 Task: Look for space in Bantvāl, India from 3rd August, 2023 to 20th August, 2023 for 4 adults, 2 children in price range Rs.15000 to Rs.20000.  With . Property type can be flatguest house, hotel. Booking option can be shelf check-in. Required host language is English.
Action: Mouse moved to (577, 116)
Screenshot: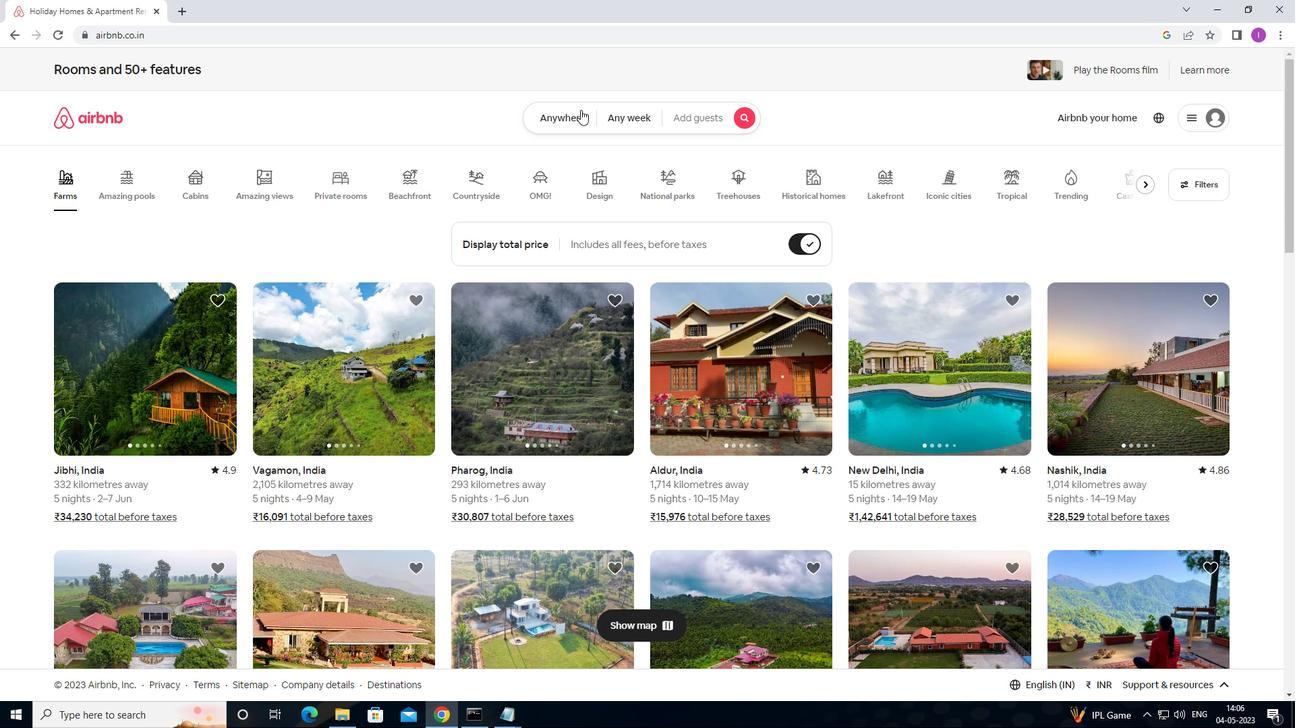 
Action: Mouse pressed left at (577, 116)
Screenshot: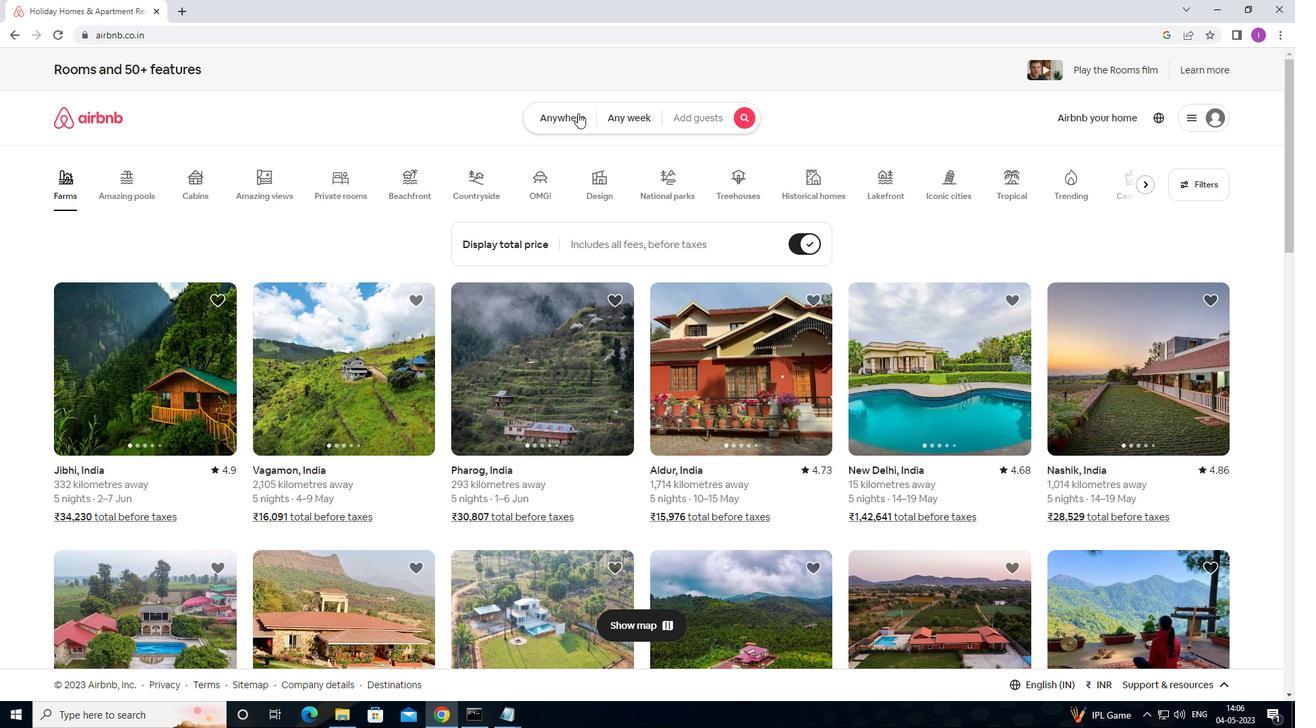 
Action: Mouse moved to (436, 168)
Screenshot: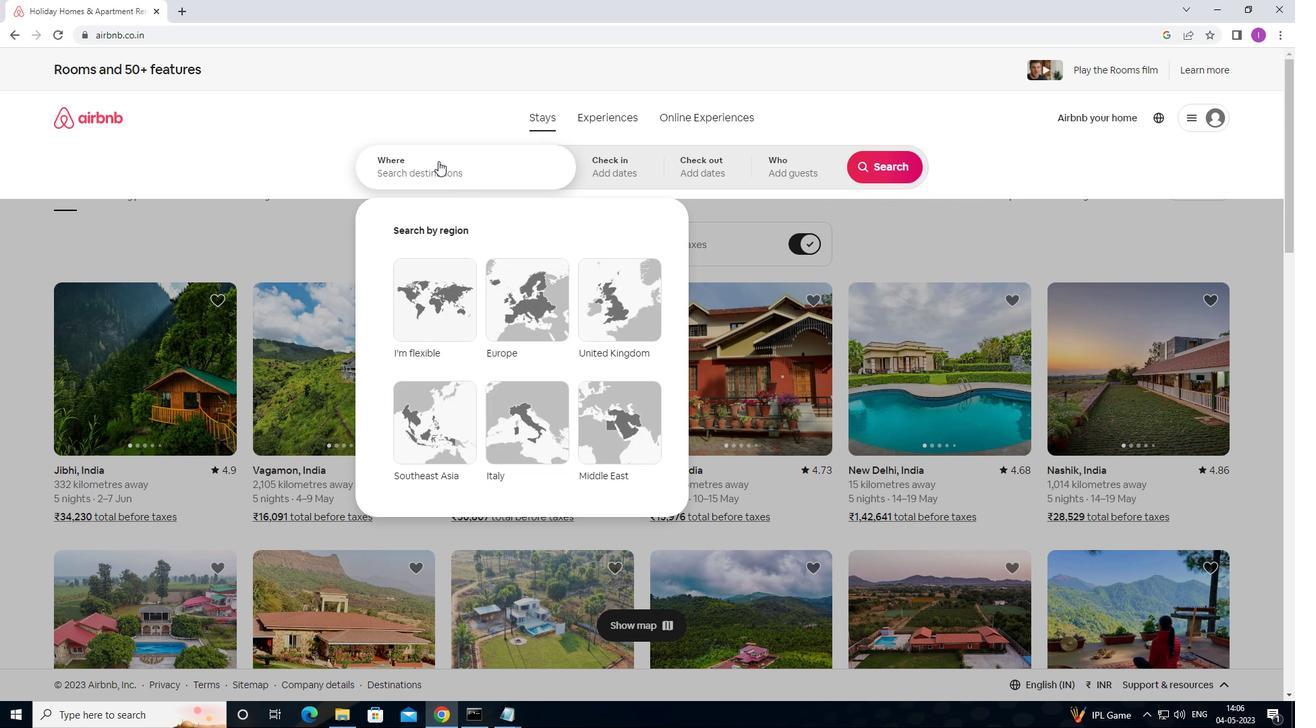 
Action: Mouse pressed left at (436, 168)
Screenshot: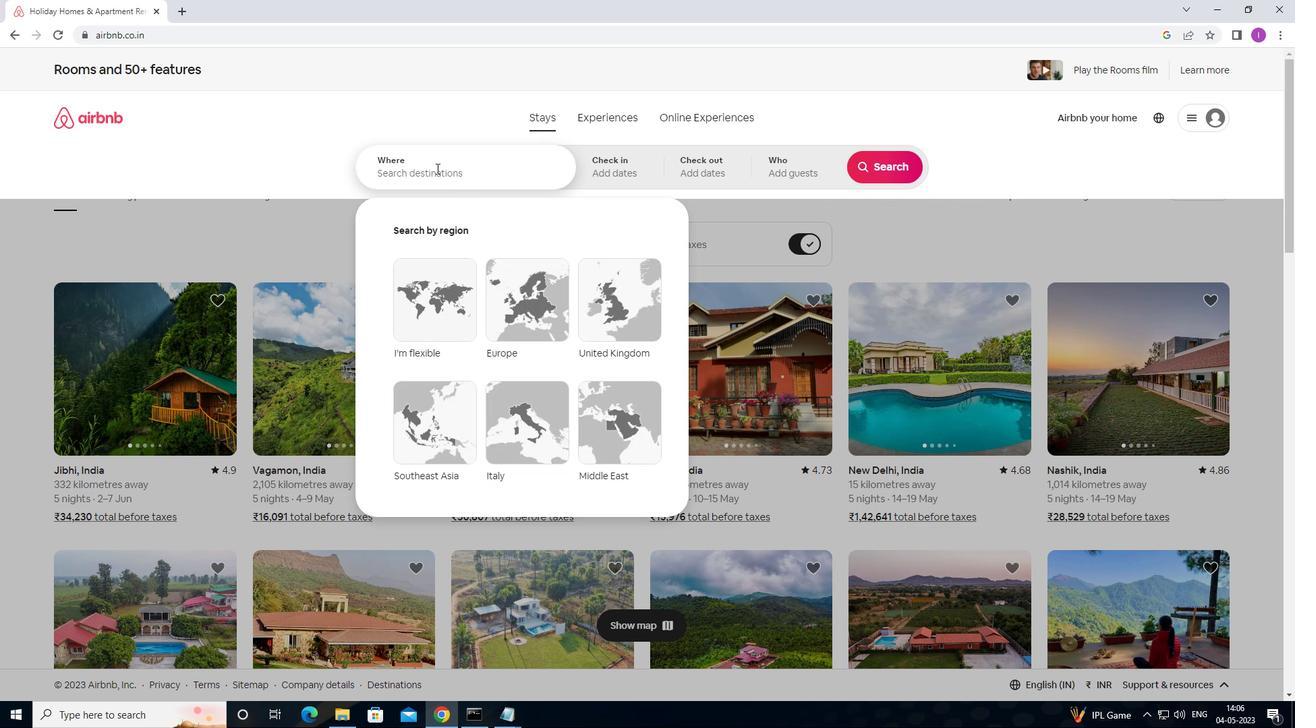 
Action: Mouse moved to (608, 170)
Screenshot: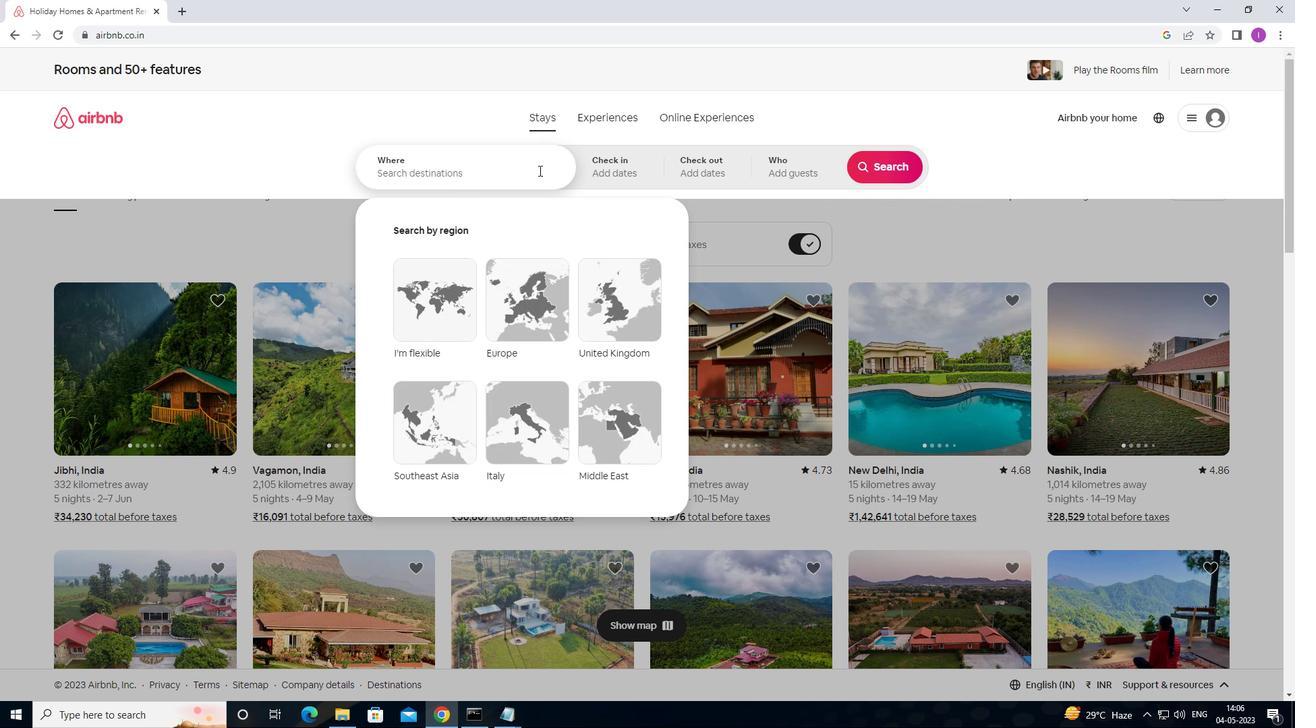 
Action: Key pressed <Key.shift>
Screenshot: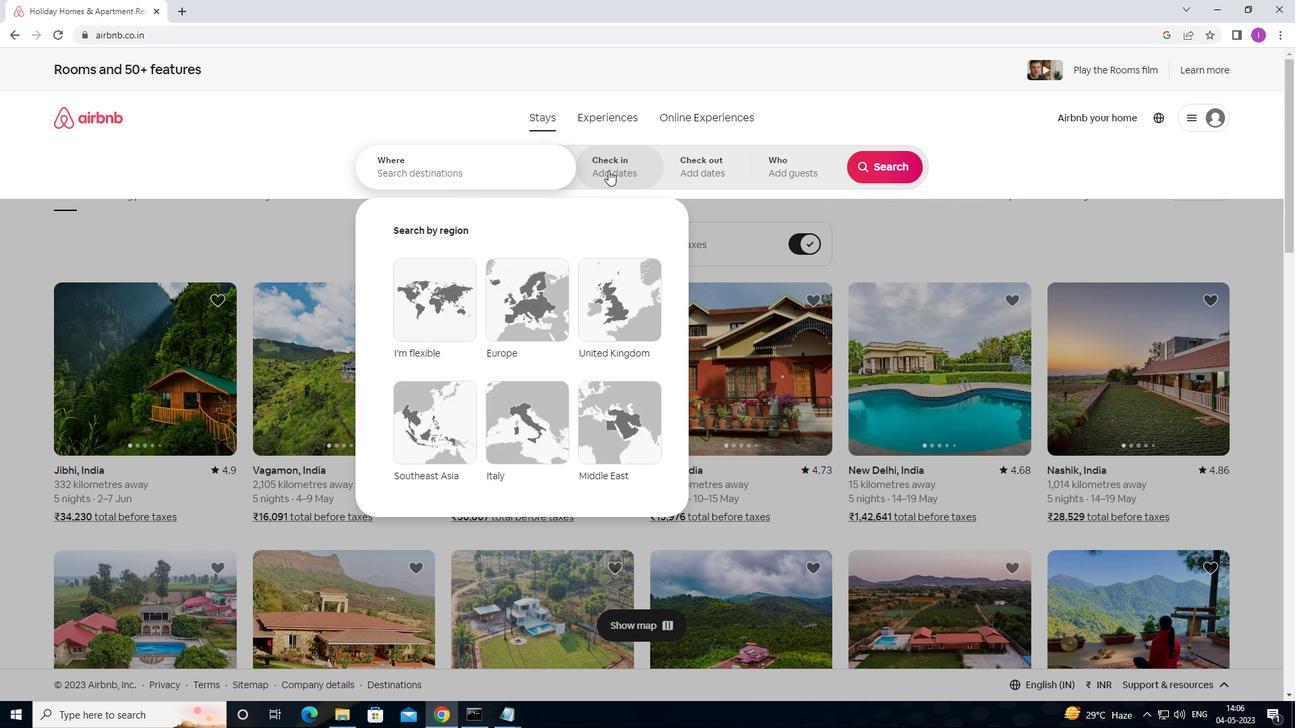 
Action: Mouse moved to (657, 159)
Screenshot: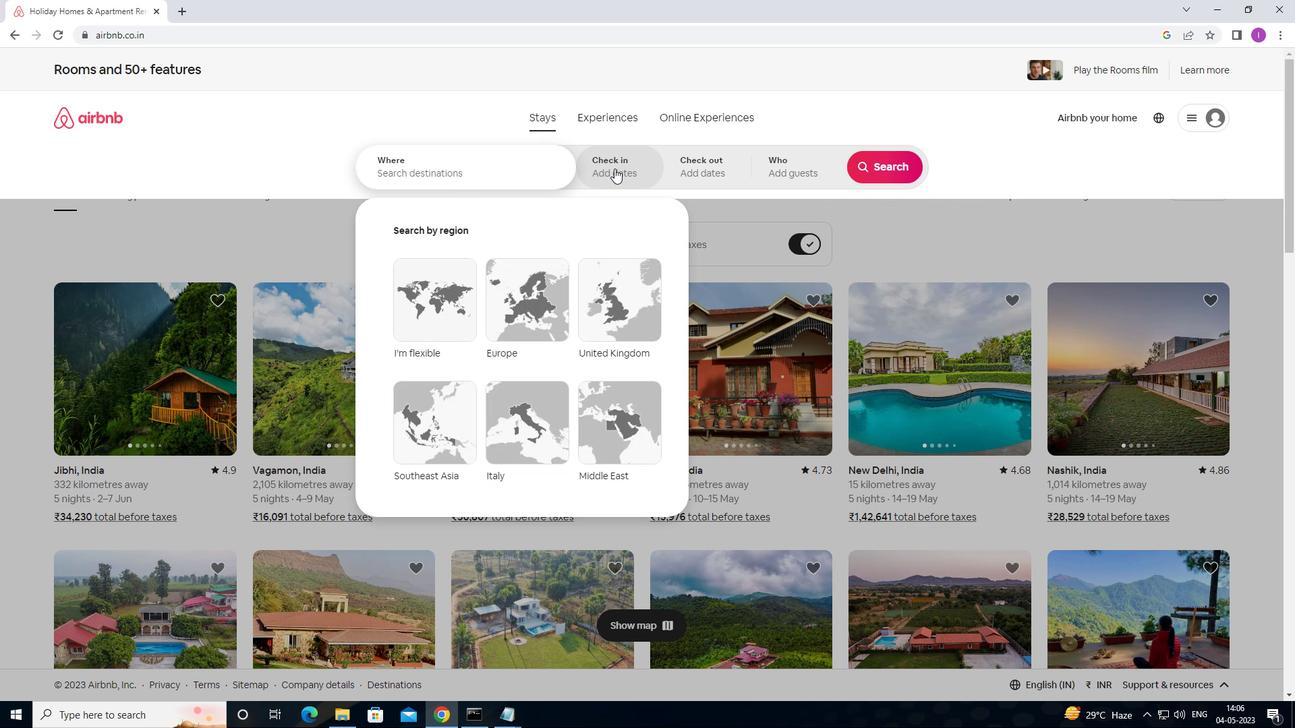 
Action: Key pressed BANT
Screenshot: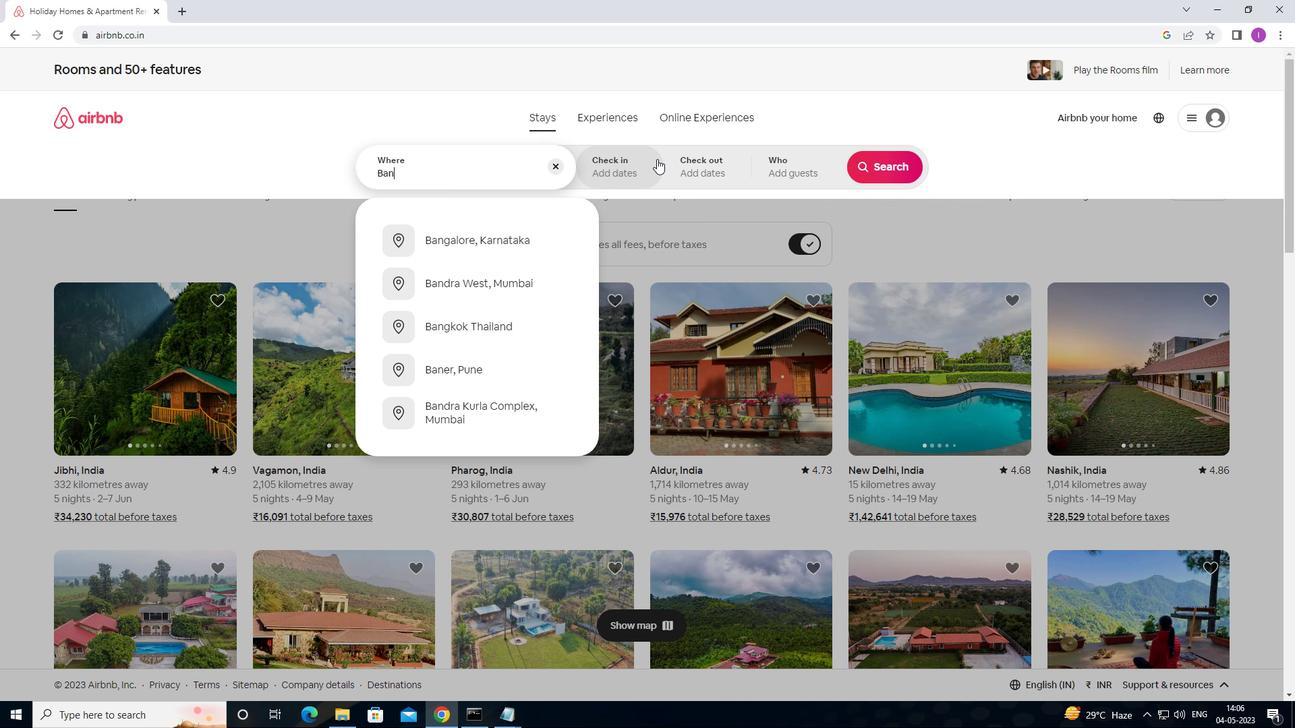 
Action: Mouse moved to (860, 217)
Screenshot: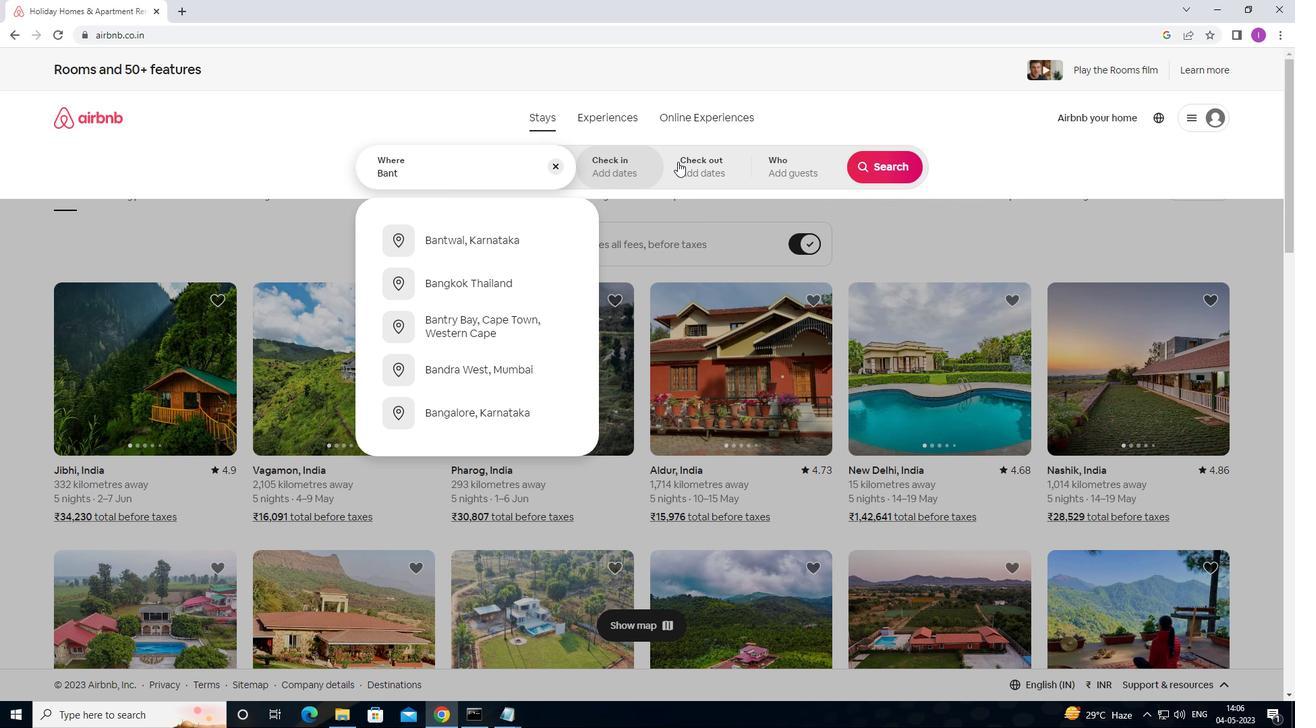 
Action: Key pressed VAL,<Key.shift>INDIA
Screenshot: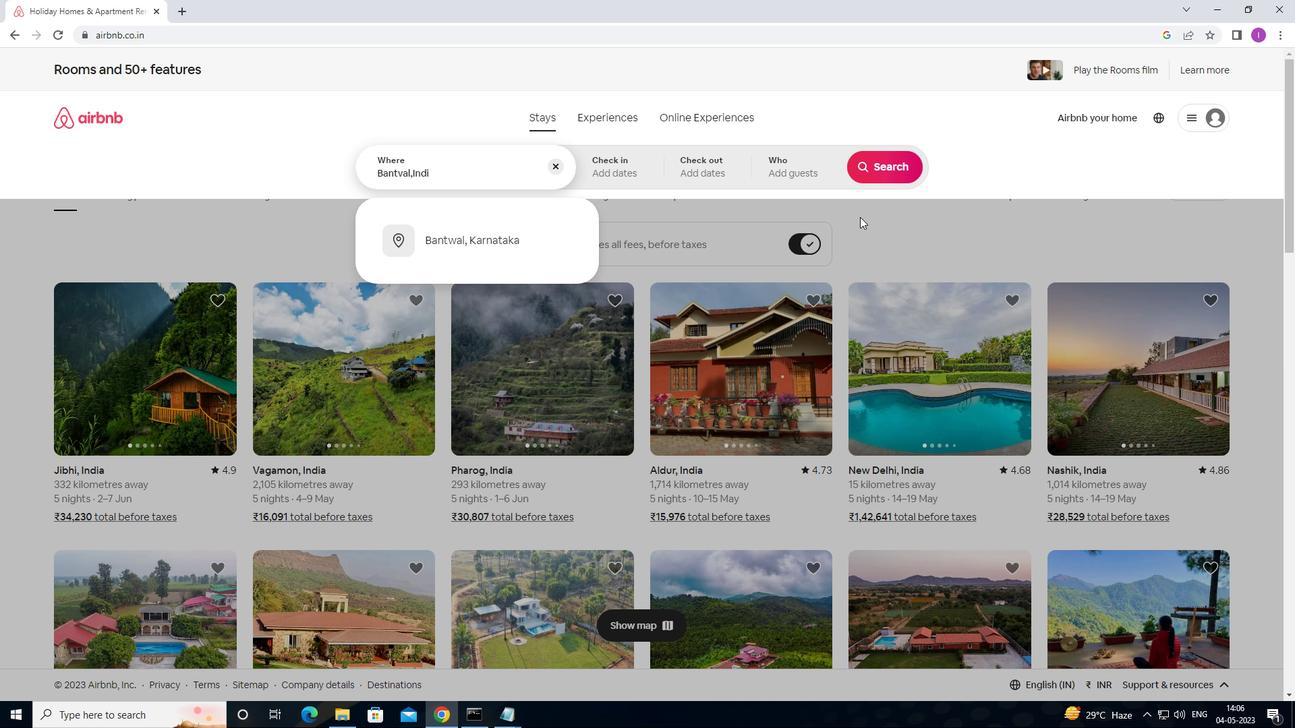 
Action: Mouse moved to (637, 167)
Screenshot: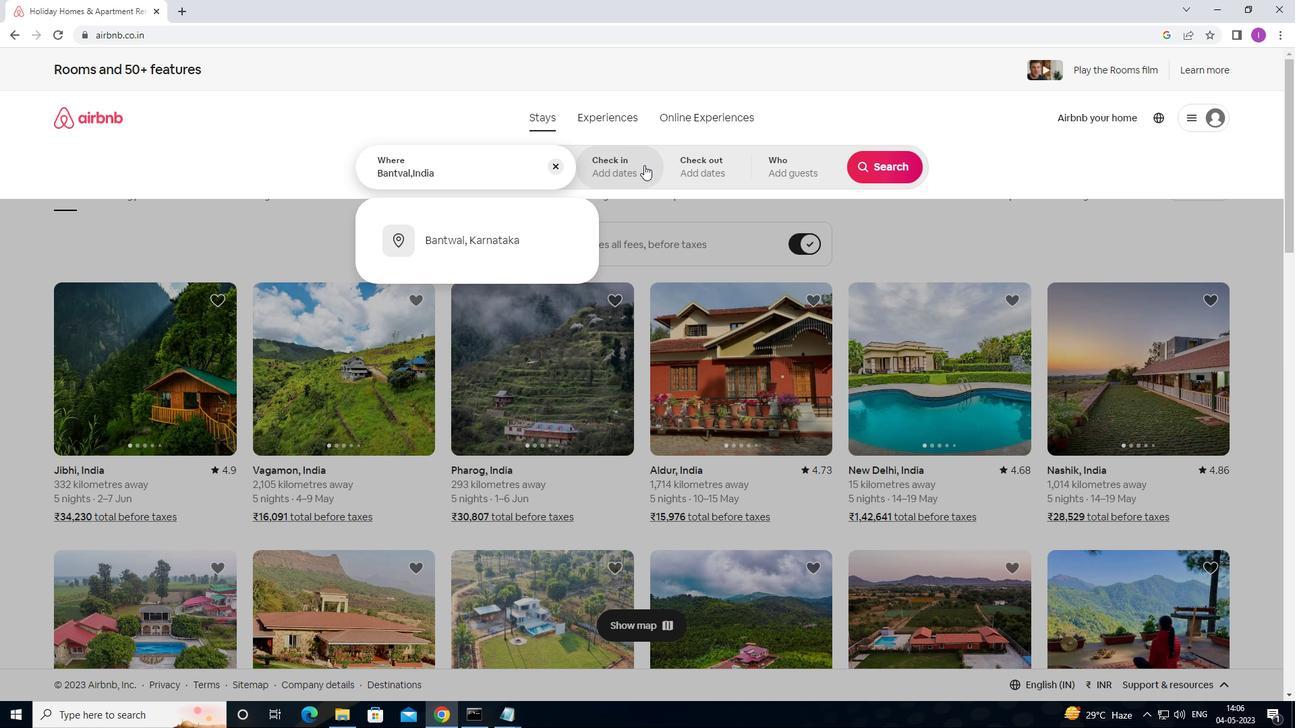 
Action: Mouse pressed left at (637, 167)
Screenshot: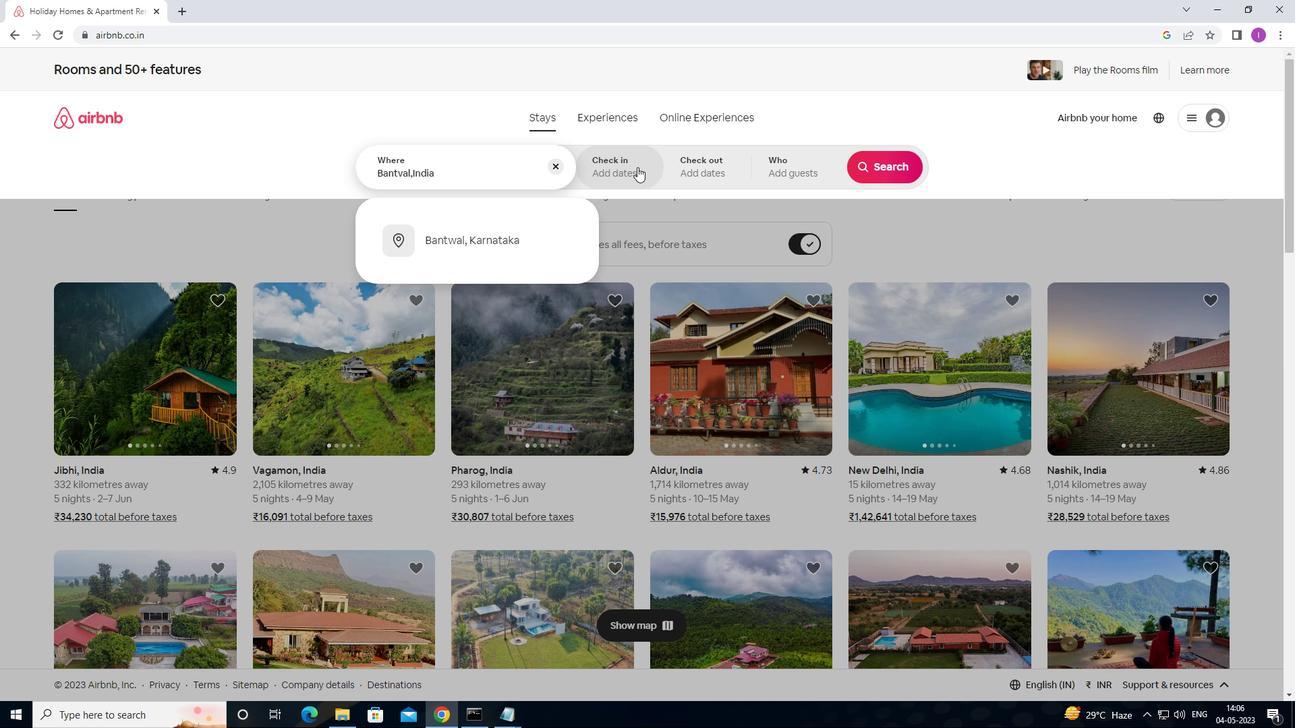 
Action: Mouse moved to (873, 275)
Screenshot: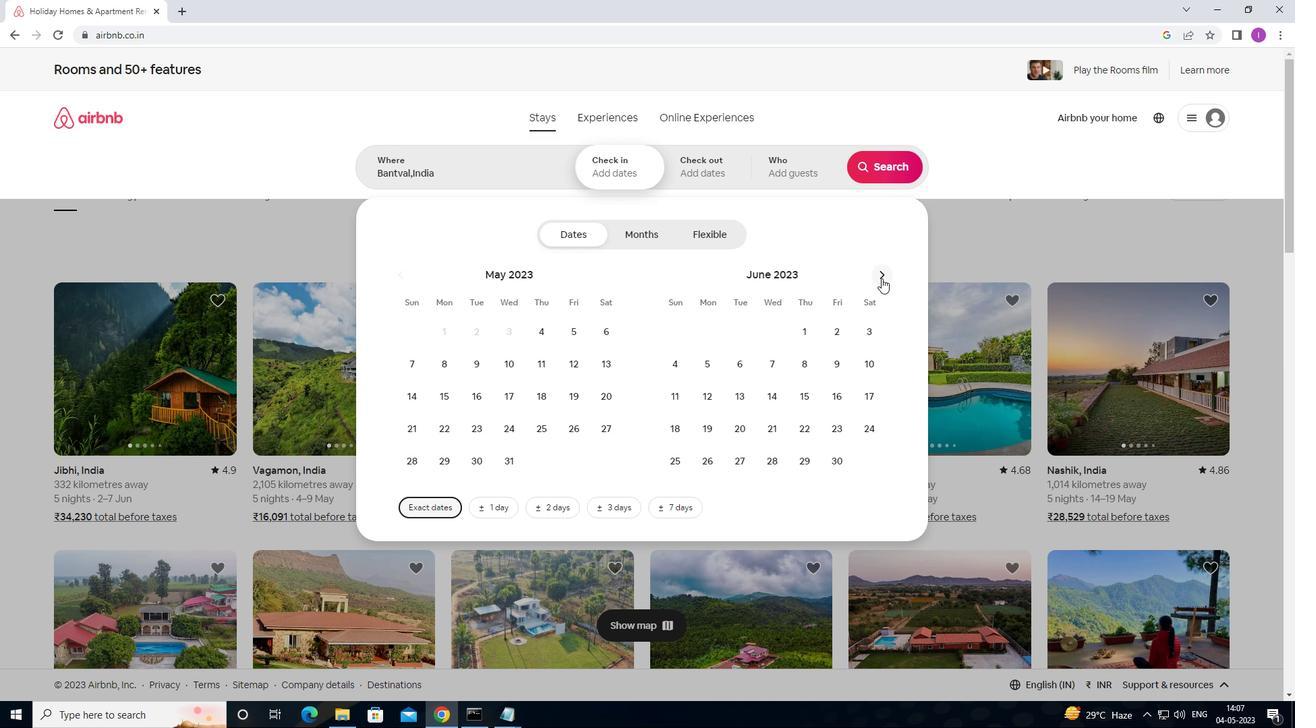 
Action: Mouse pressed left at (873, 275)
Screenshot: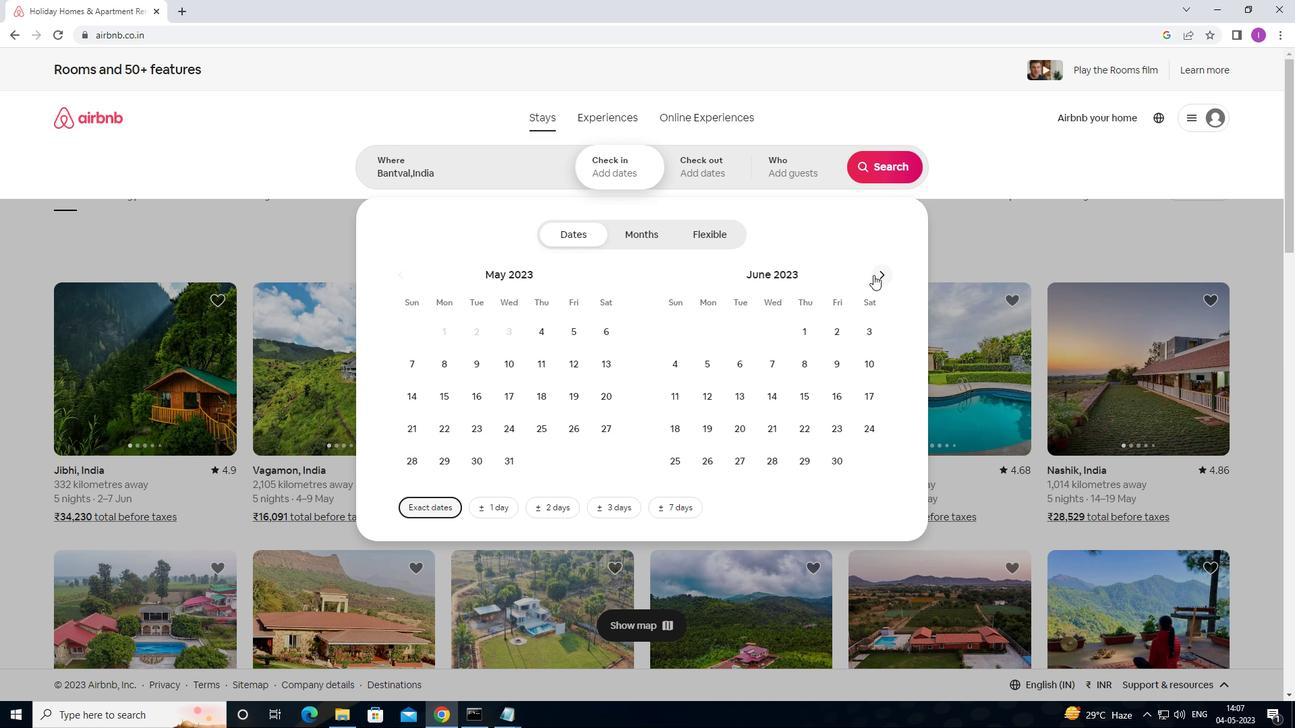 
Action: Mouse pressed left at (873, 275)
Screenshot: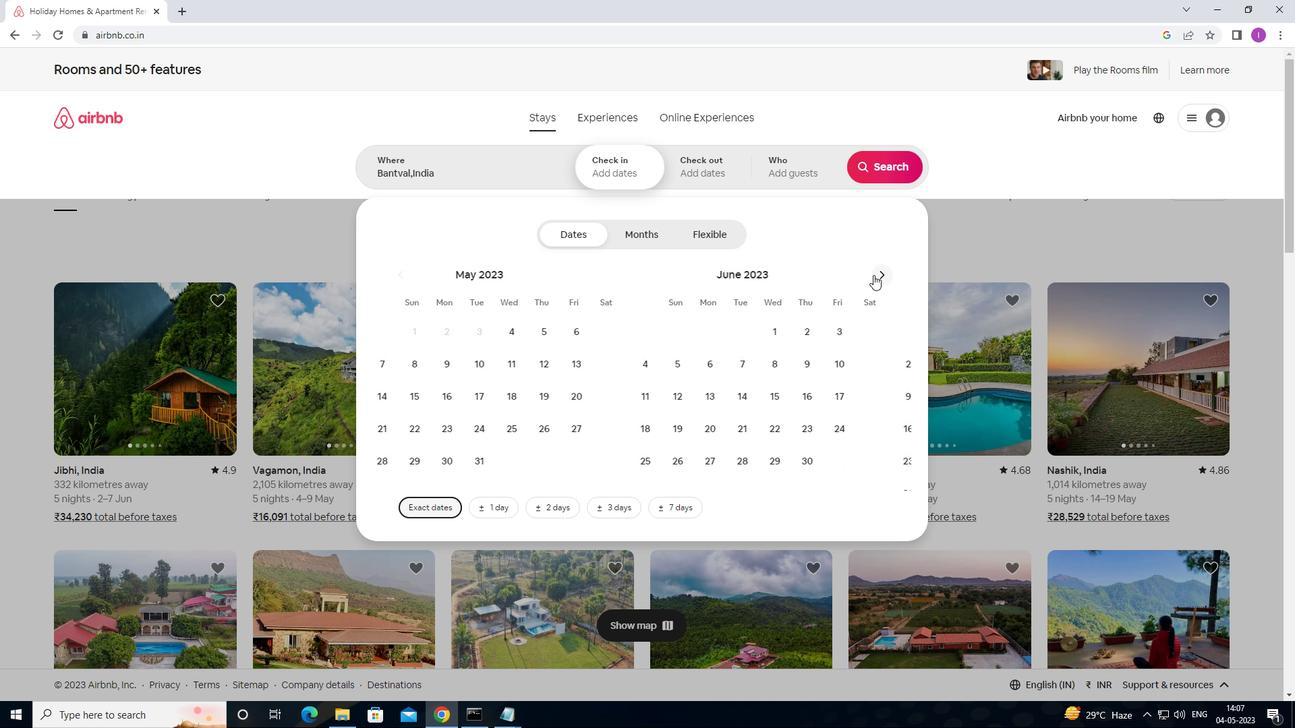
Action: Mouse moved to (815, 338)
Screenshot: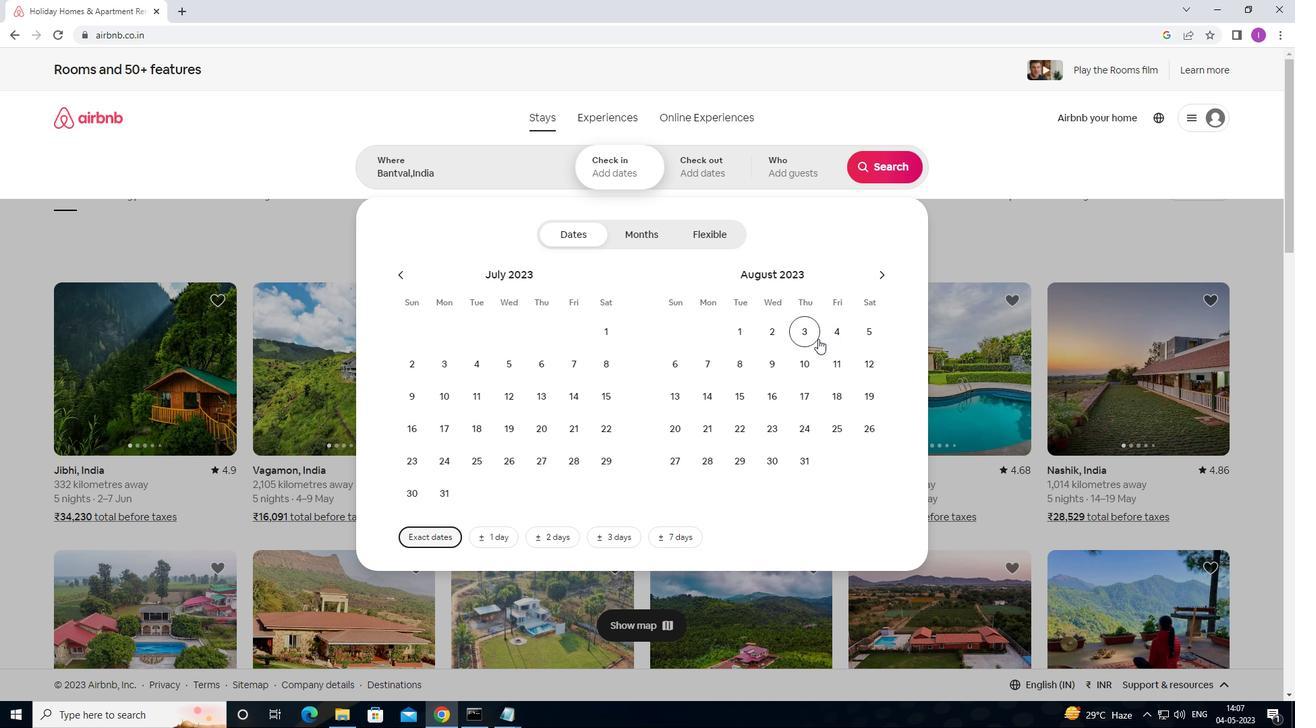
Action: Mouse pressed left at (815, 338)
Screenshot: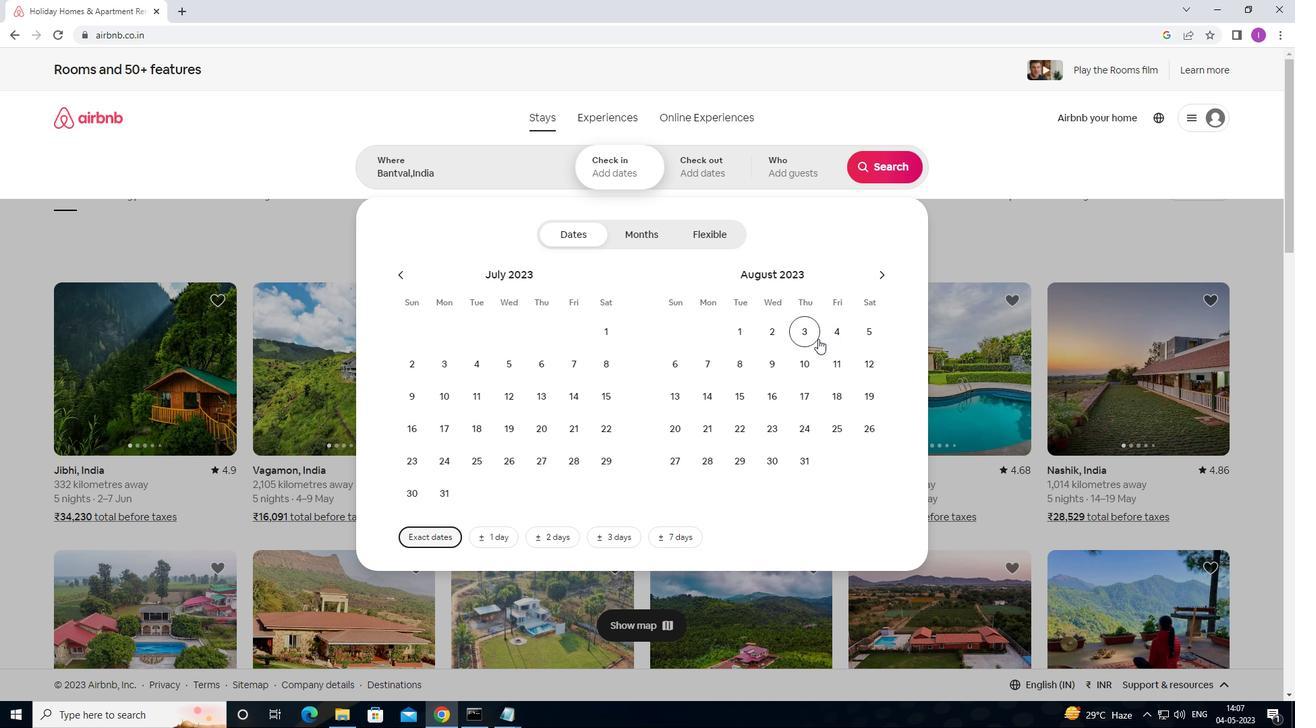 
Action: Mouse moved to (674, 425)
Screenshot: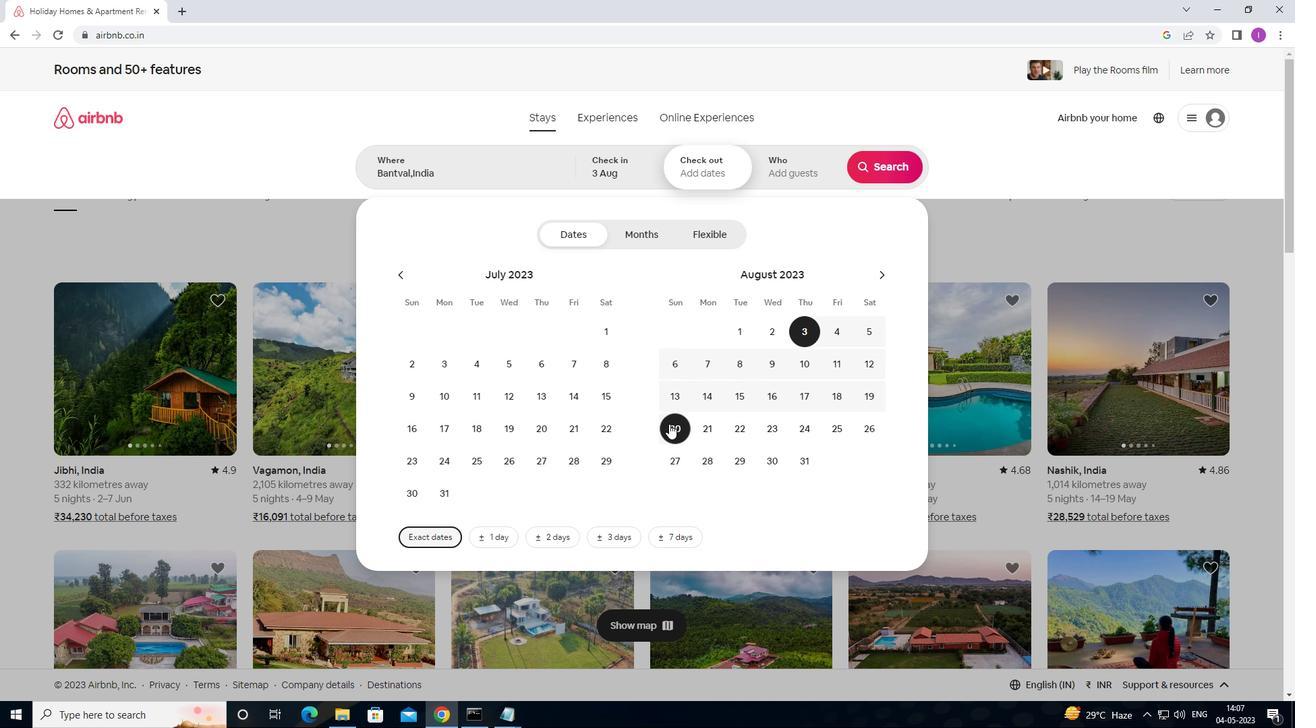 
Action: Mouse pressed left at (674, 425)
Screenshot: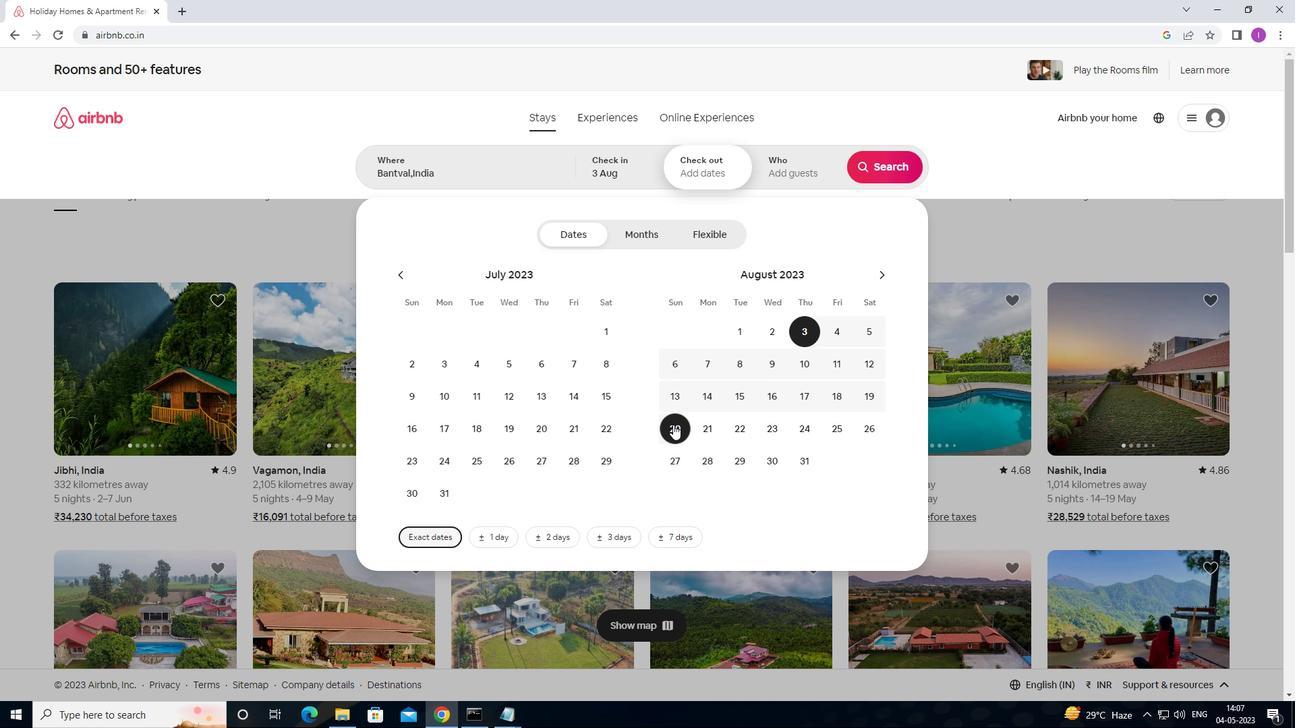 
Action: Mouse moved to (789, 170)
Screenshot: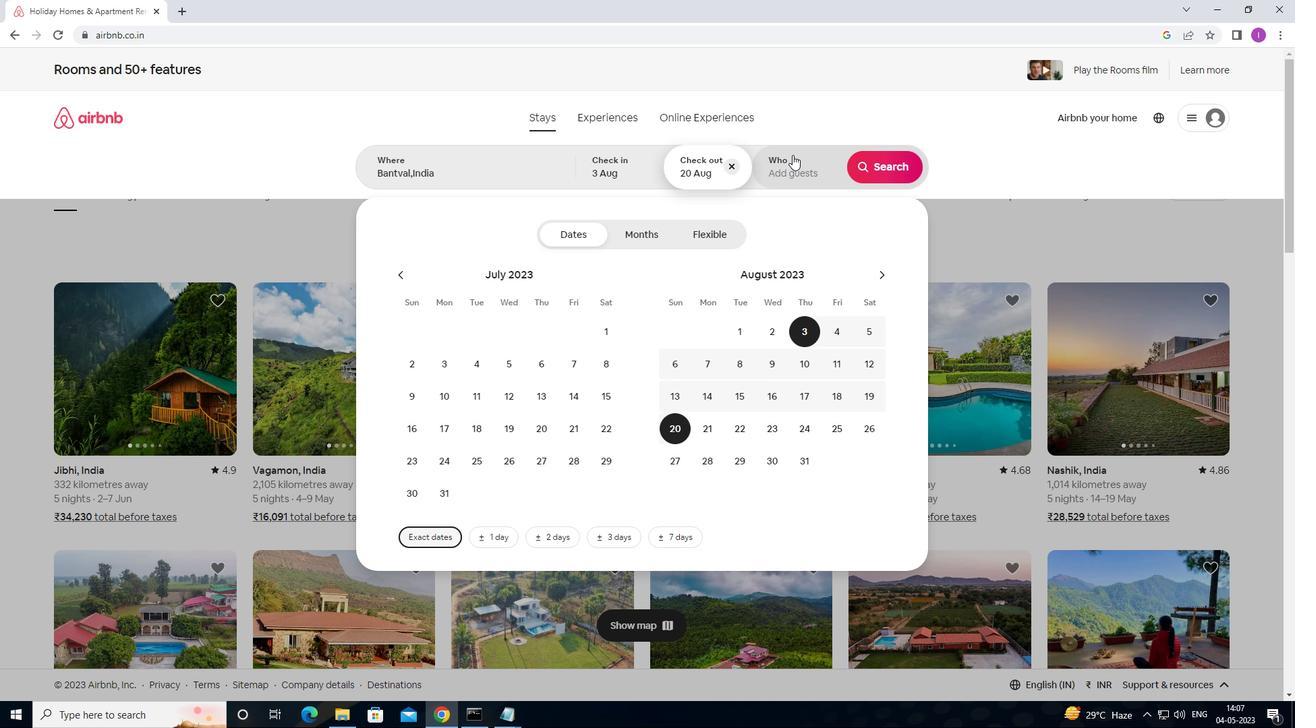 
Action: Mouse pressed left at (789, 170)
Screenshot: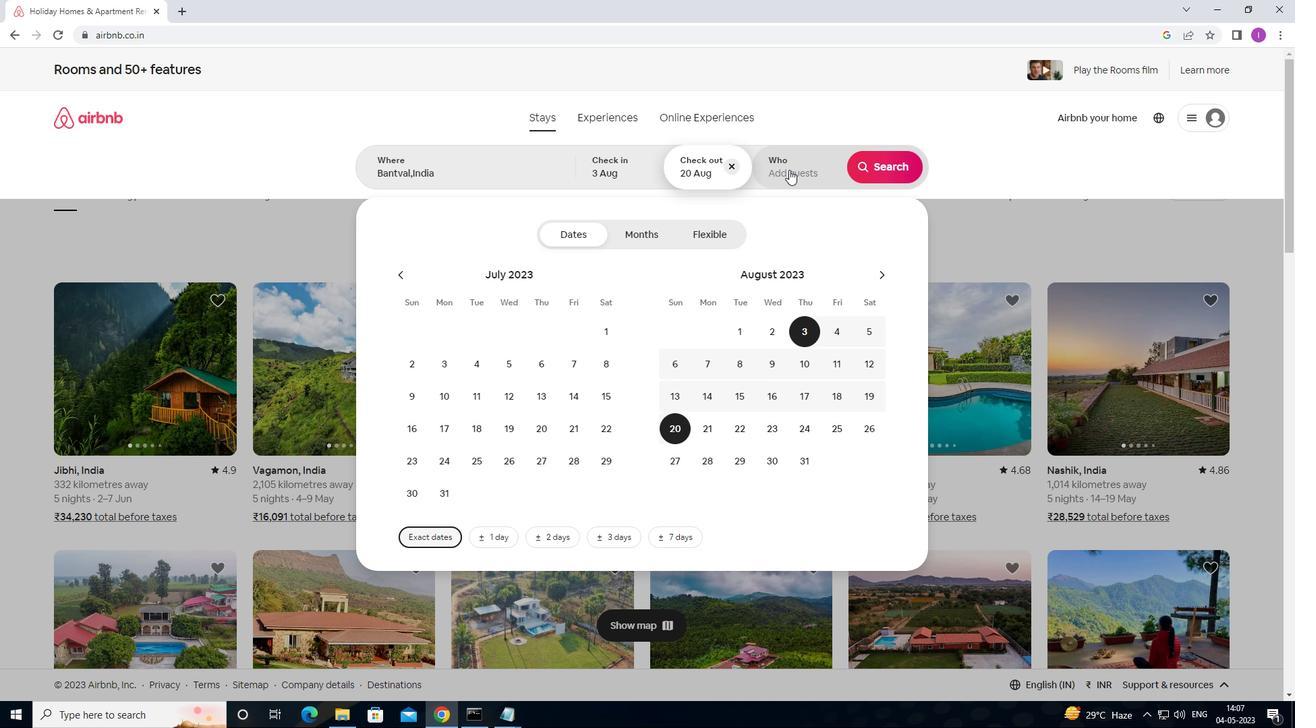 
Action: Mouse moved to (896, 242)
Screenshot: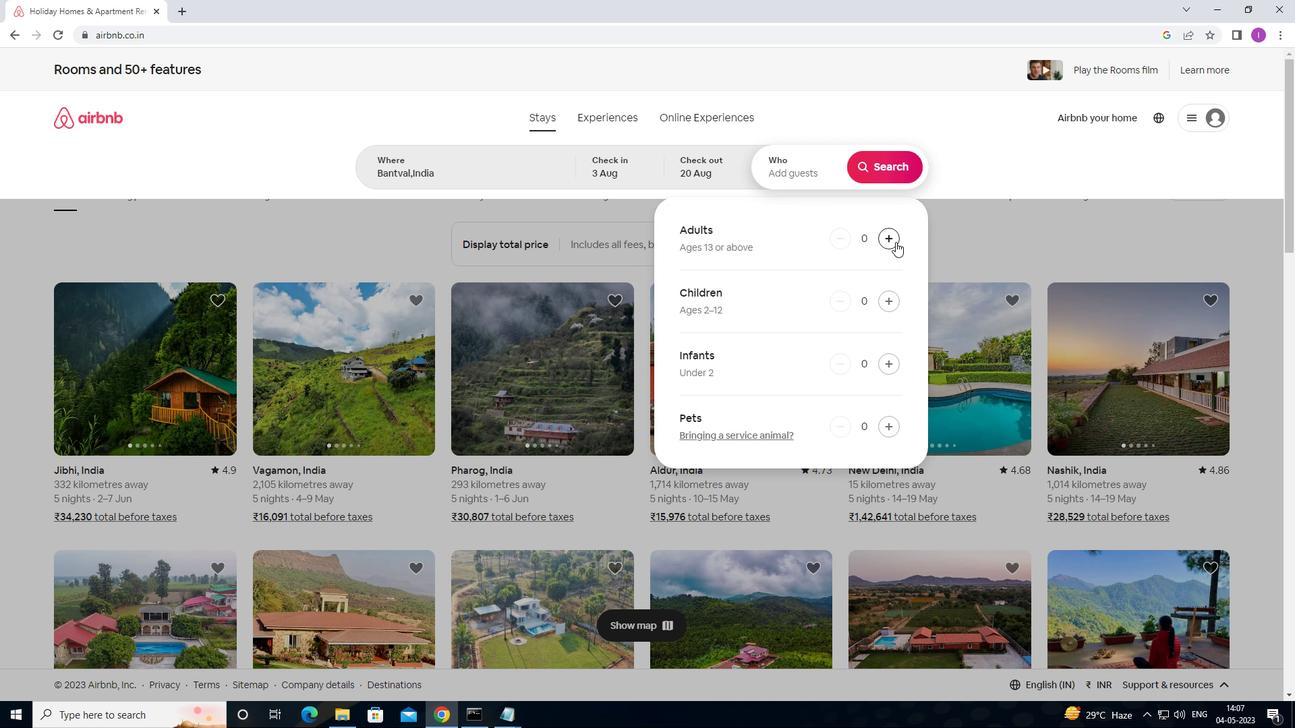 
Action: Mouse pressed left at (896, 242)
Screenshot: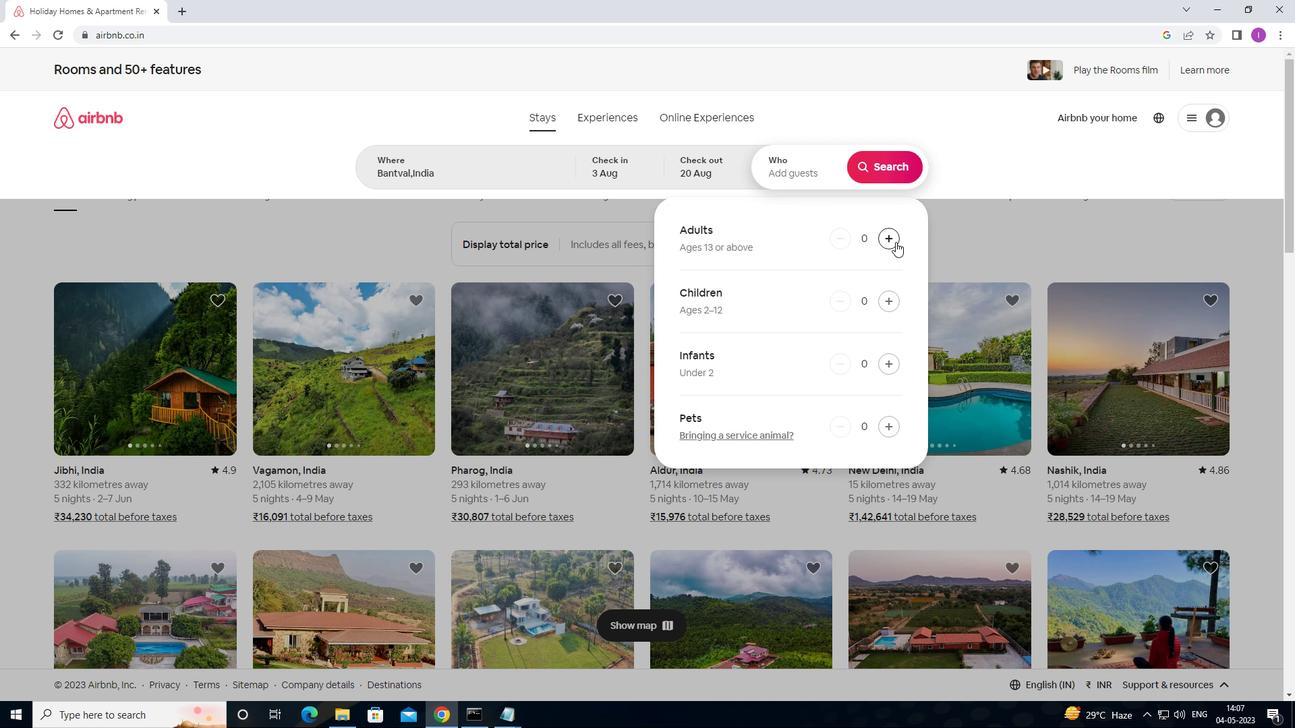 
Action: Mouse pressed left at (896, 242)
Screenshot: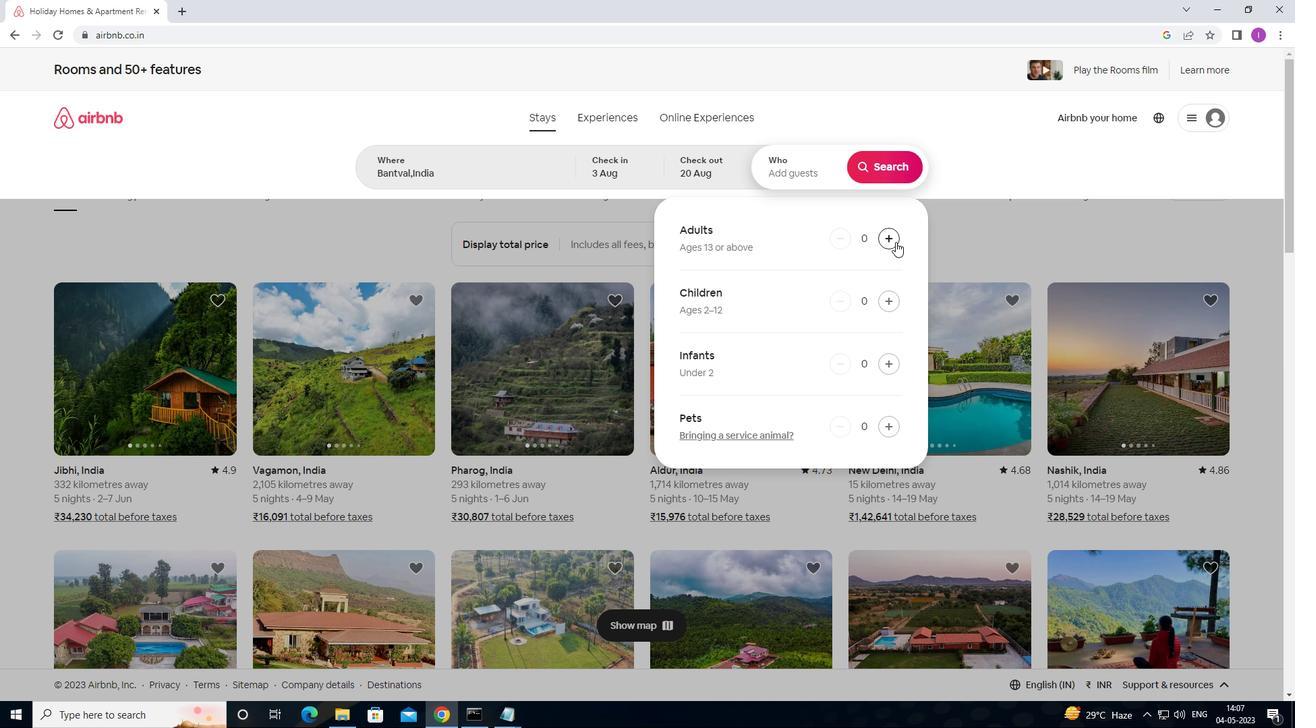 
Action: Mouse pressed left at (896, 242)
Screenshot: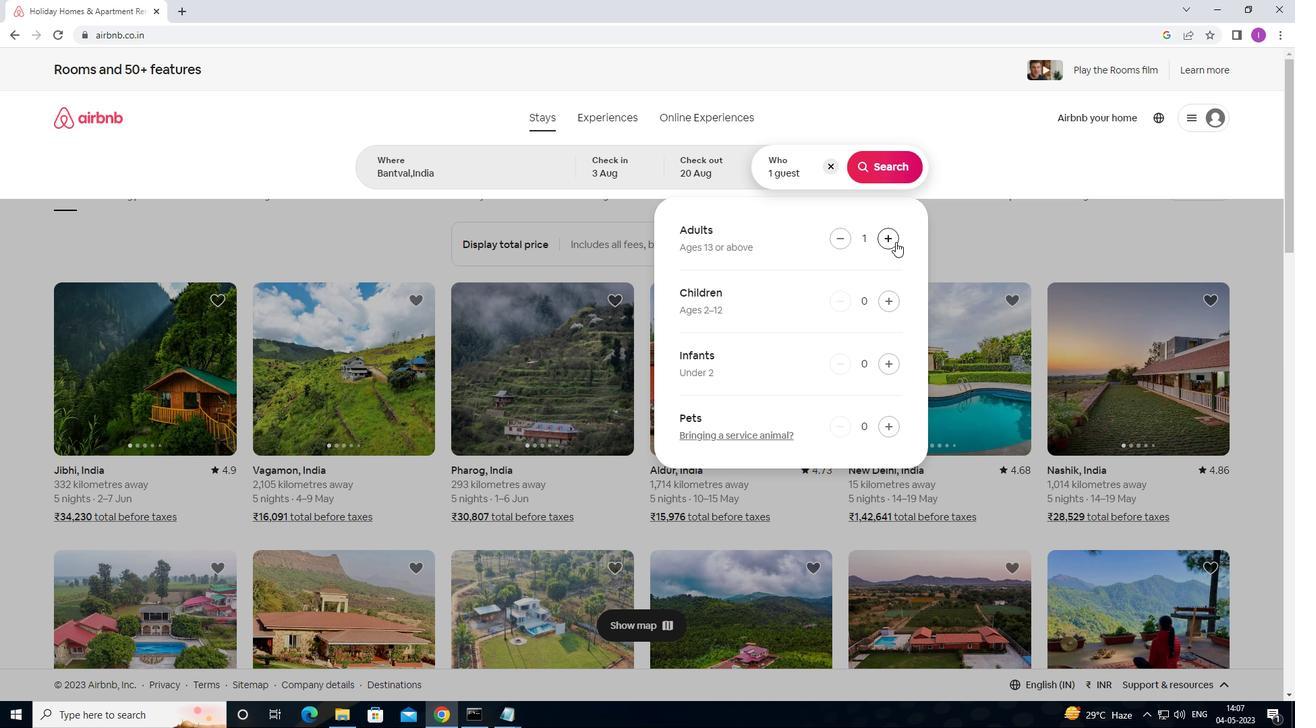 
Action: Mouse pressed left at (896, 242)
Screenshot: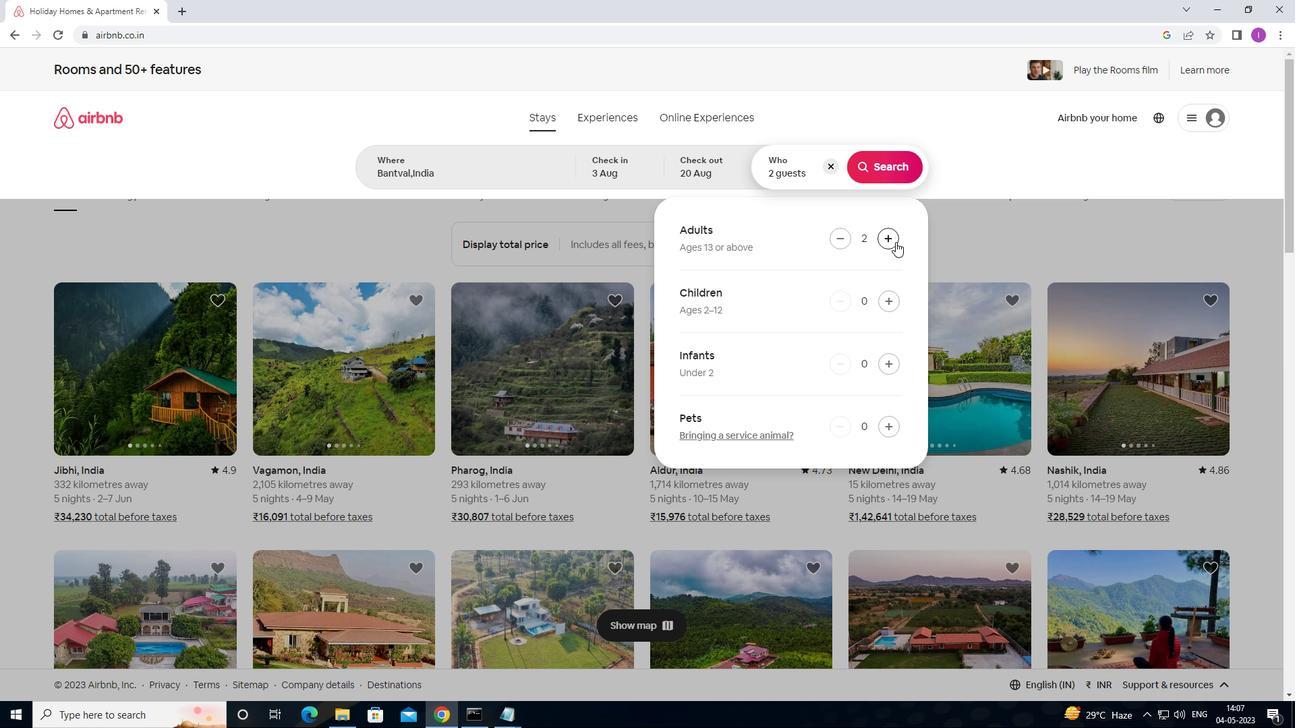 
Action: Mouse pressed left at (896, 242)
Screenshot: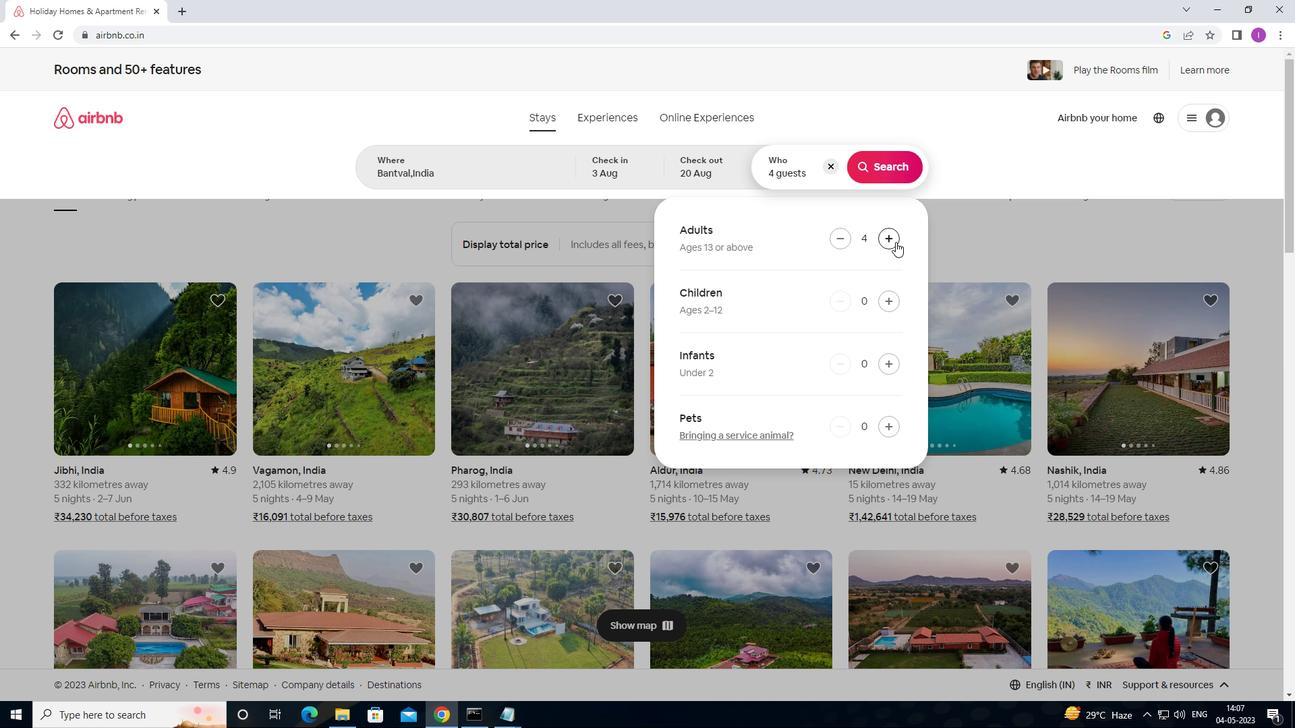 
Action: Mouse moved to (843, 237)
Screenshot: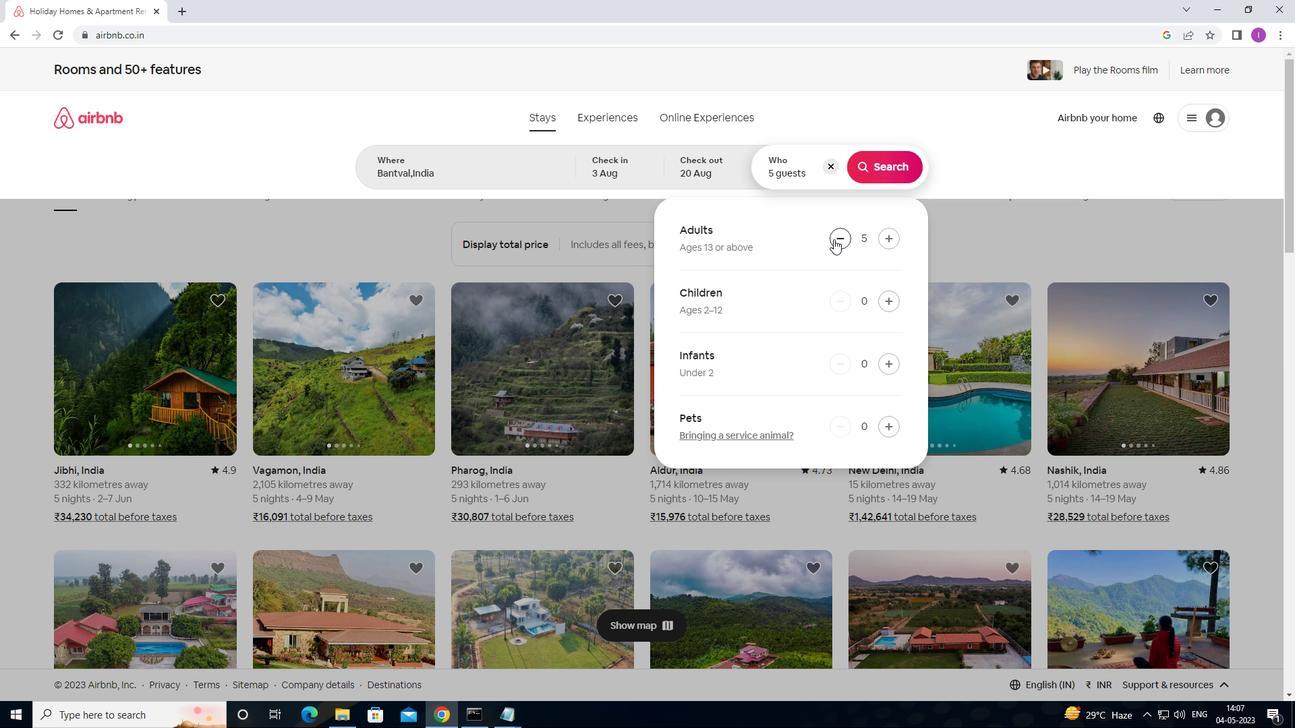 
Action: Mouse pressed left at (843, 237)
Screenshot: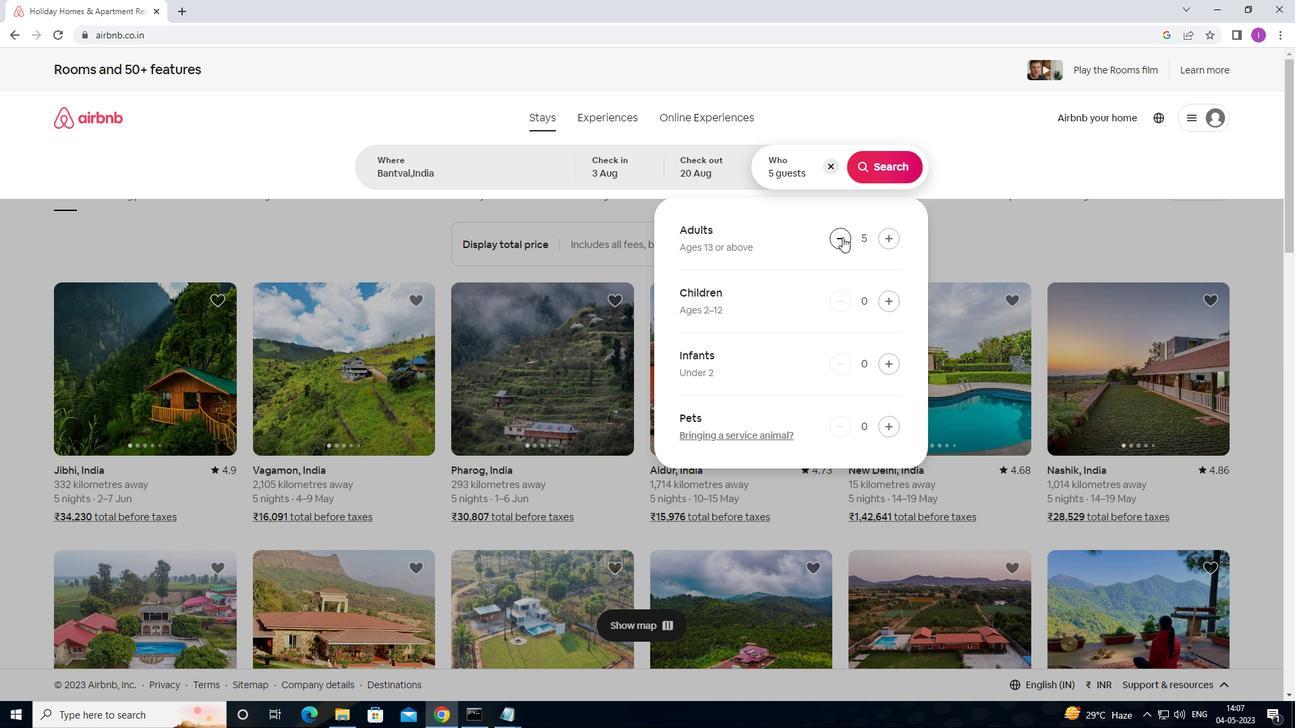 
Action: Mouse moved to (883, 299)
Screenshot: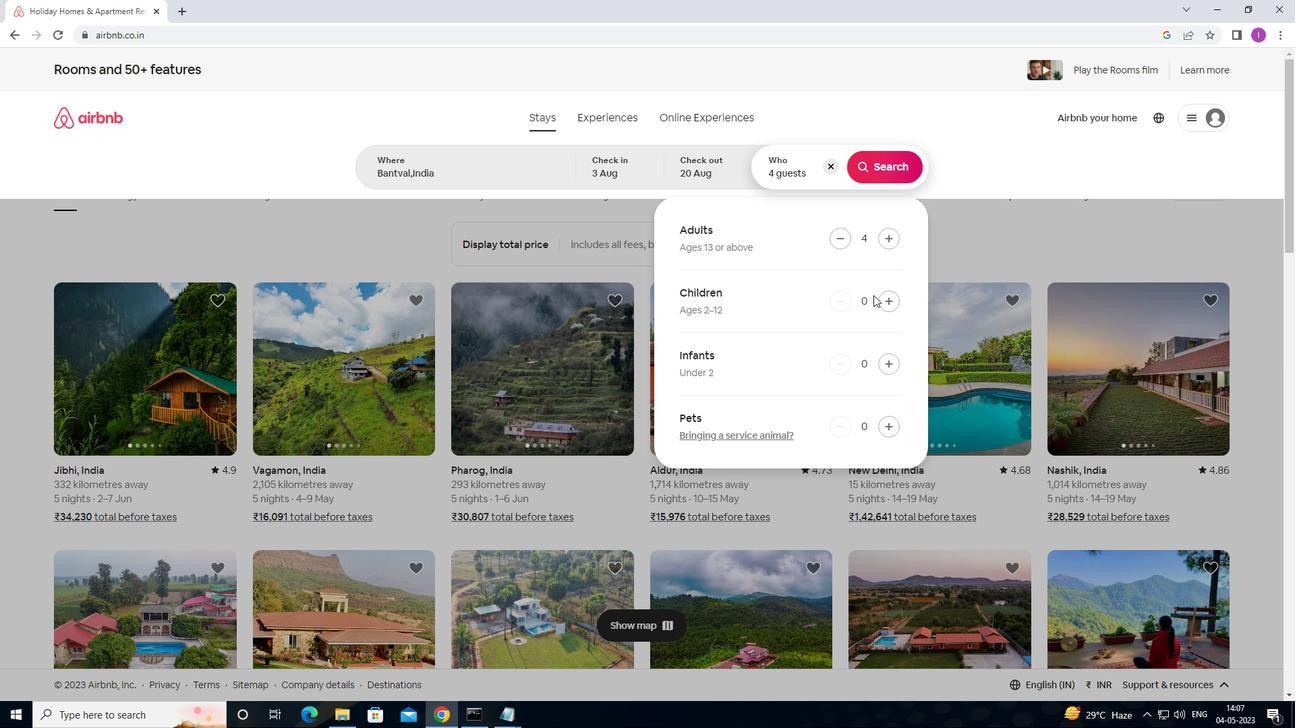
Action: Mouse pressed left at (883, 299)
Screenshot: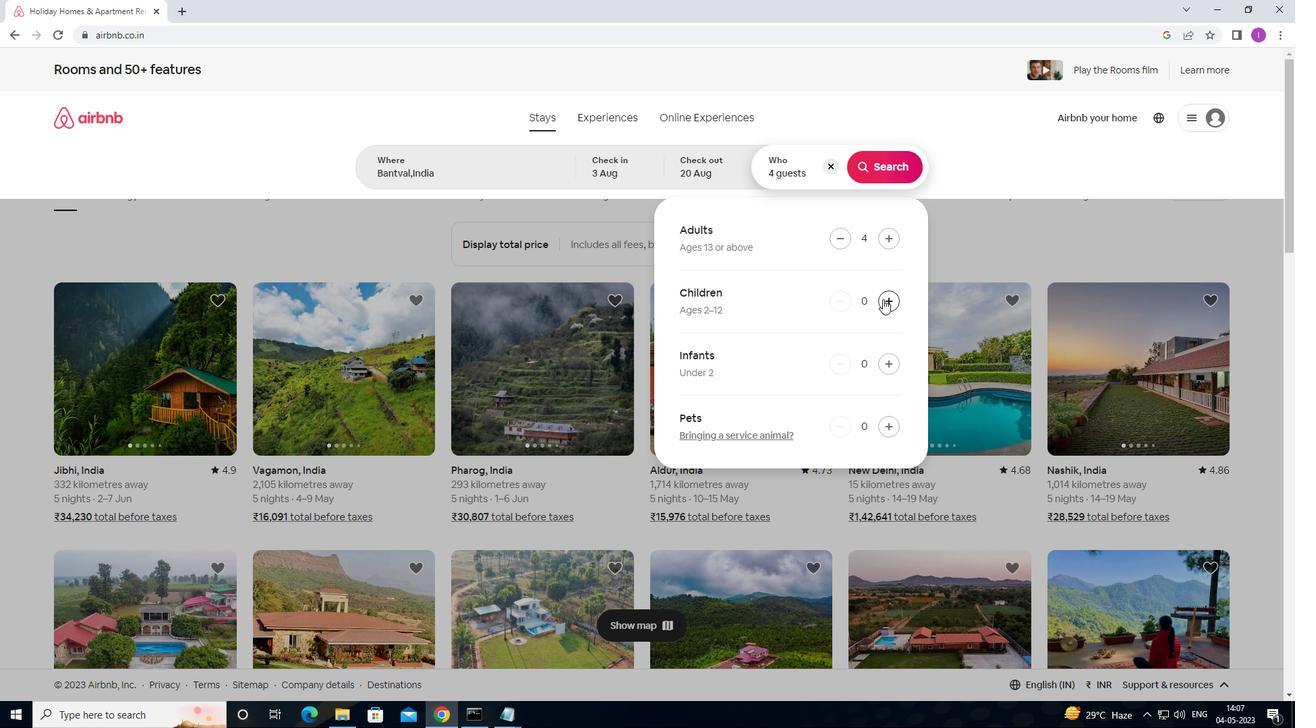 
Action: Mouse pressed left at (883, 299)
Screenshot: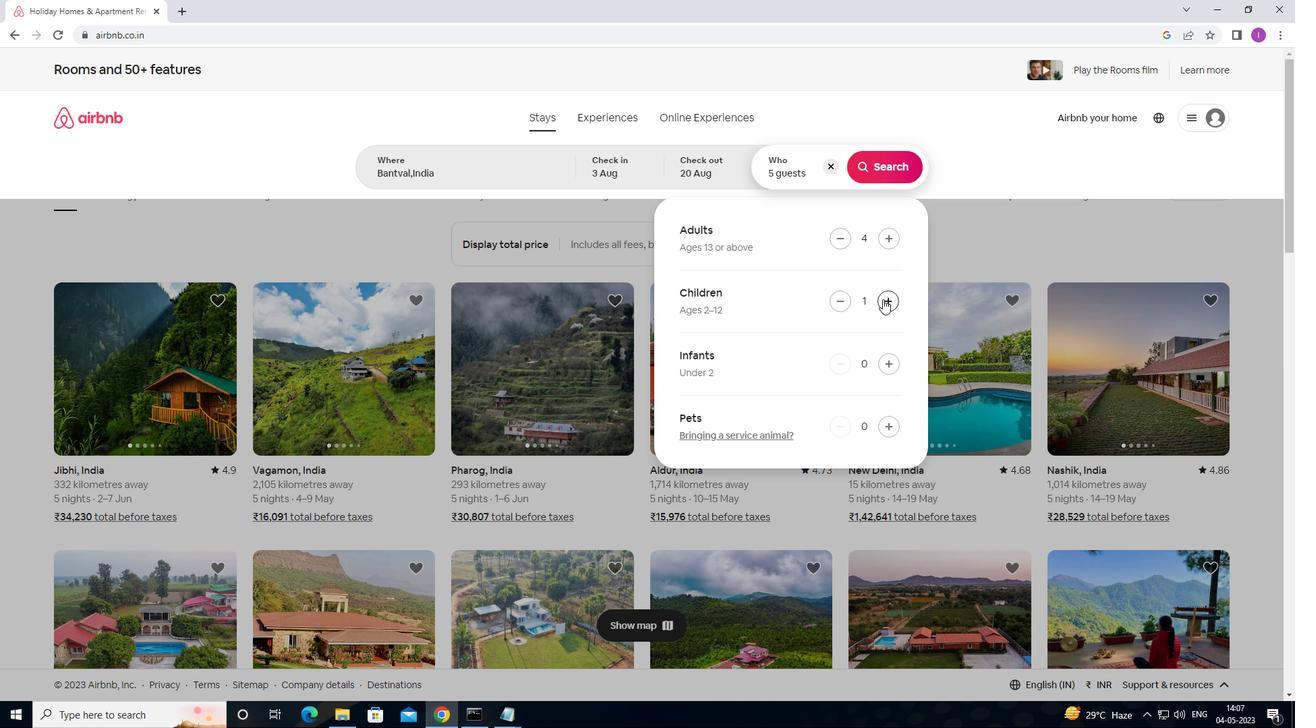 
Action: Mouse moved to (888, 175)
Screenshot: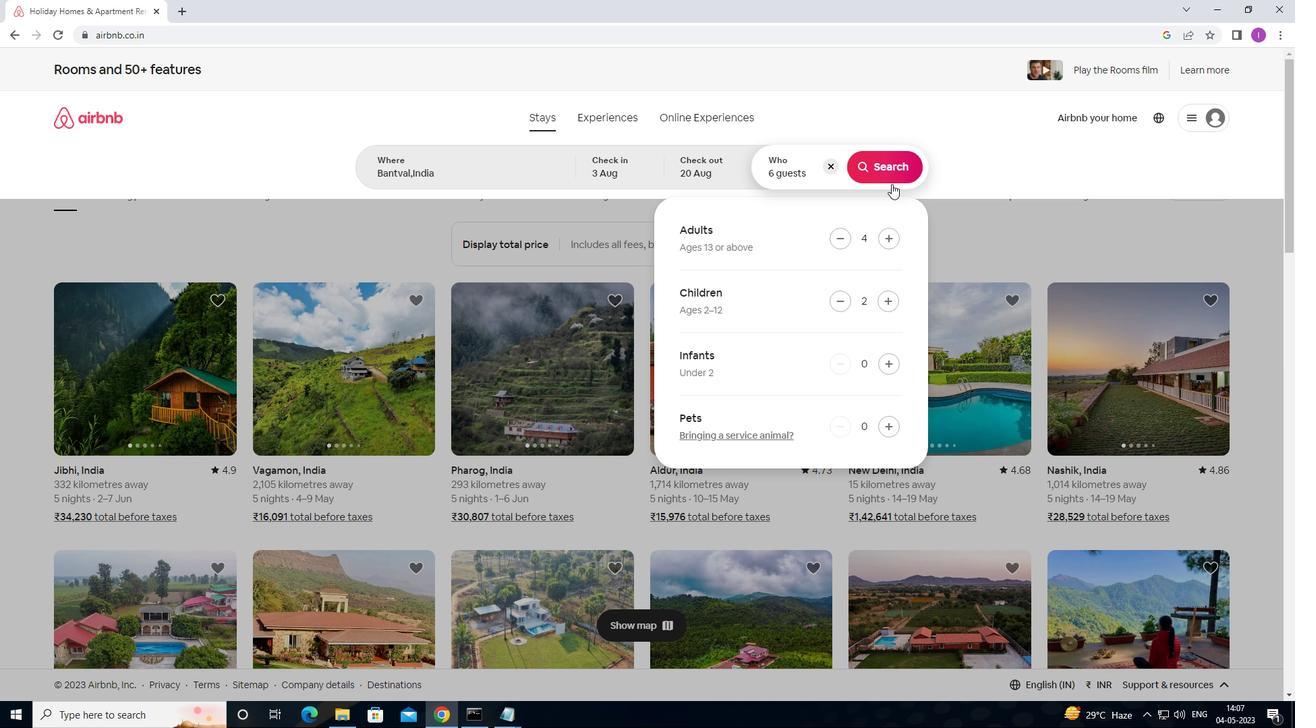 
Action: Mouse pressed left at (888, 175)
Screenshot: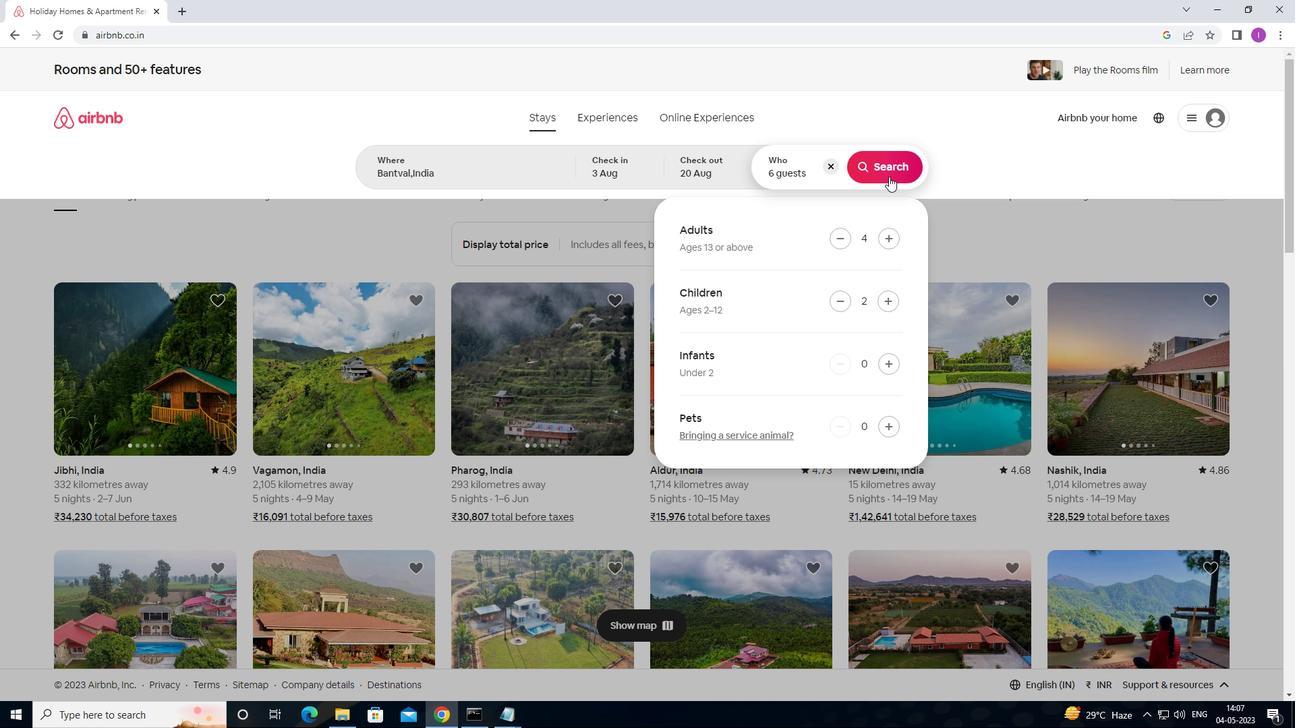 
Action: Mouse moved to (1221, 136)
Screenshot: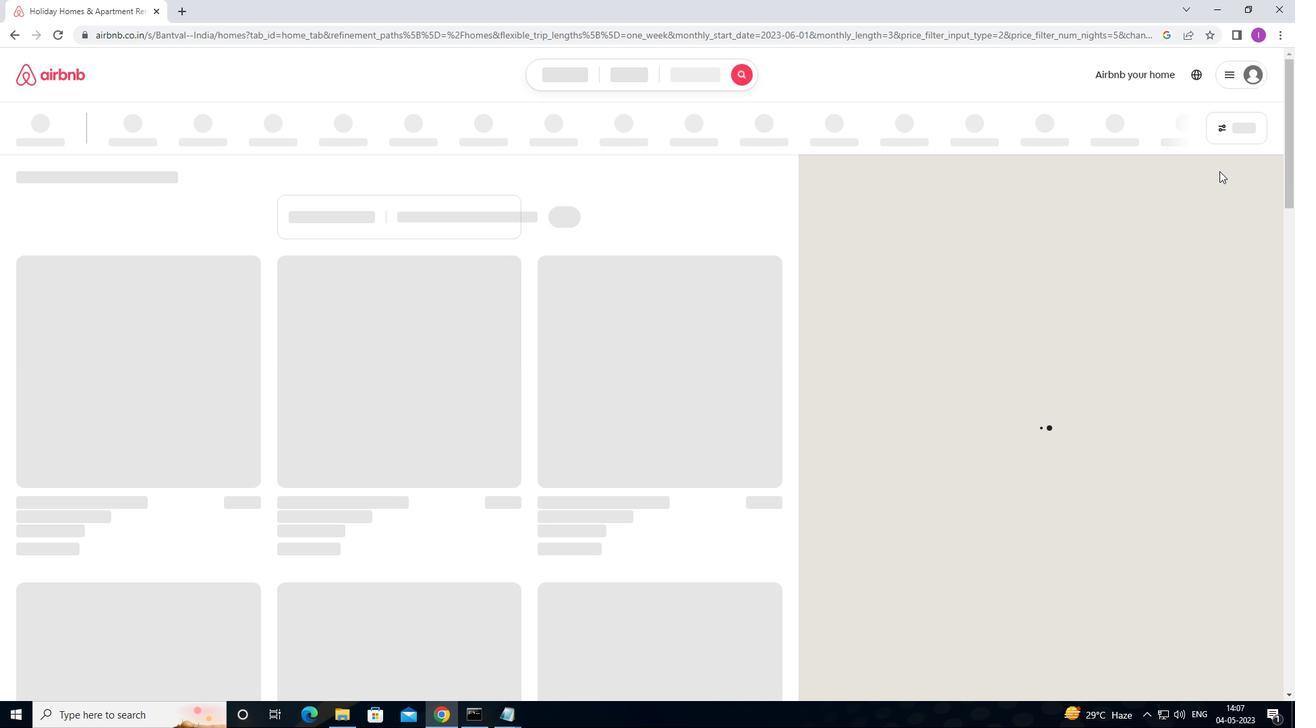
Action: Mouse pressed left at (1221, 136)
Screenshot: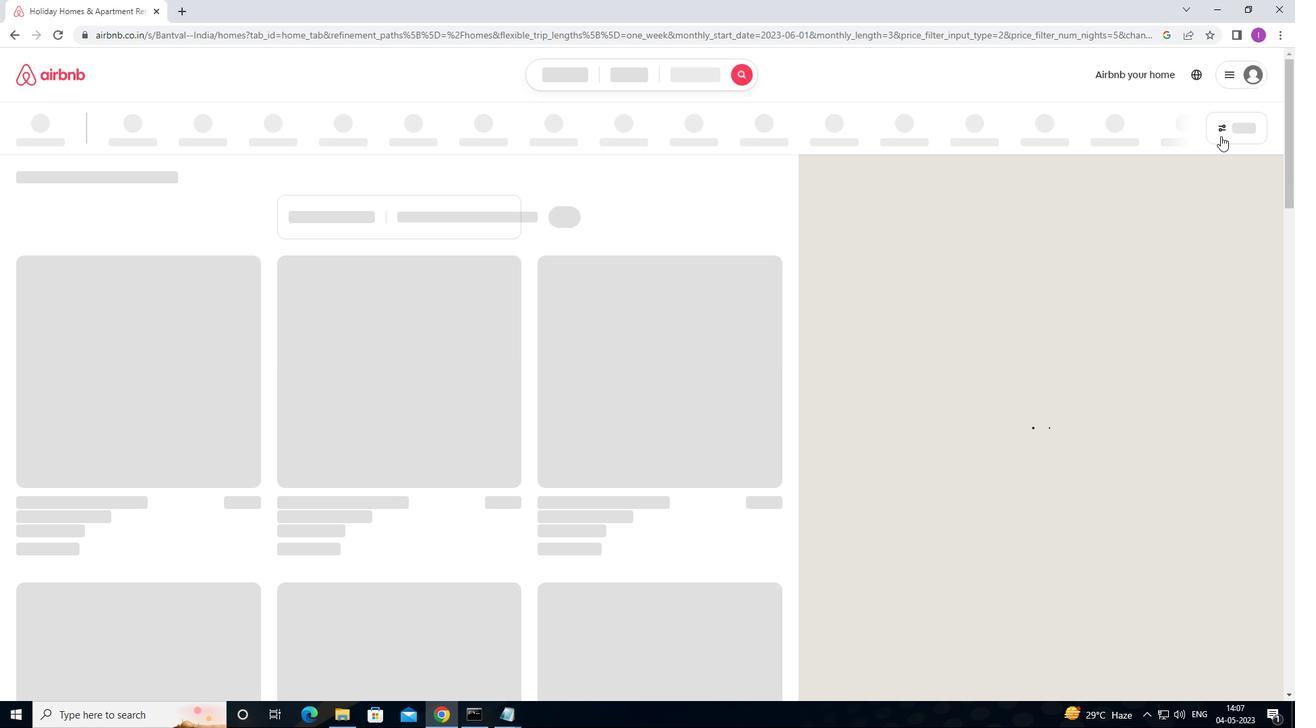 
Action: Mouse moved to (506, 291)
Screenshot: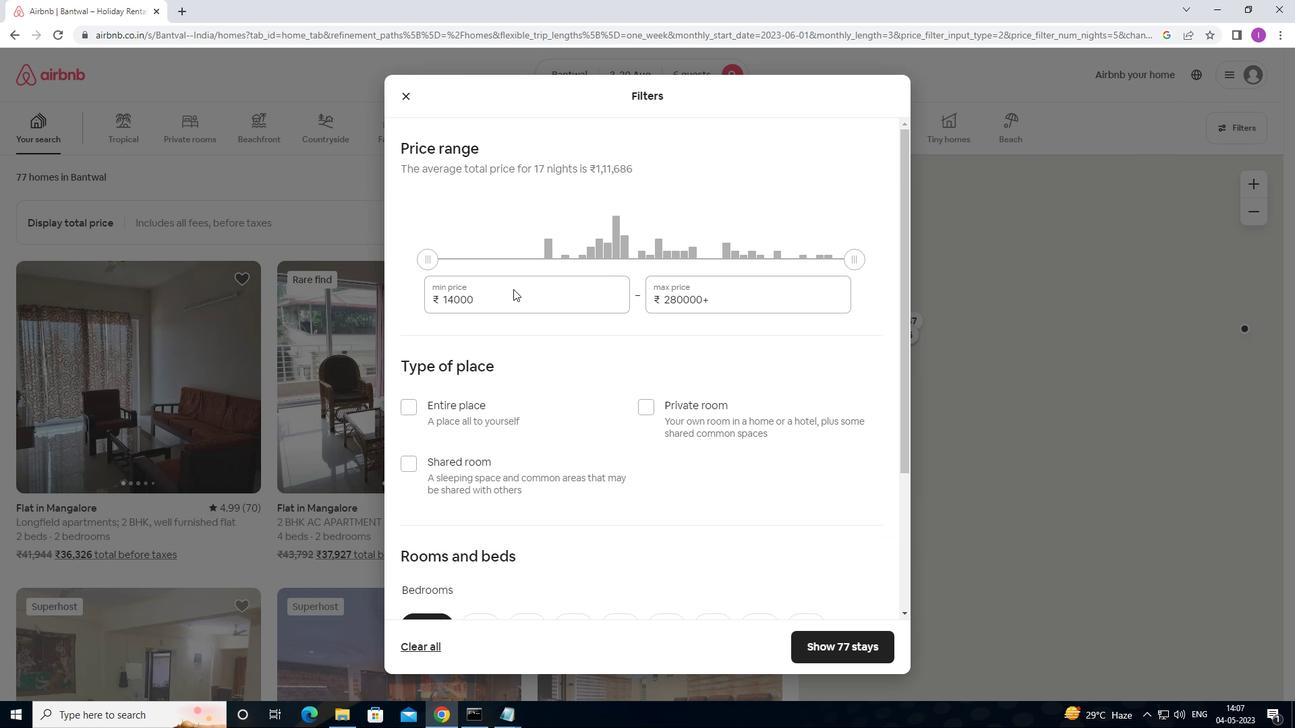 
Action: Mouse pressed left at (506, 291)
Screenshot: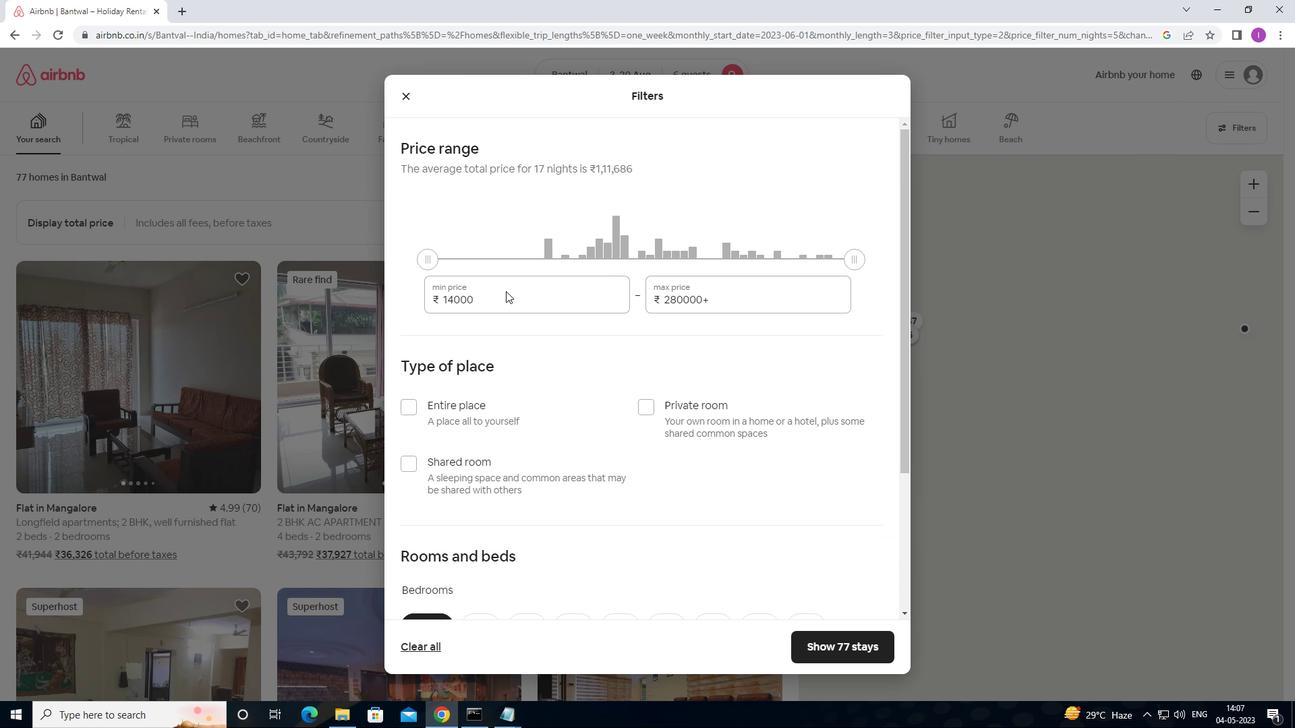 
Action: Mouse moved to (497, 298)
Screenshot: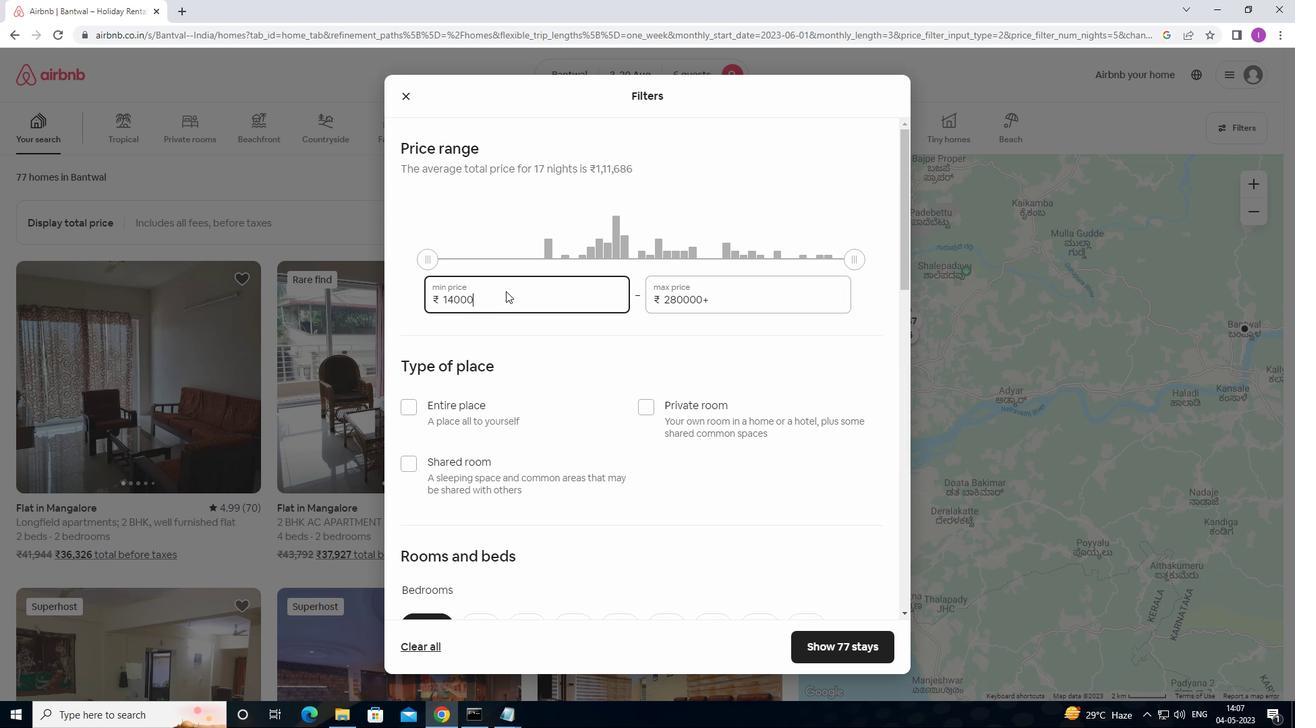 
Action: Mouse pressed left at (497, 298)
Screenshot: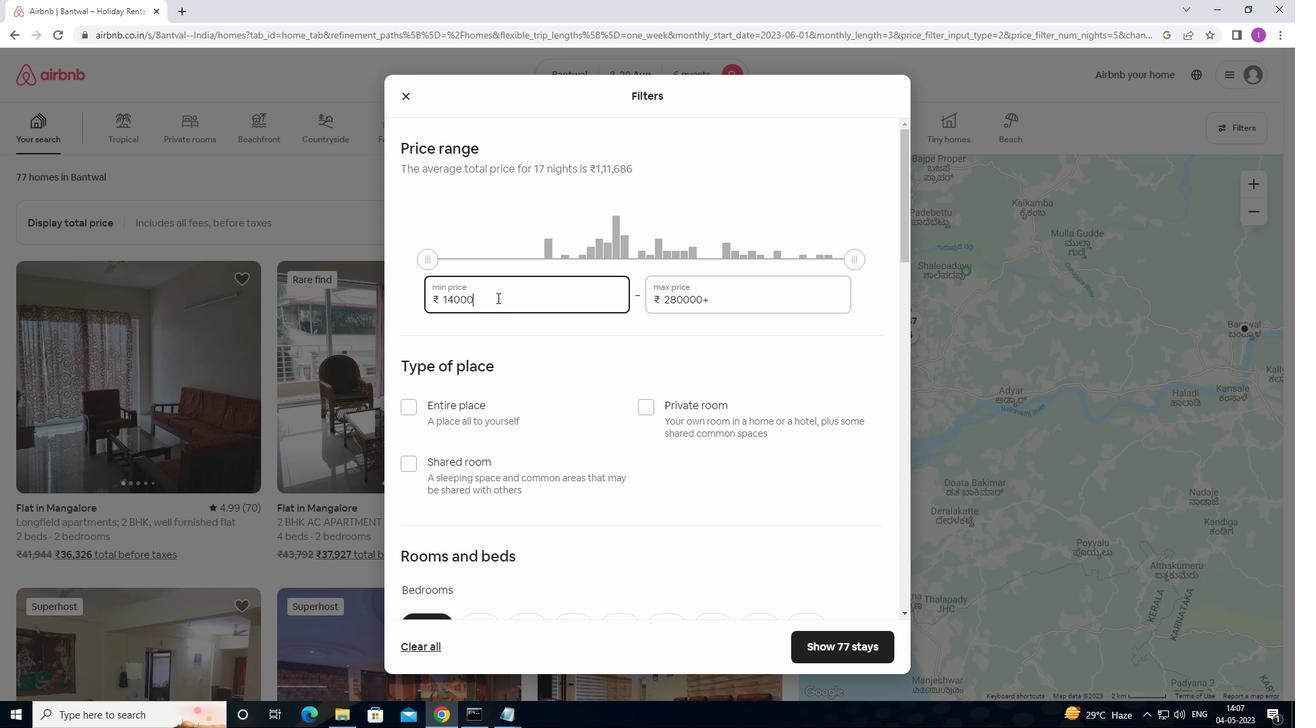 
Action: Mouse moved to (750, 292)
Screenshot: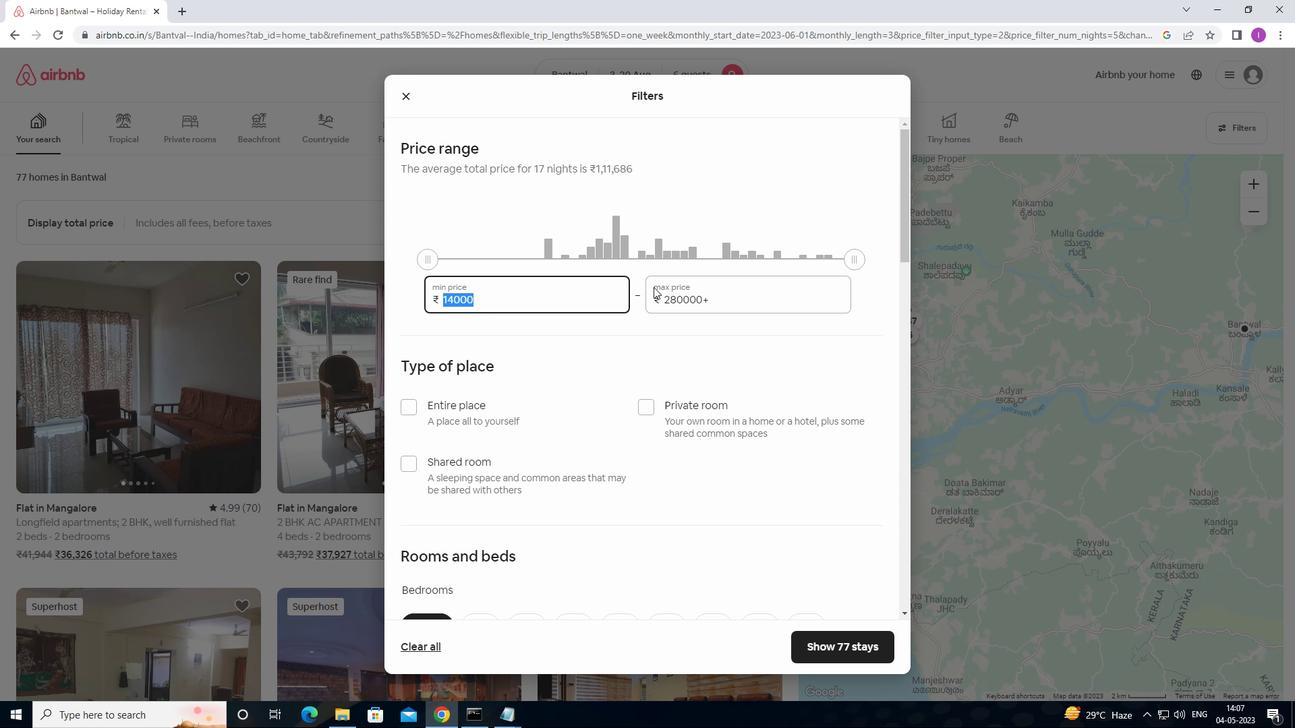 
Action: Key pressed 15000
Screenshot: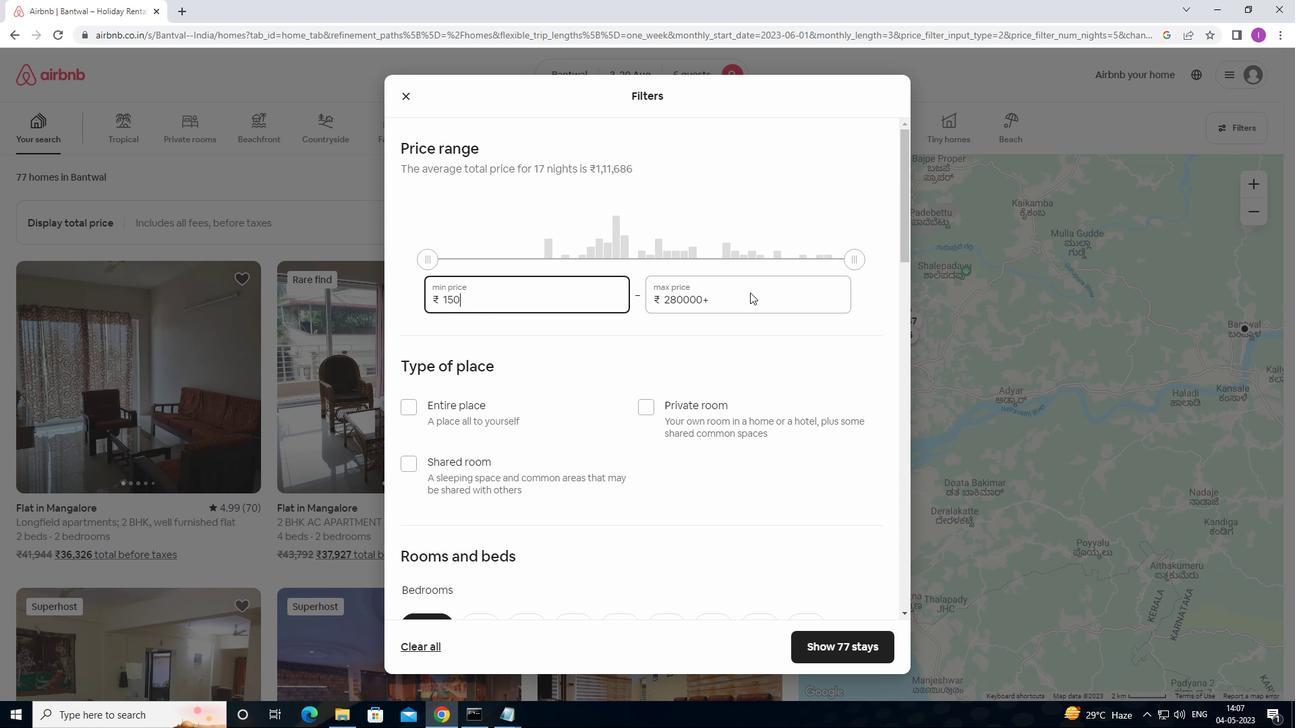 
Action: Mouse moved to (719, 298)
Screenshot: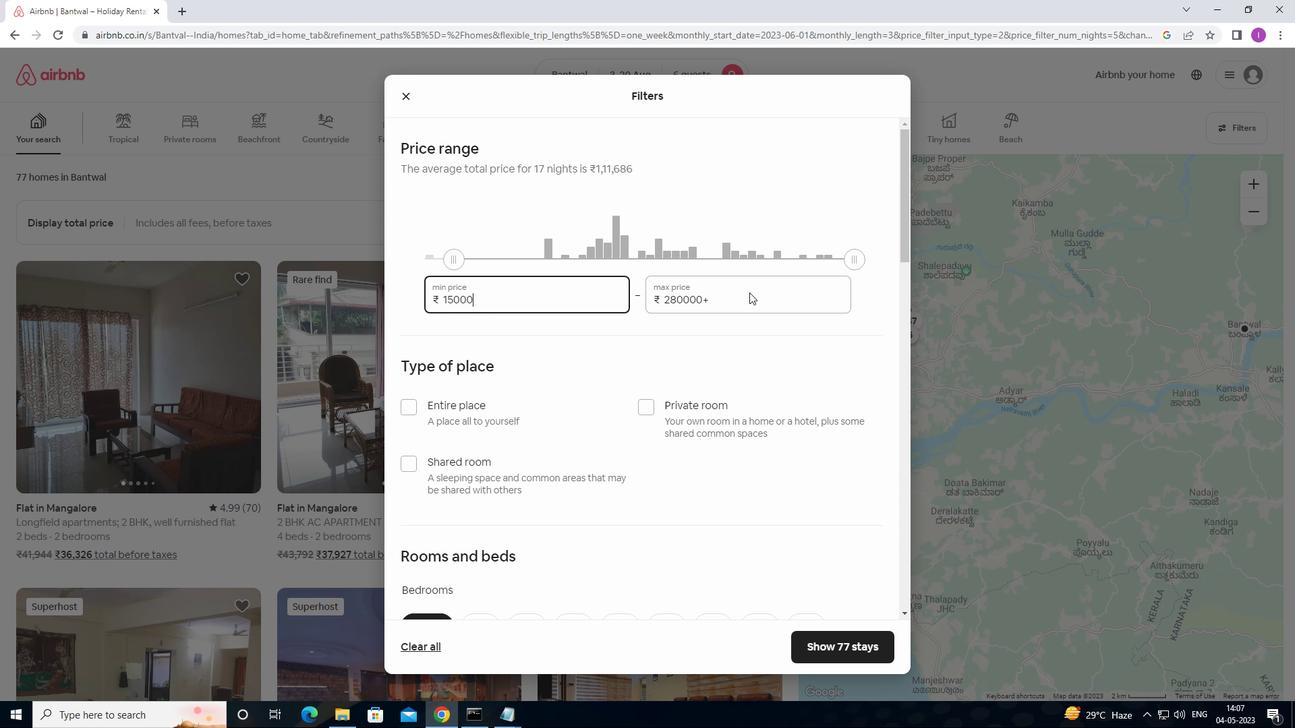 
Action: Mouse pressed left at (719, 298)
Screenshot: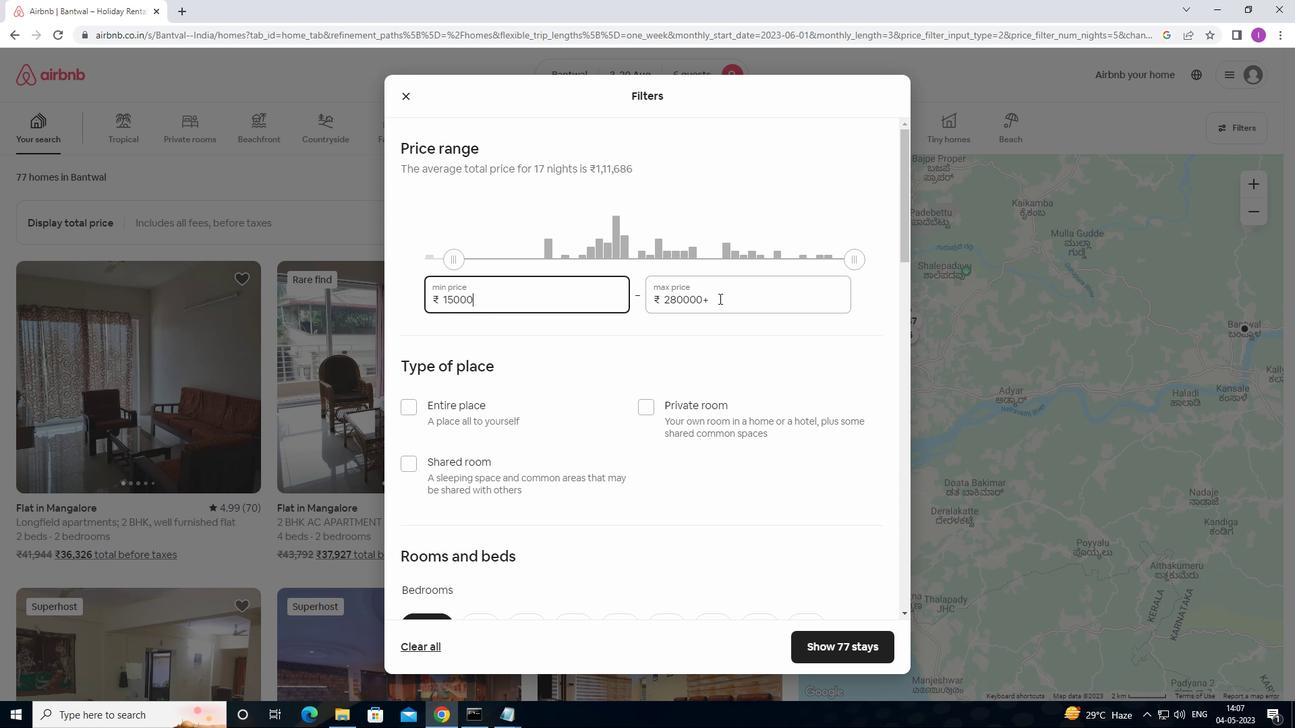 
Action: Mouse moved to (948, 319)
Screenshot: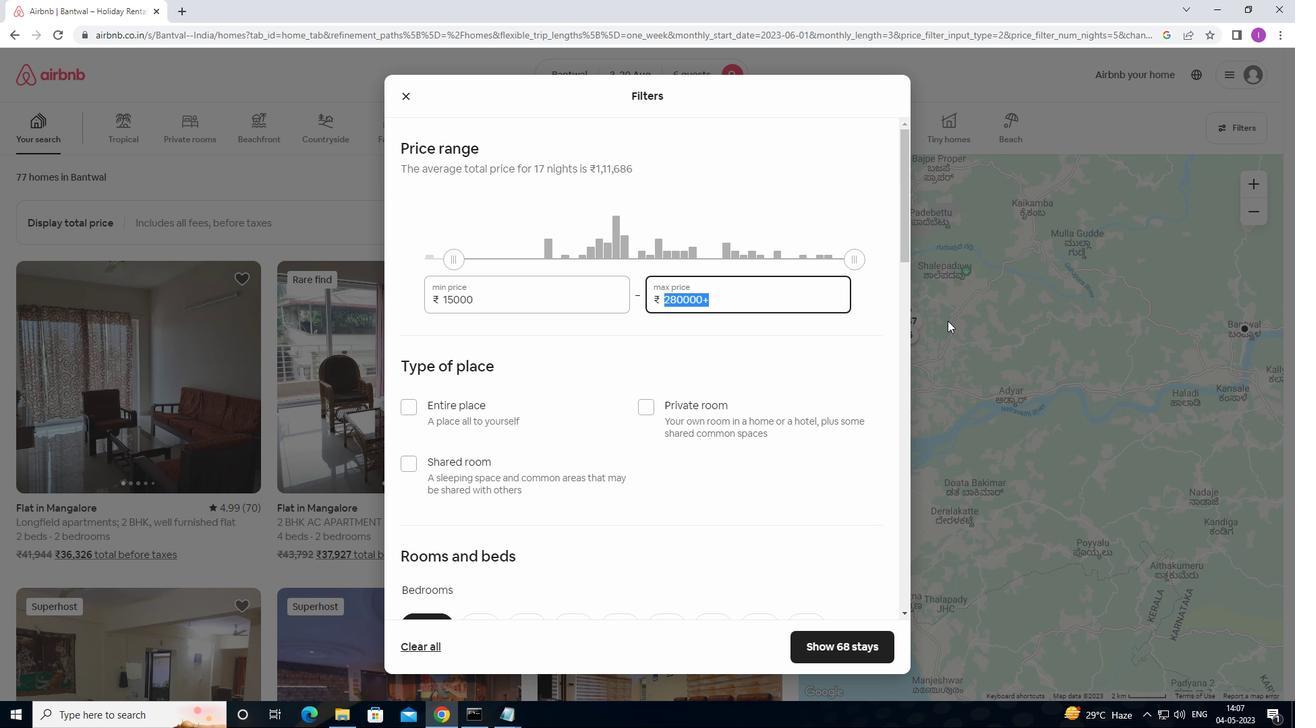 
Action: Key pressed 2
Screenshot: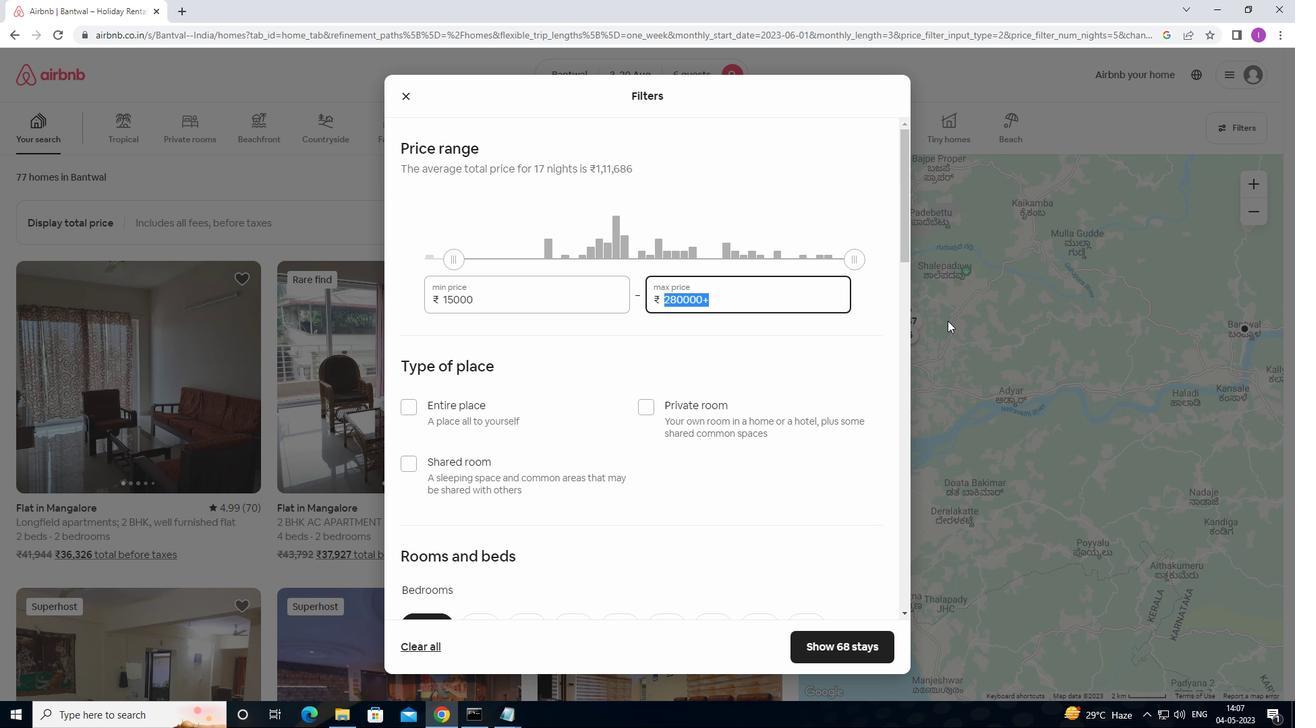 
Action: Mouse moved to (955, 316)
Screenshot: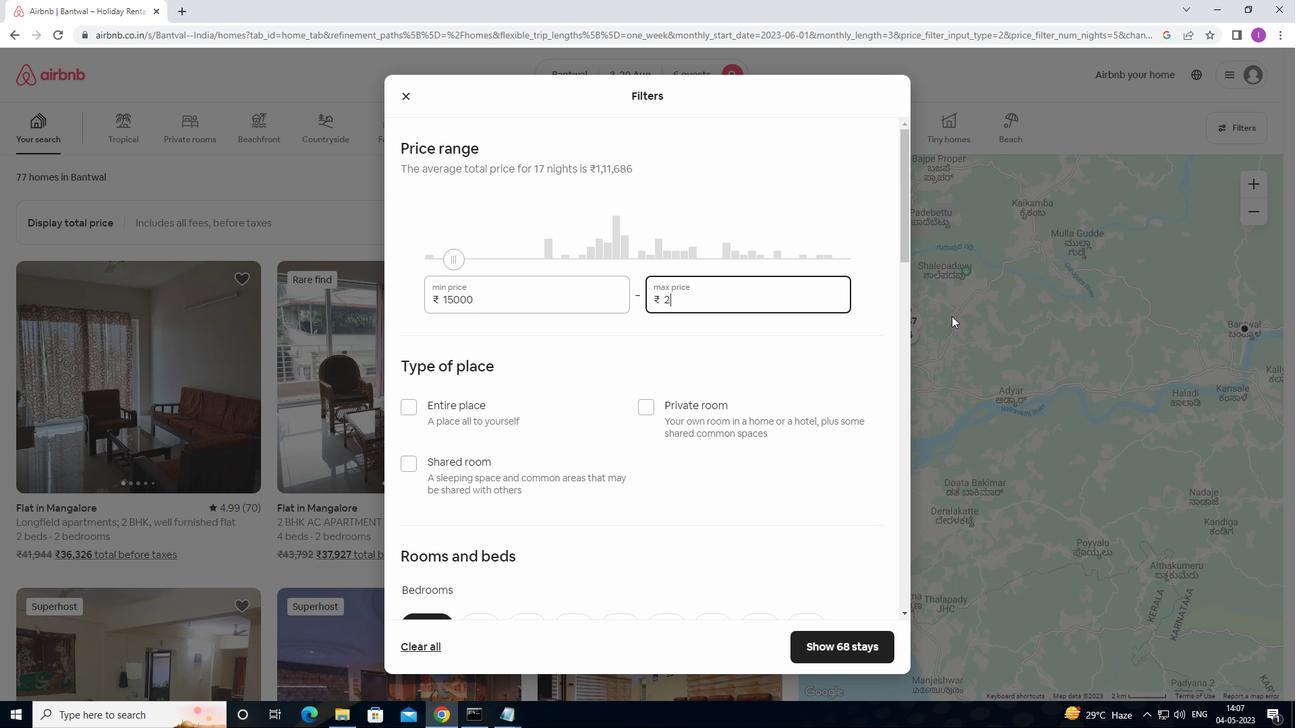 
Action: Key pressed 000
Screenshot: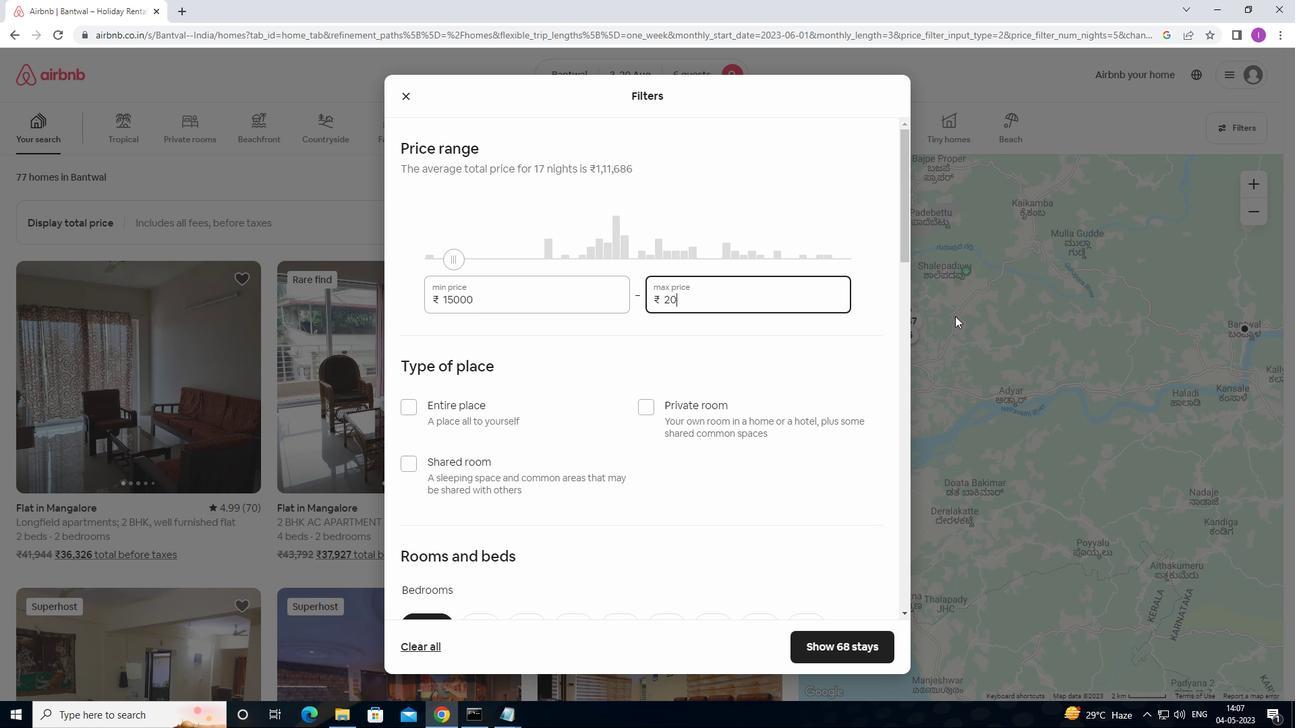 
Action: Mouse moved to (966, 315)
Screenshot: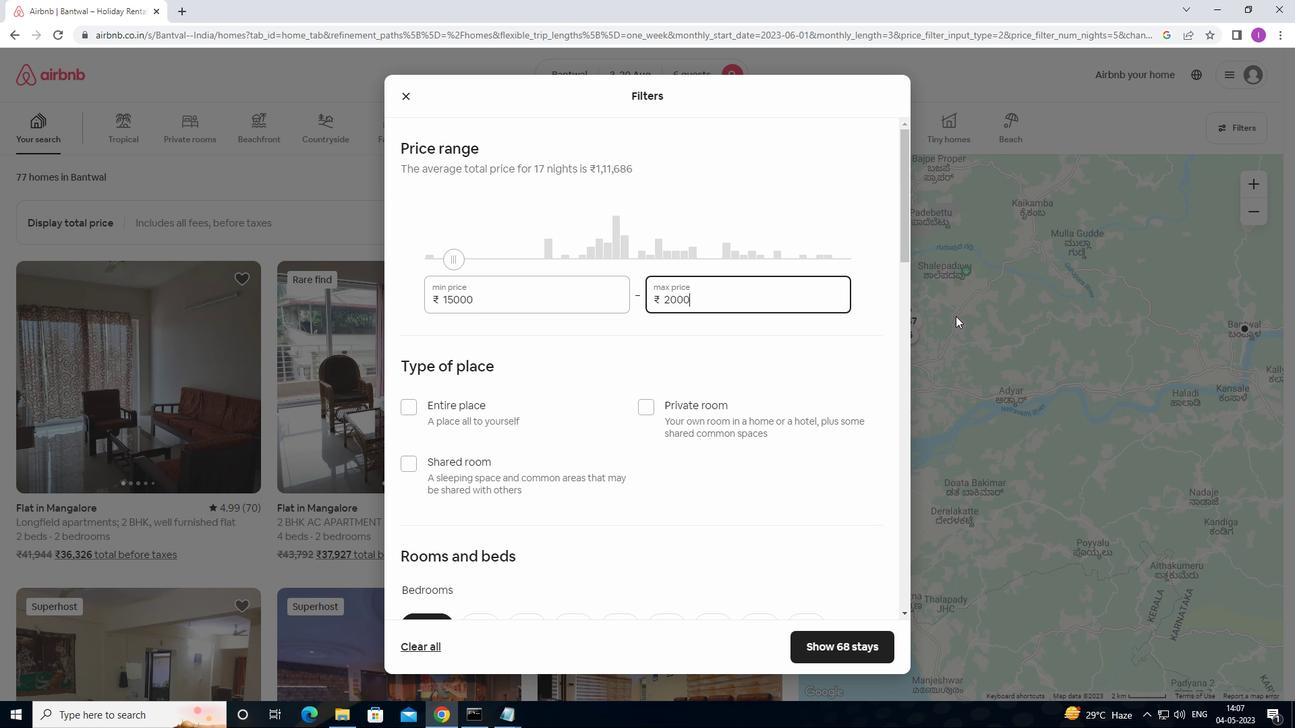 
Action: Key pressed 0
Screenshot: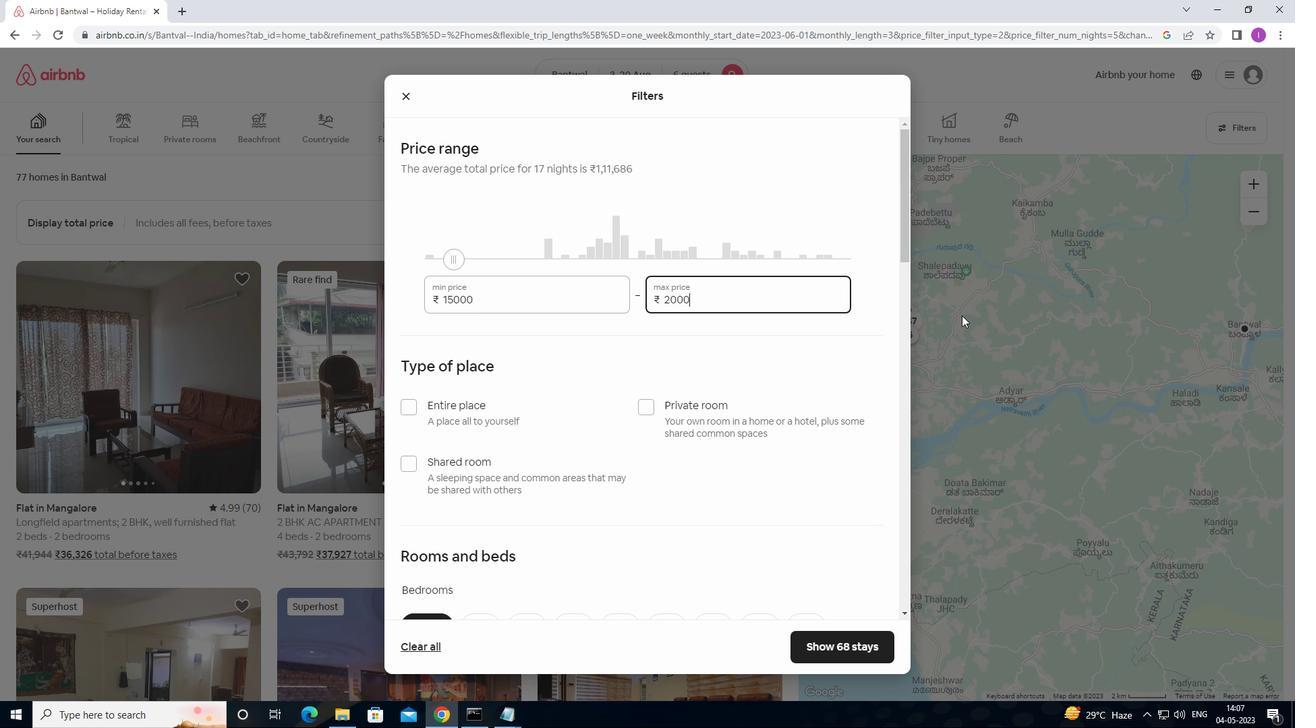 
Action: Mouse moved to (488, 501)
Screenshot: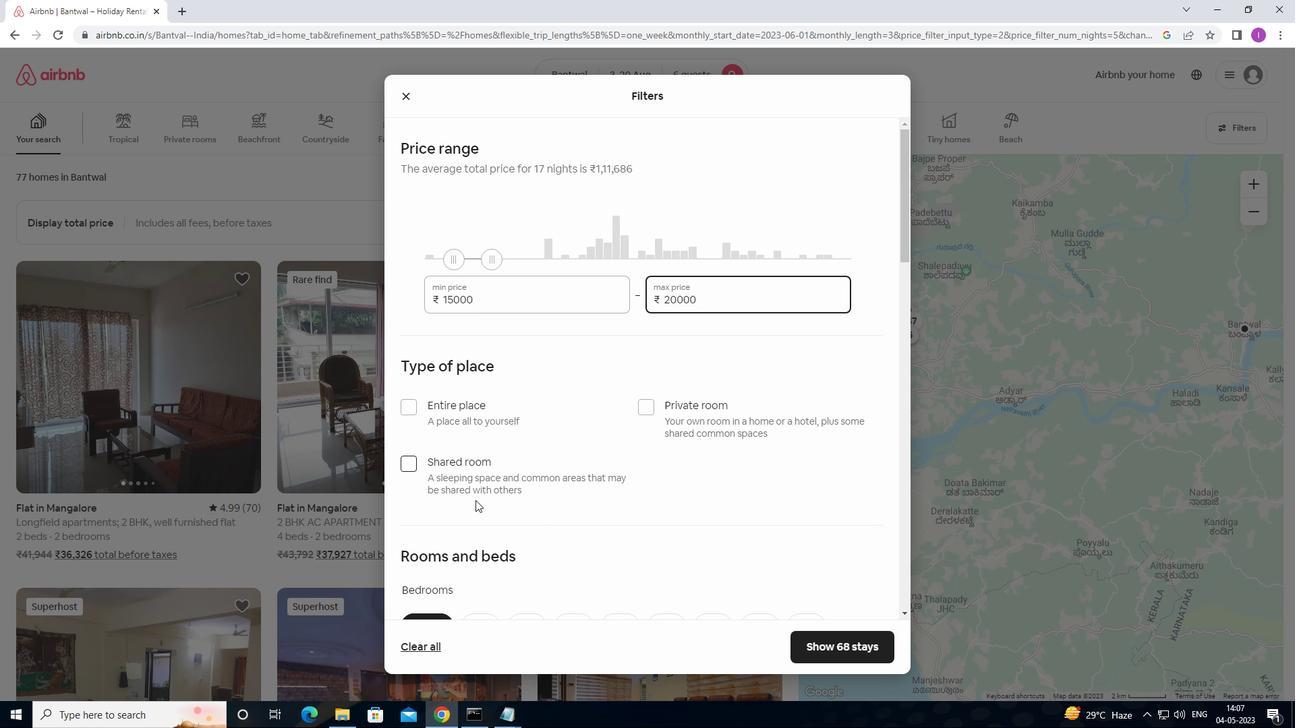 
Action: Mouse scrolled (488, 500) with delta (0, 0)
Screenshot: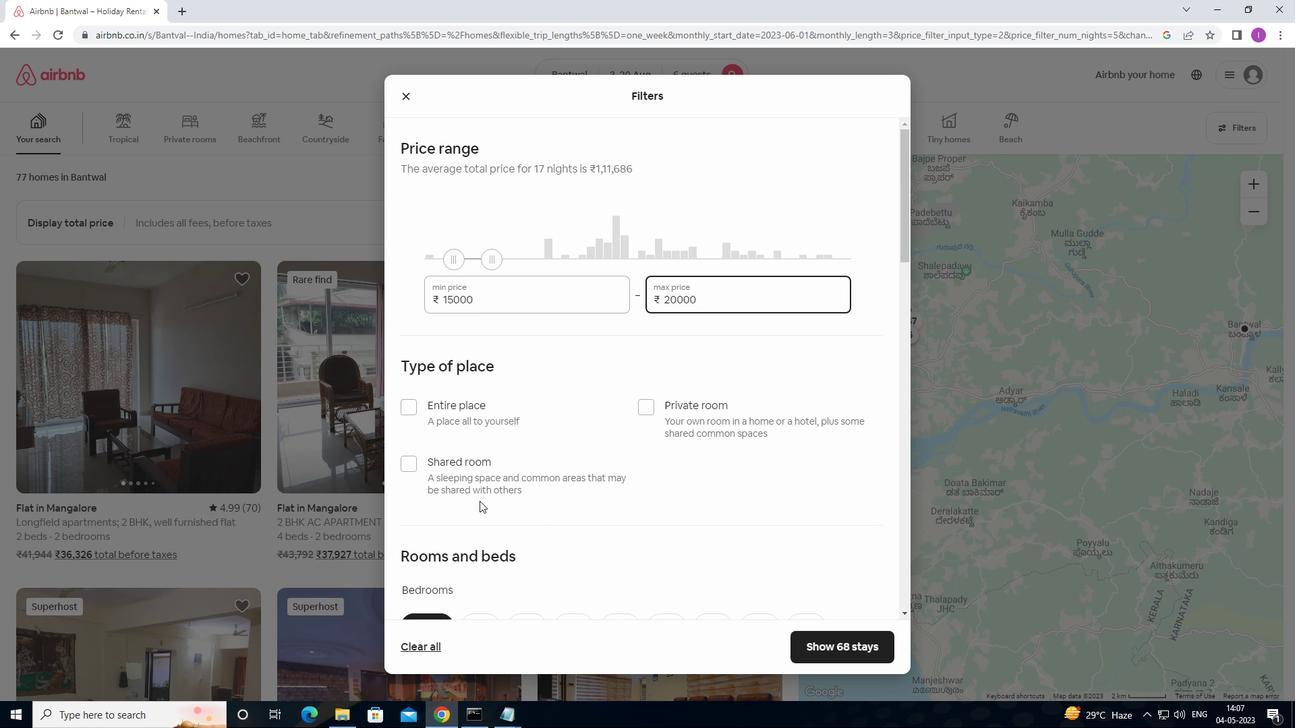 
Action: Mouse moved to (502, 505)
Screenshot: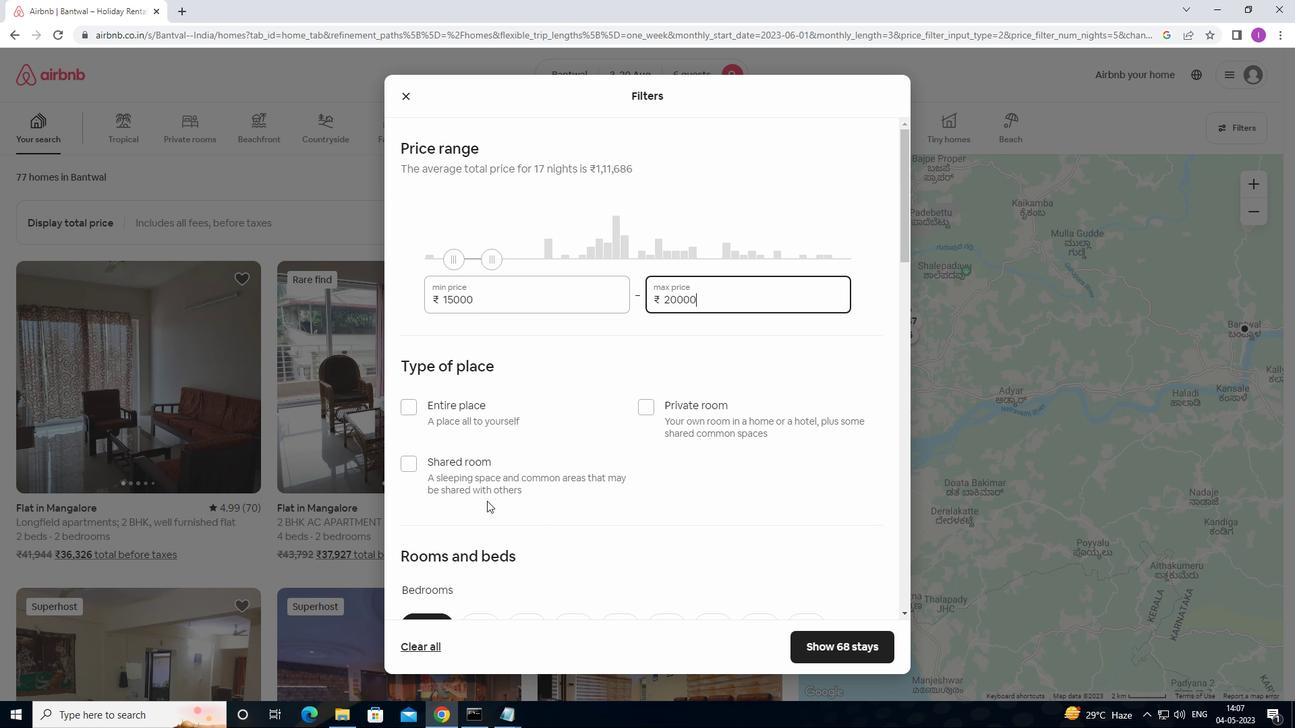 
Action: Mouse scrolled (502, 504) with delta (0, 0)
Screenshot: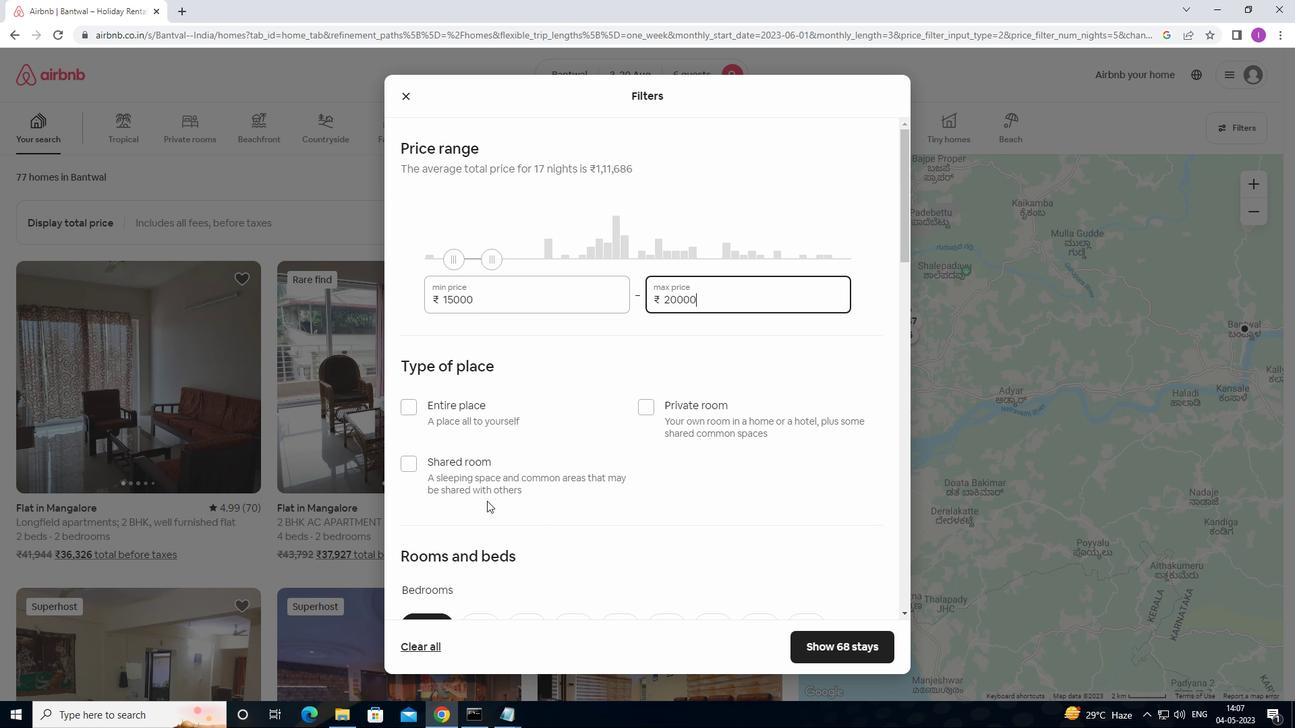 
Action: Mouse moved to (512, 506)
Screenshot: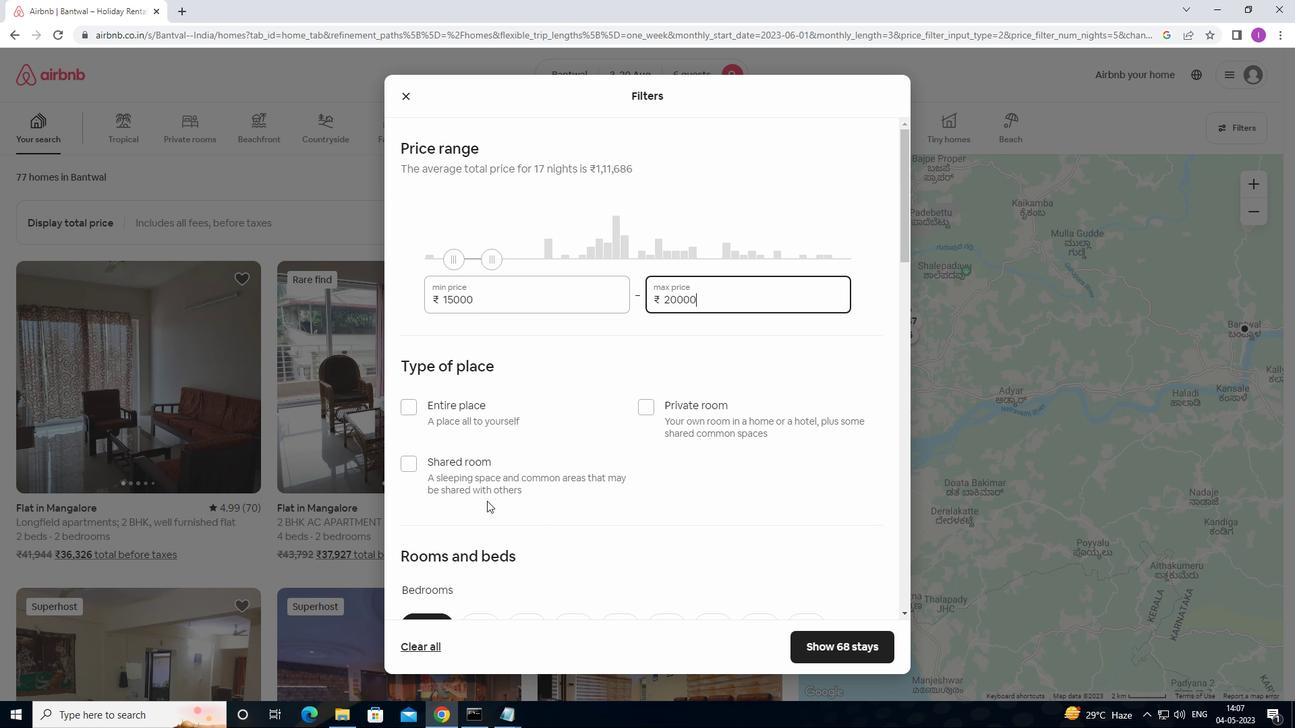 
Action: Mouse scrolled (512, 505) with delta (0, 0)
Screenshot: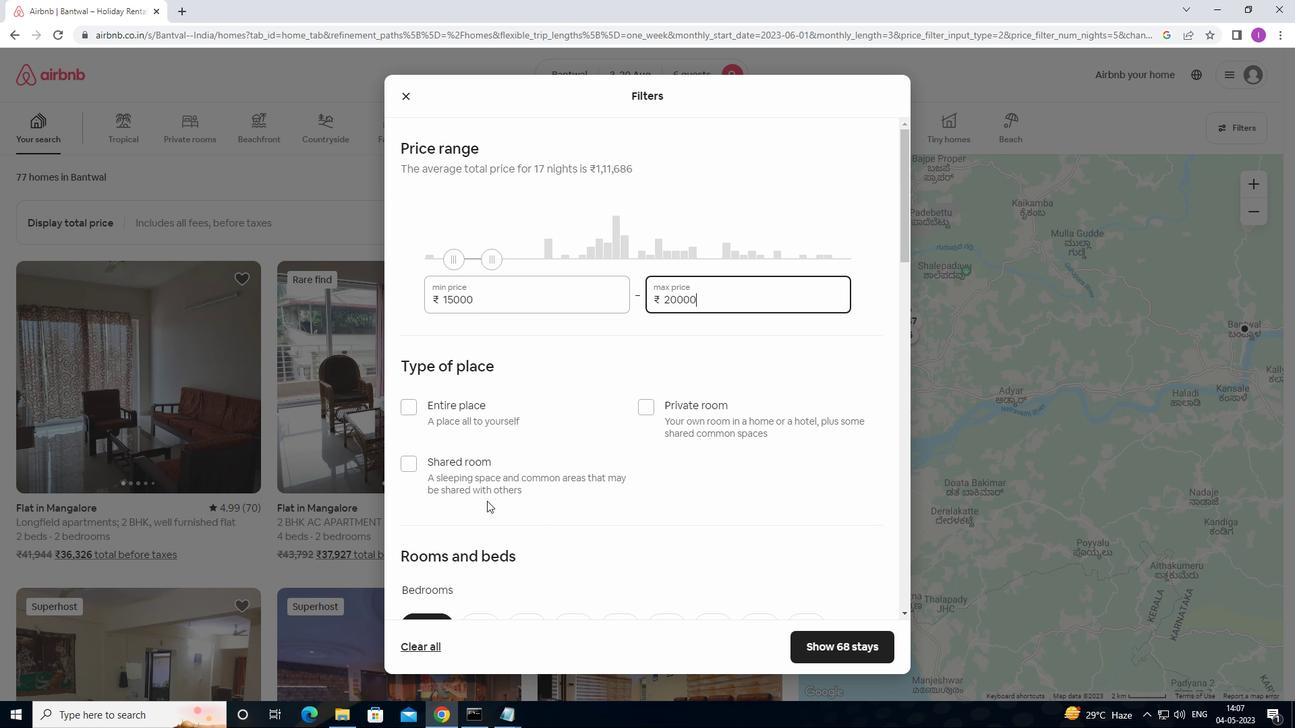 
Action: Mouse moved to (536, 508)
Screenshot: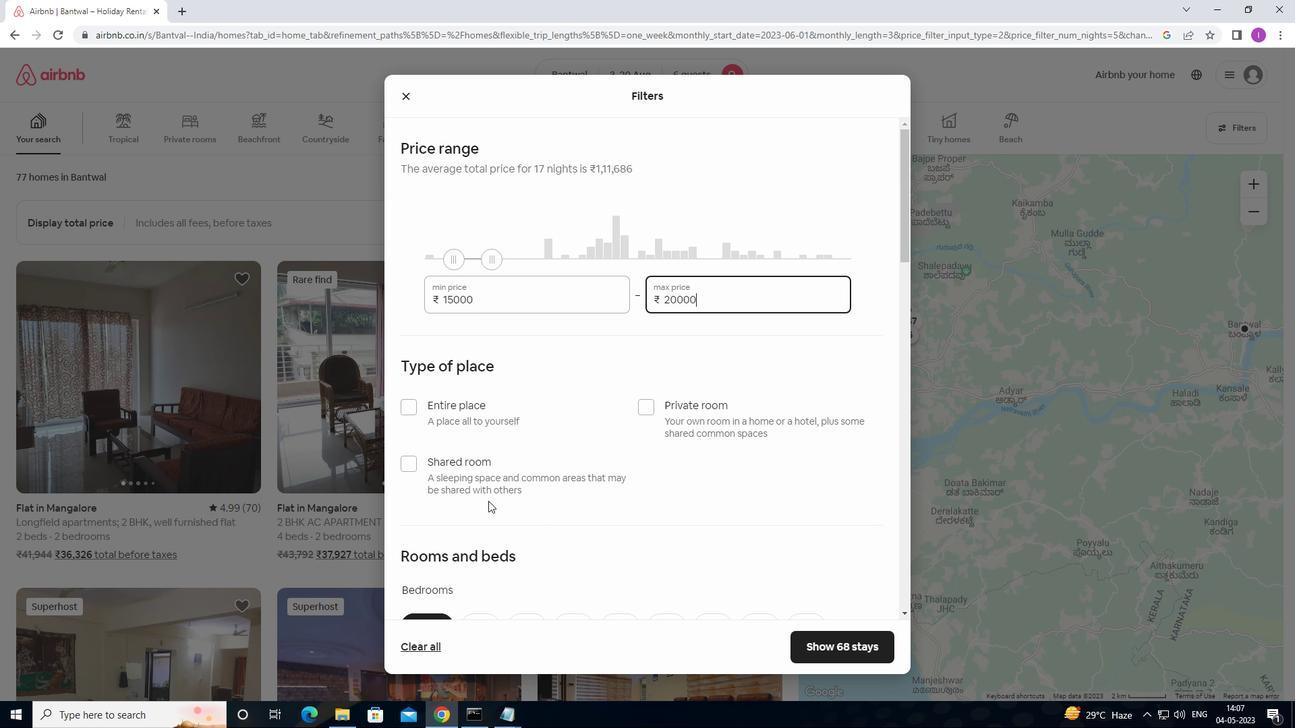 
Action: Mouse scrolled (536, 507) with delta (0, 0)
Screenshot: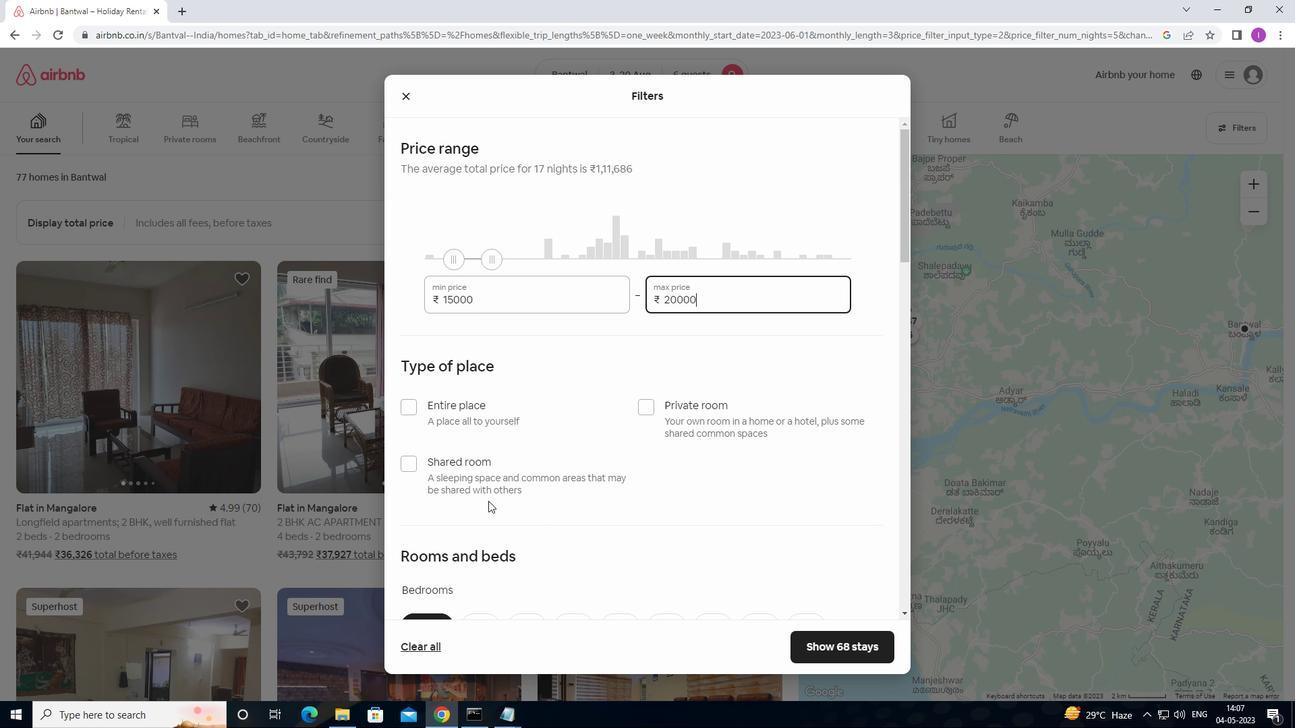 
Action: Mouse moved to (474, 367)
Screenshot: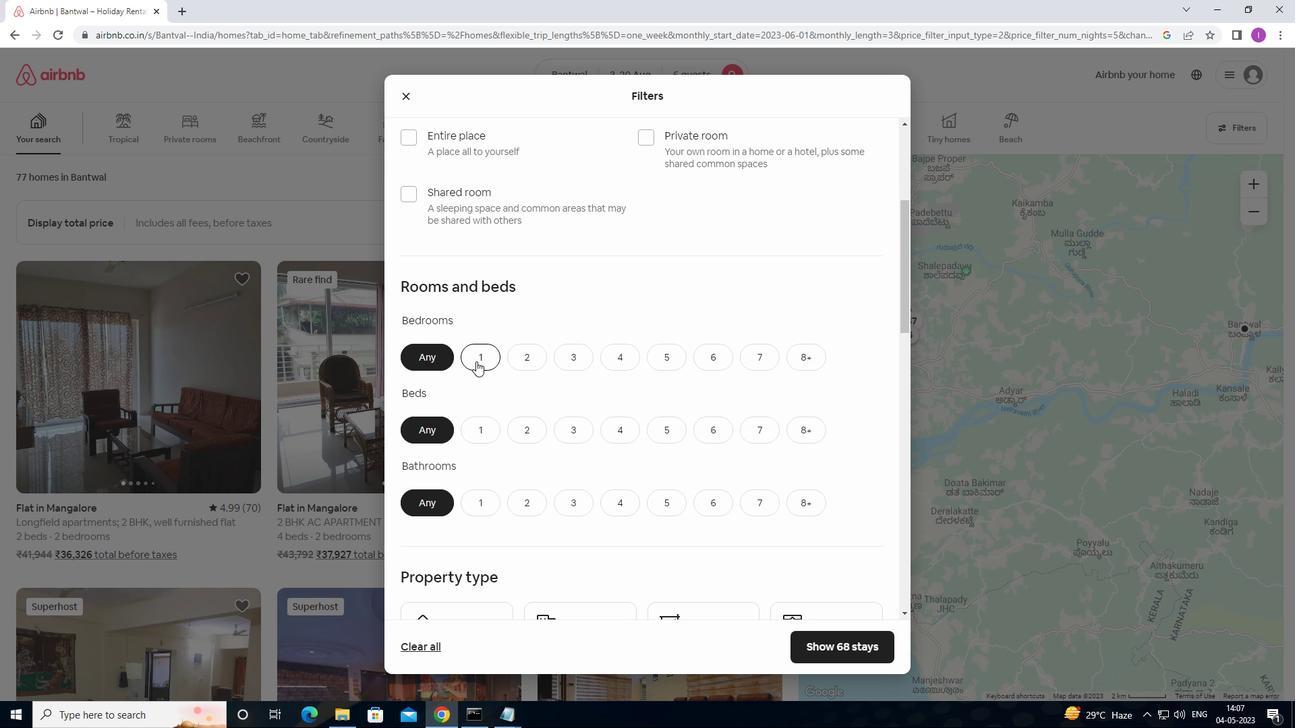 
Action: Mouse scrolled (474, 366) with delta (0, 0)
Screenshot: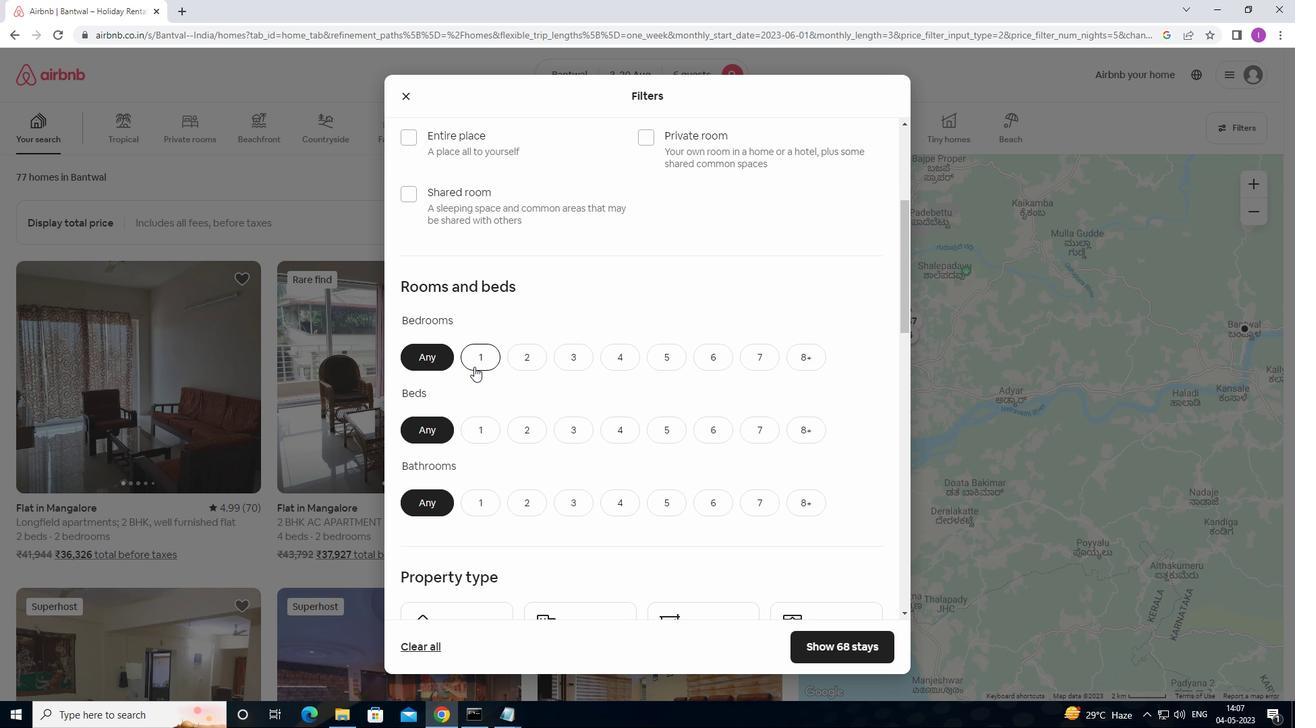 
Action: Mouse moved to (473, 368)
Screenshot: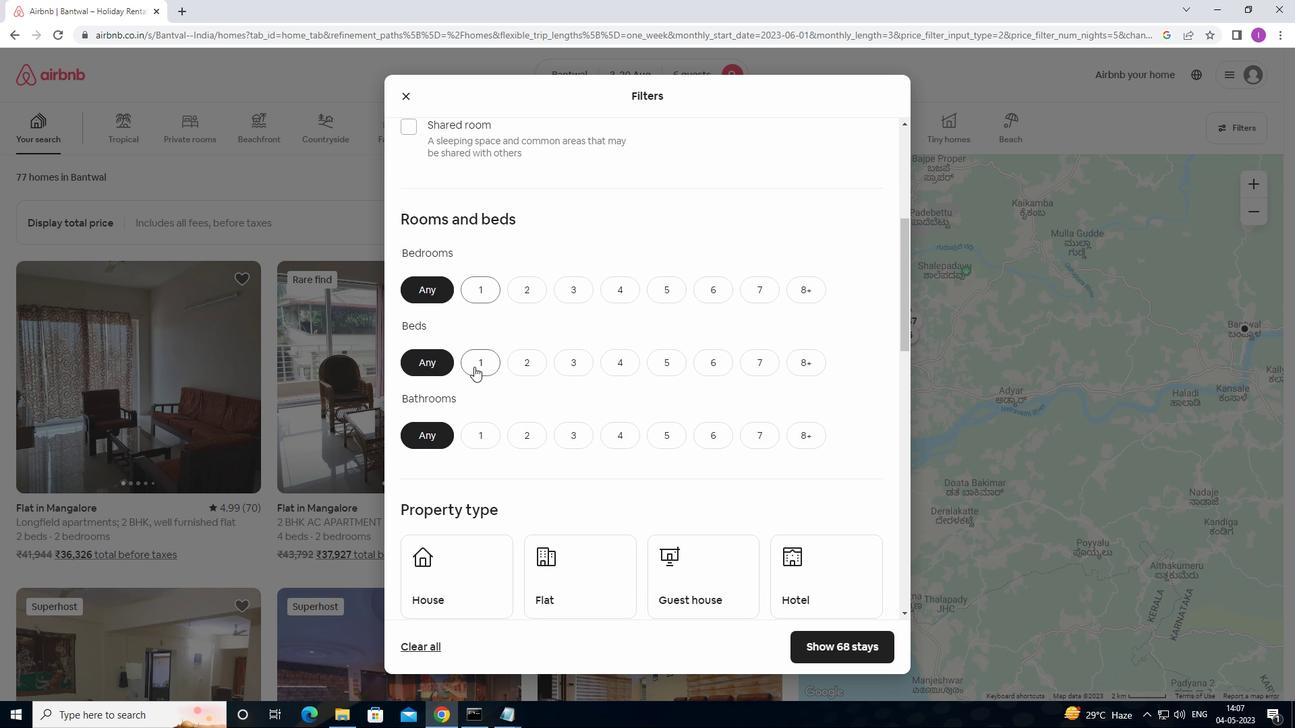 
Action: Mouse scrolled (473, 367) with delta (0, 0)
Screenshot: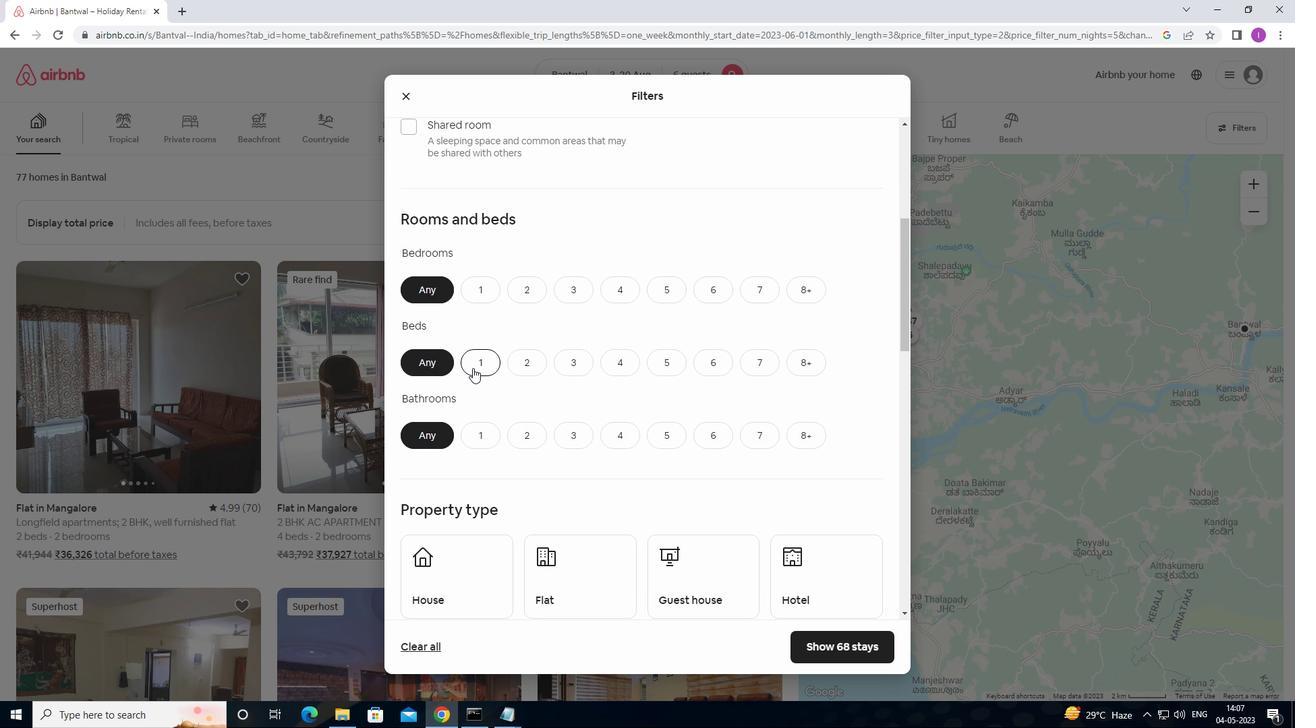 
Action: Mouse scrolled (473, 367) with delta (0, 0)
Screenshot: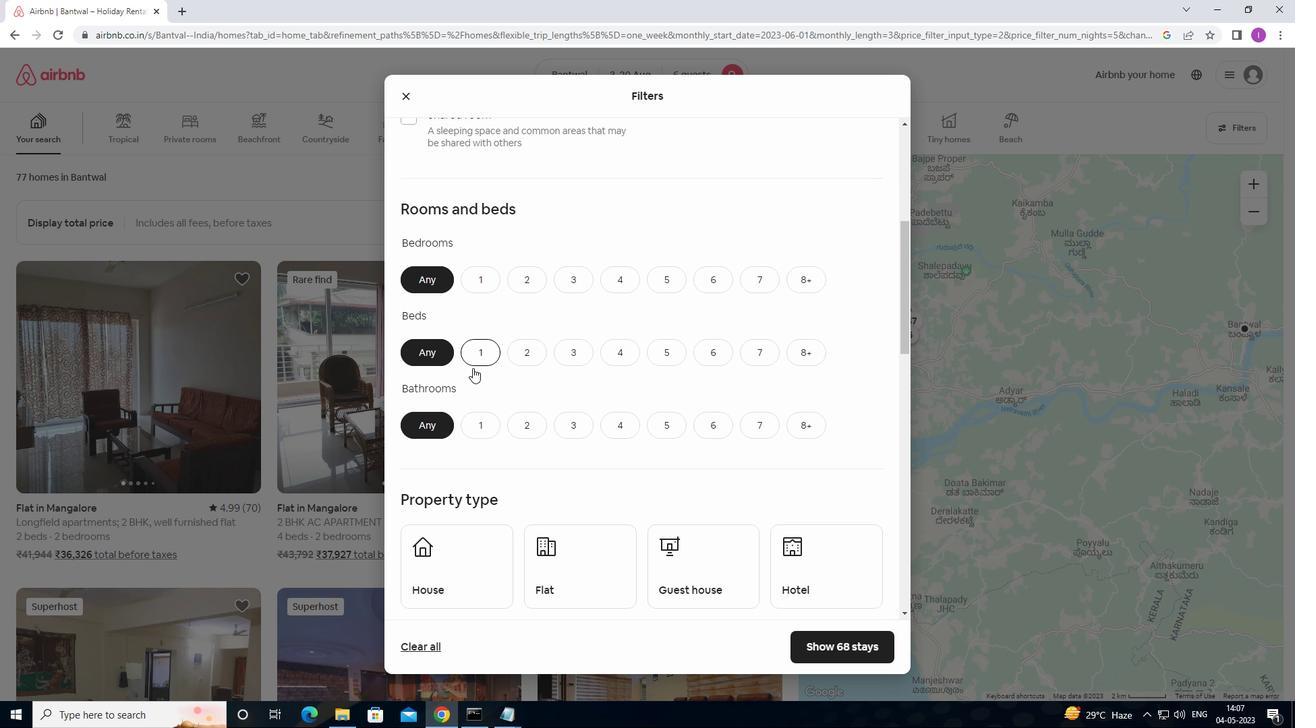 
Action: Mouse moved to (483, 450)
Screenshot: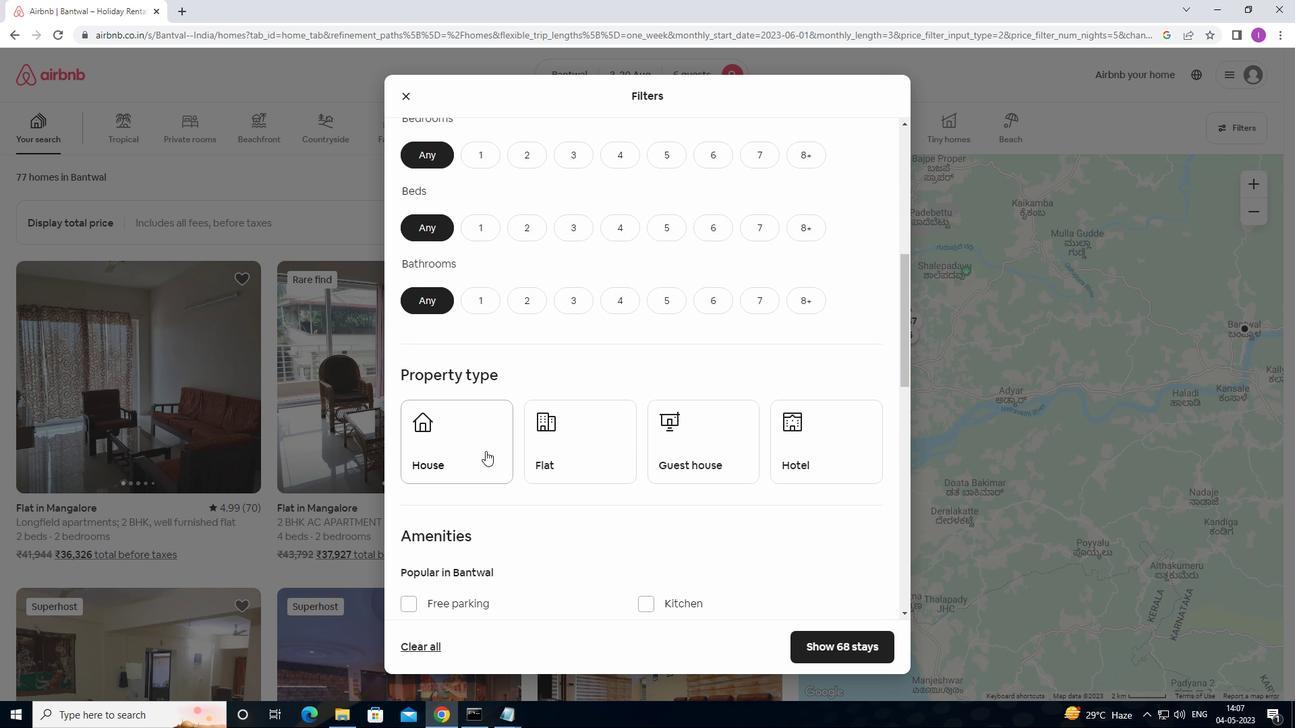 
Action: Mouse pressed left at (483, 450)
Screenshot: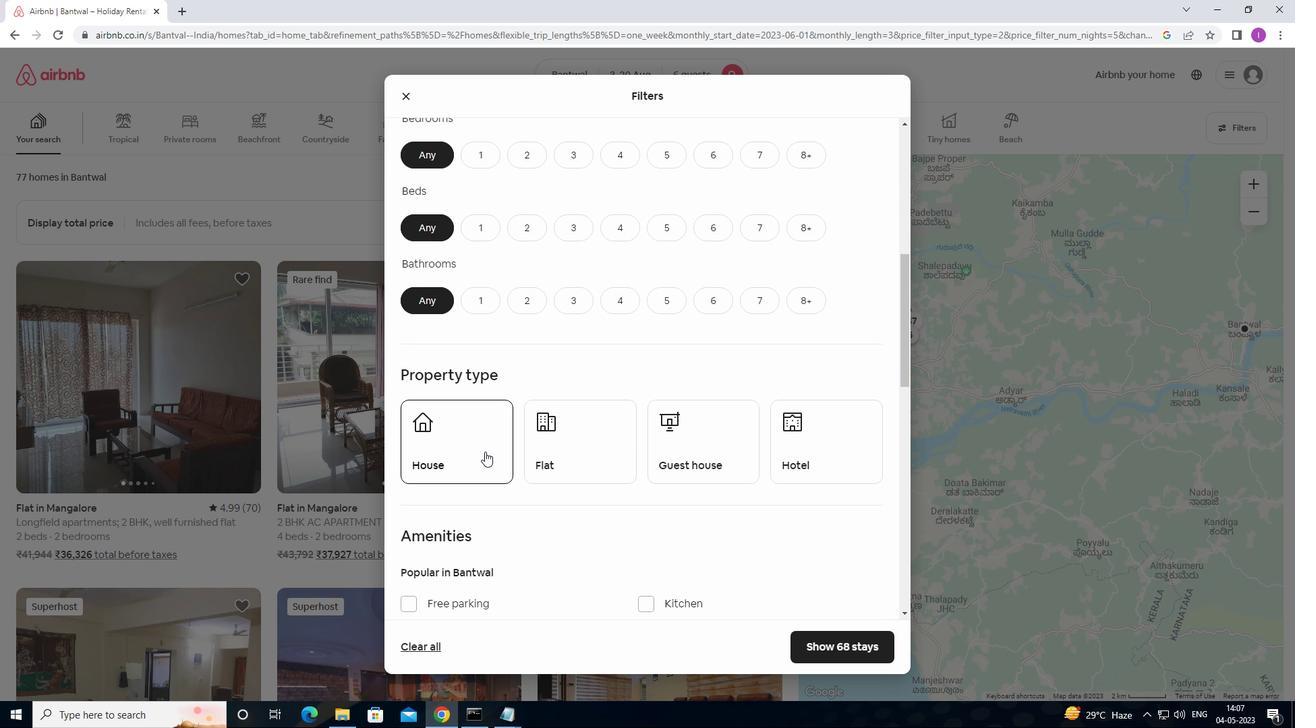 
Action: Mouse moved to (562, 452)
Screenshot: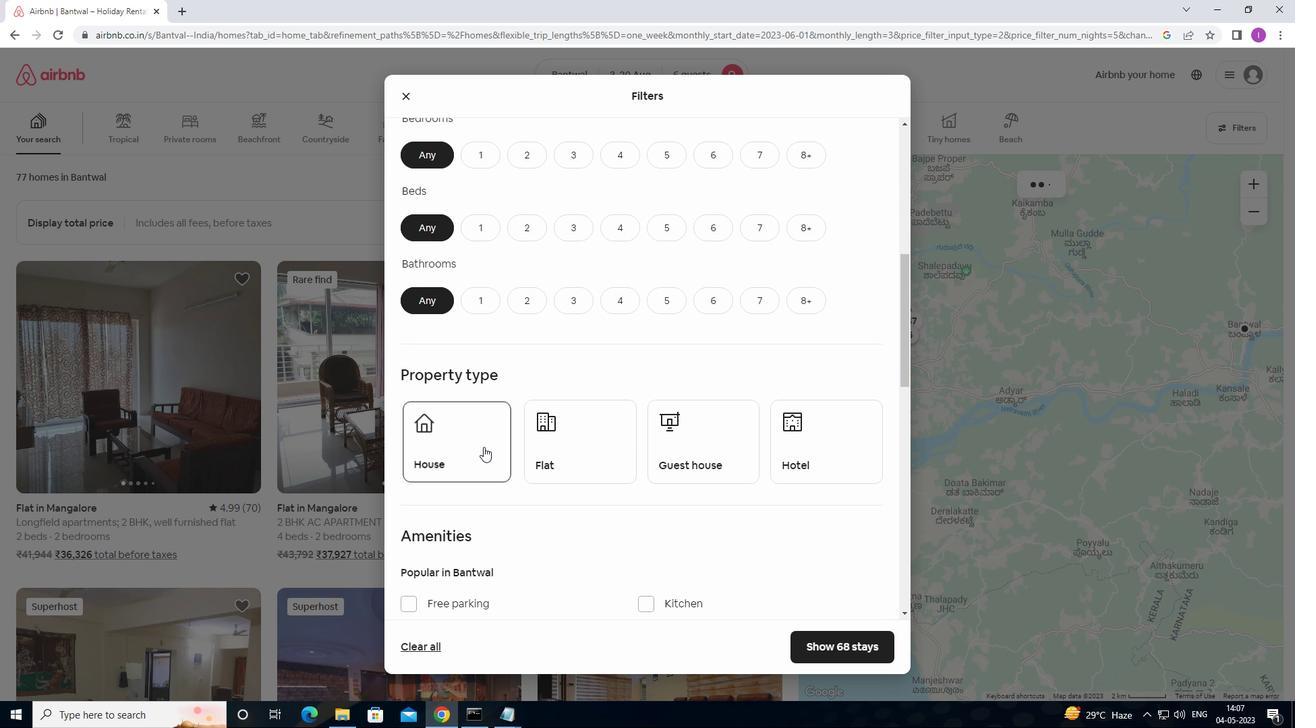 
Action: Mouse pressed left at (562, 452)
Screenshot: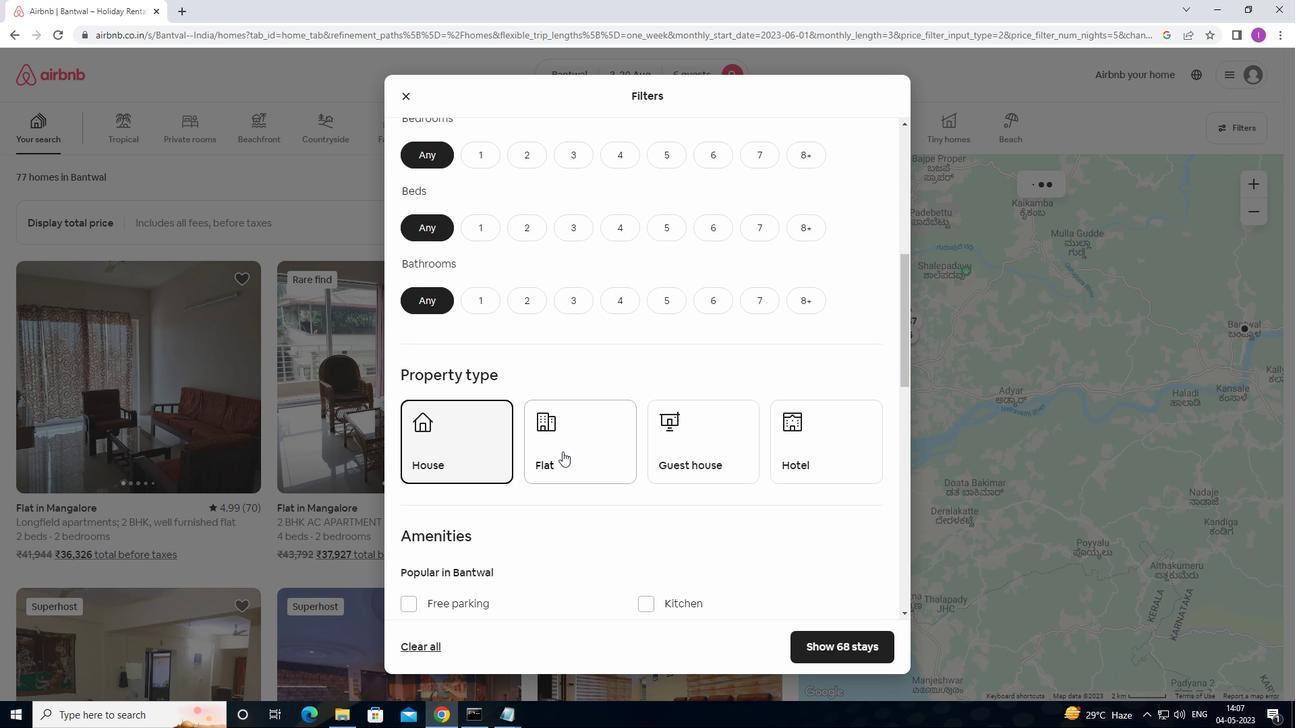 
Action: Mouse moved to (693, 454)
Screenshot: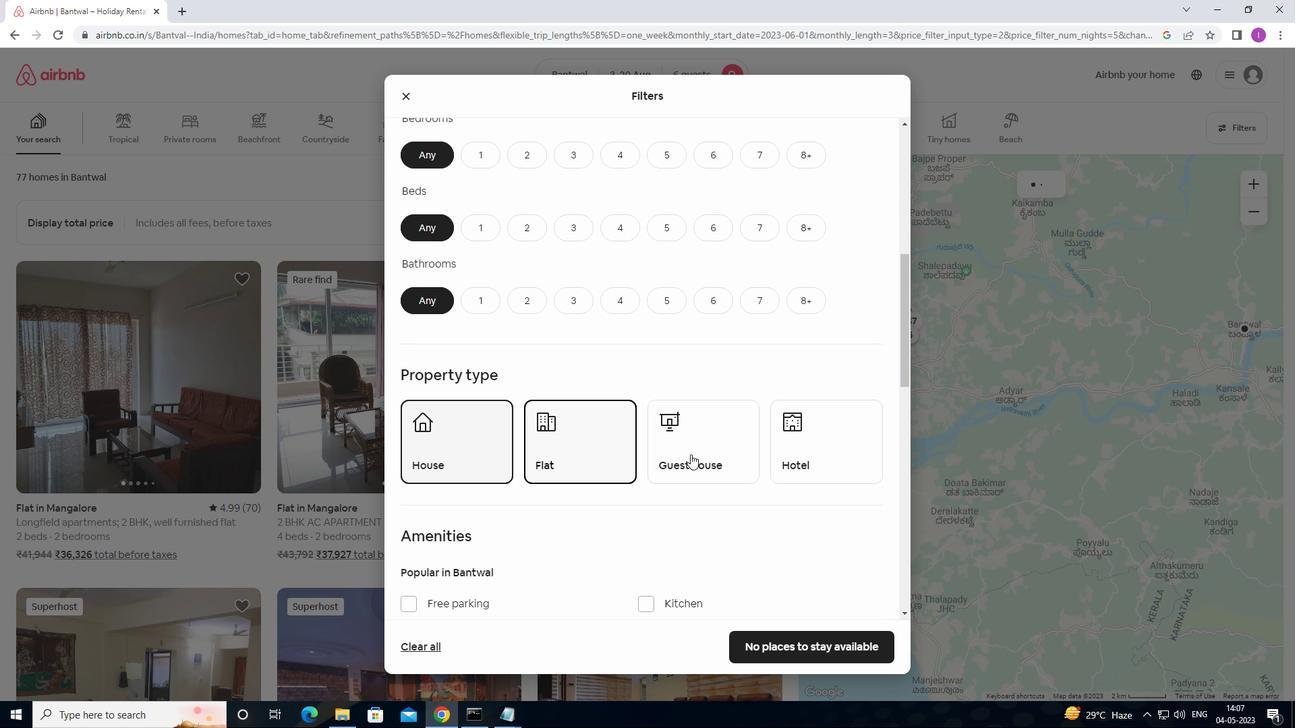 
Action: Mouse pressed left at (693, 454)
Screenshot: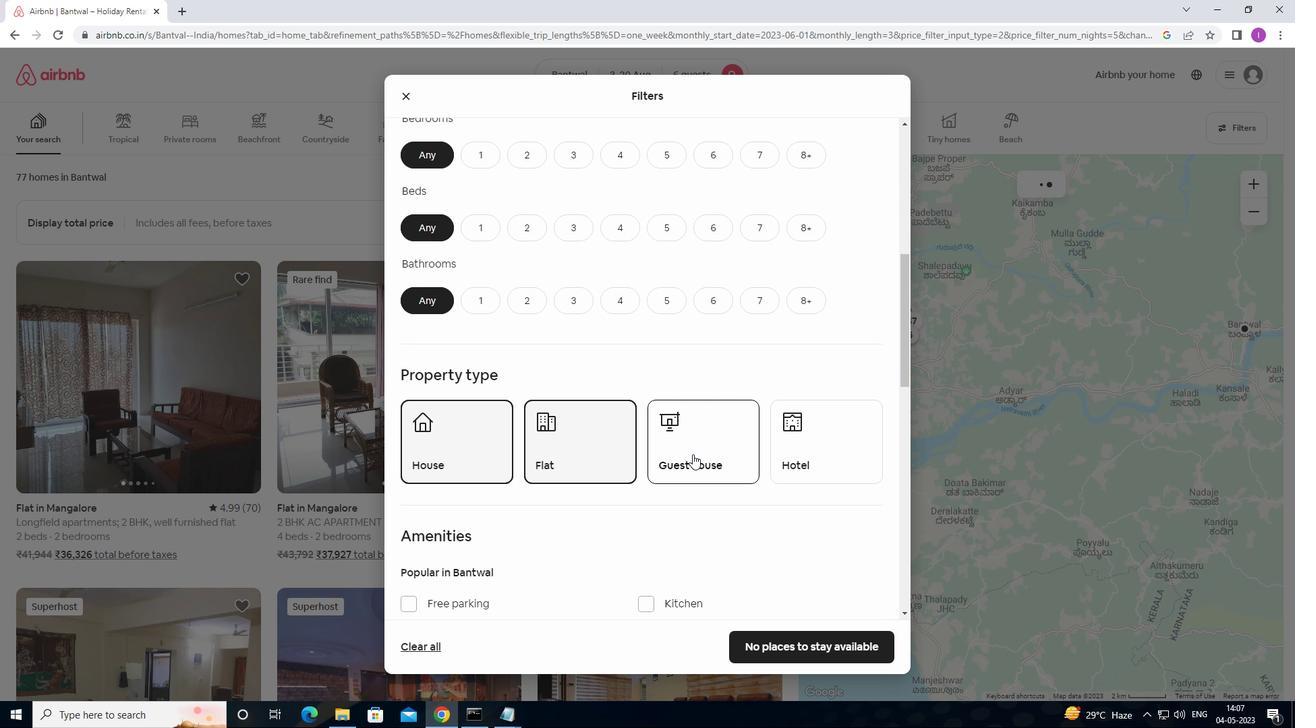 
Action: Mouse moved to (780, 463)
Screenshot: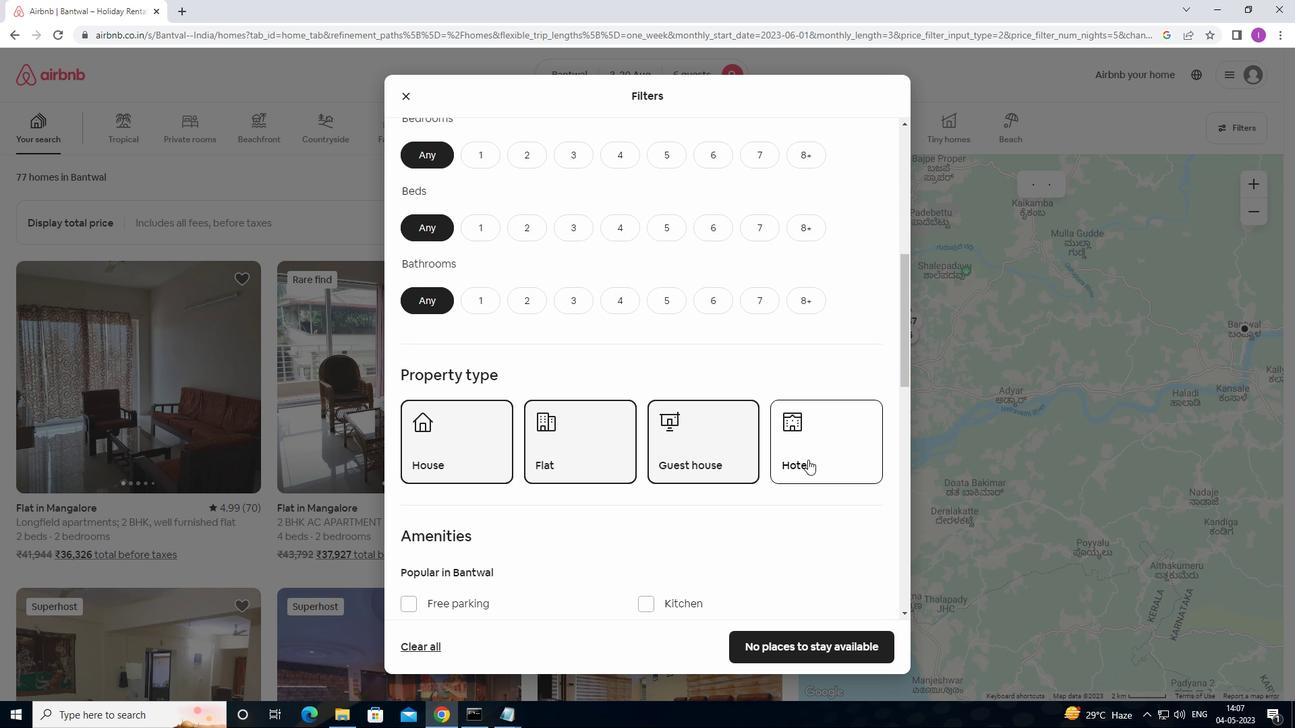 
Action: Mouse pressed left at (780, 463)
Screenshot: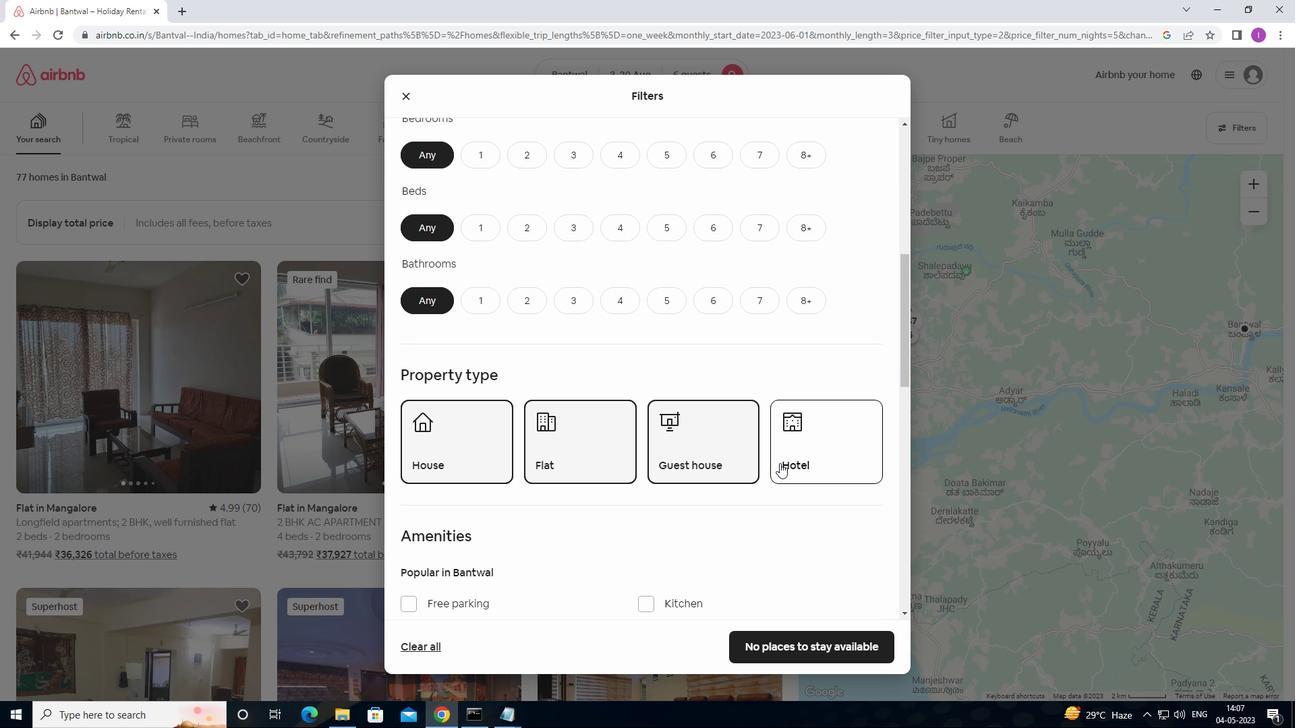 
Action: Mouse moved to (869, 456)
Screenshot: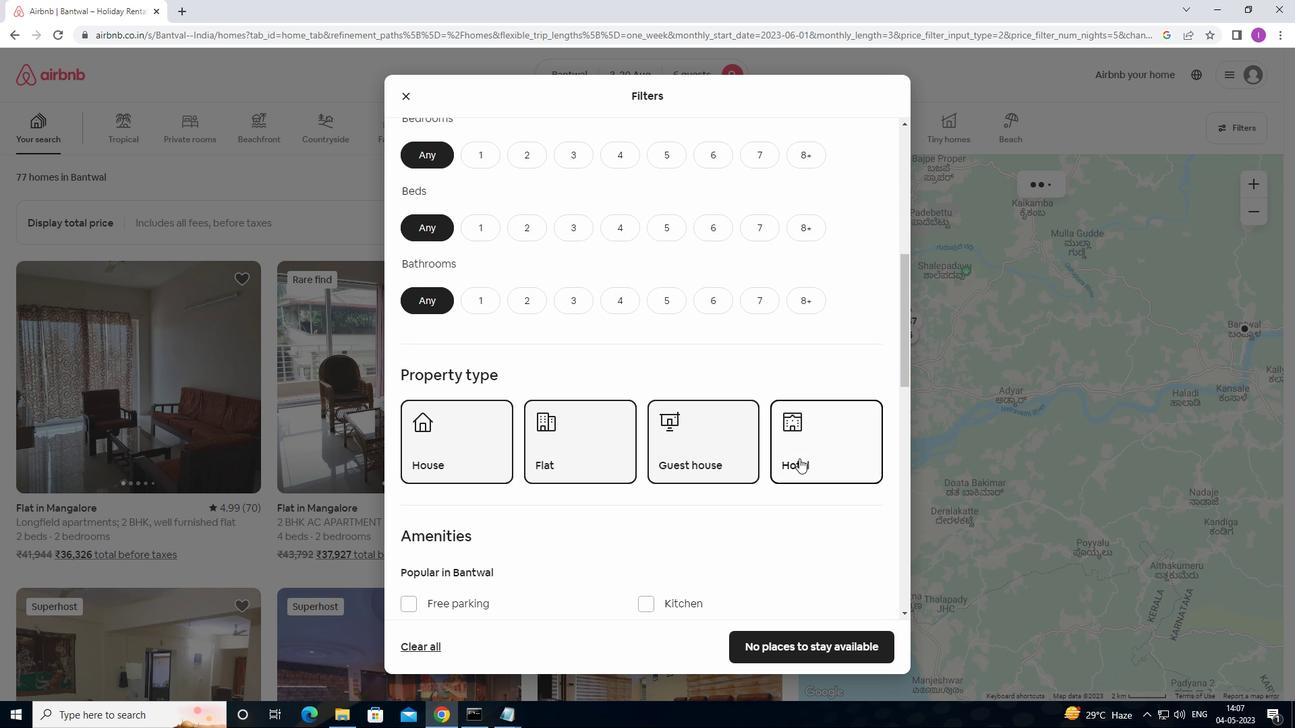 
Action: Mouse scrolled (869, 456) with delta (0, 0)
Screenshot: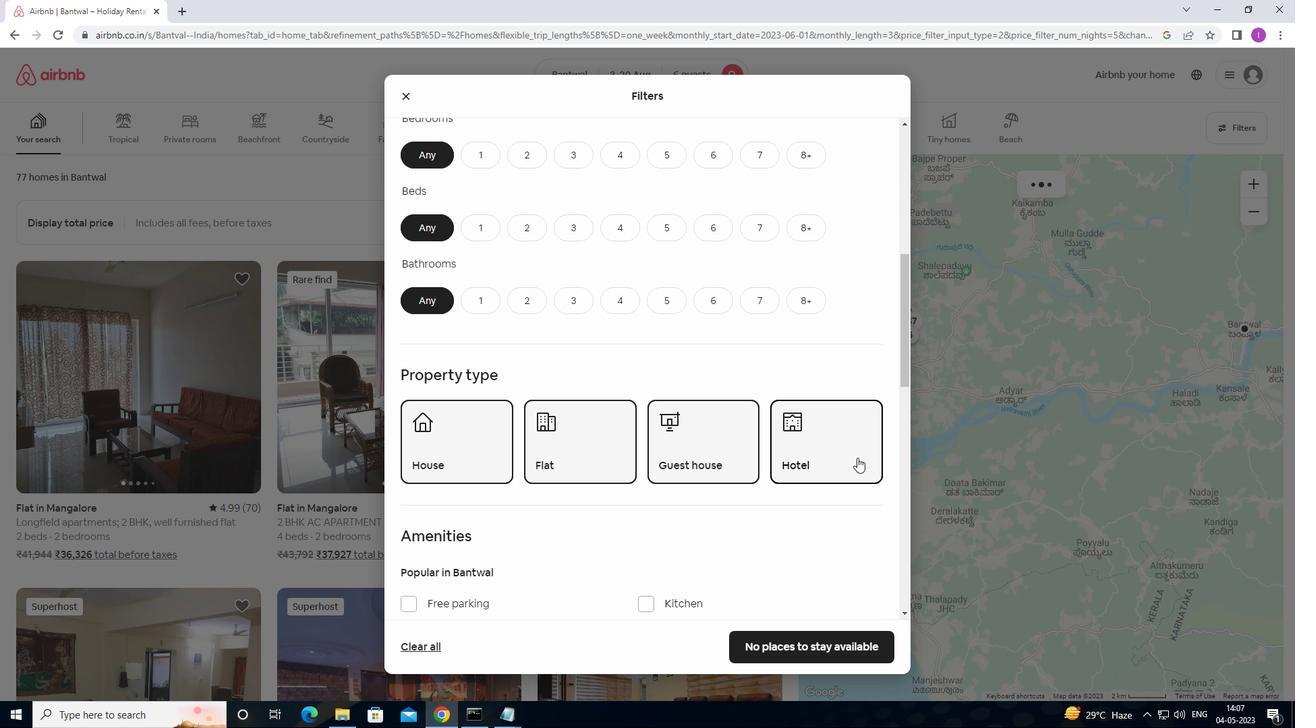 
Action: Mouse scrolled (869, 456) with delta (0, 0)
Screenshot: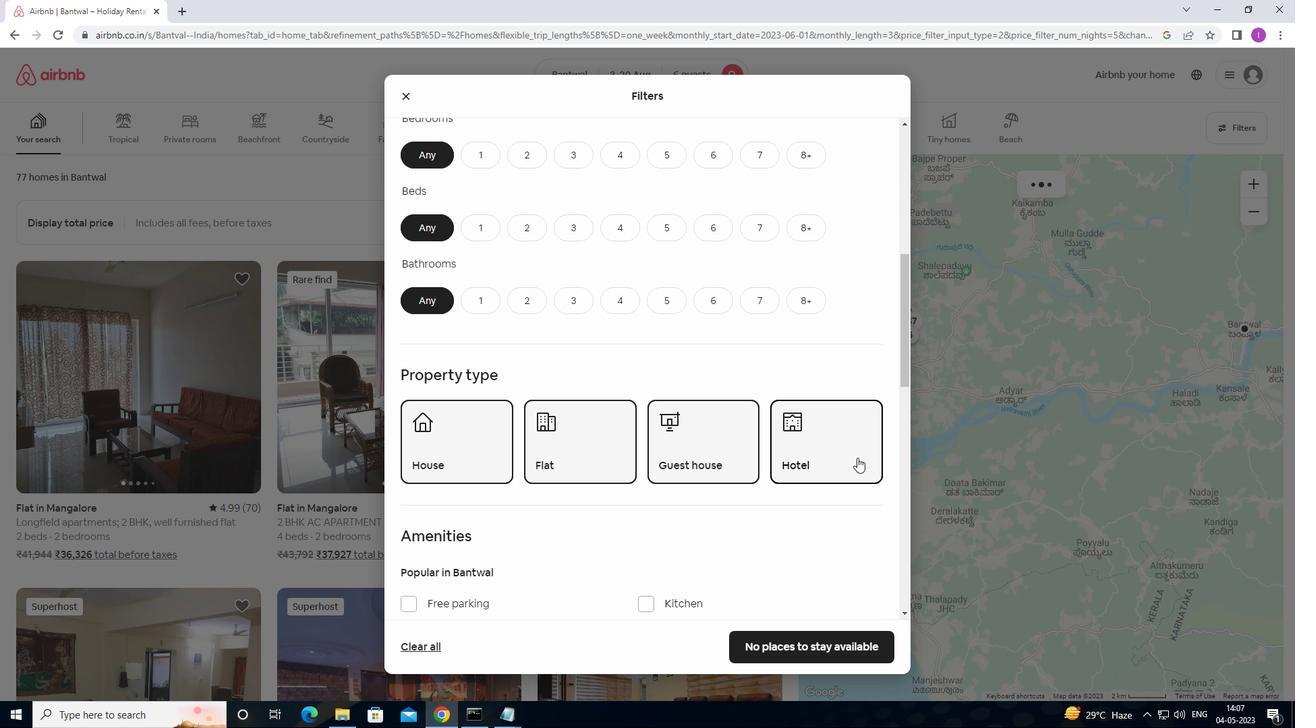 
Action: Mouse scrolled (869, 456) with delta (0, 0)
Screenshot: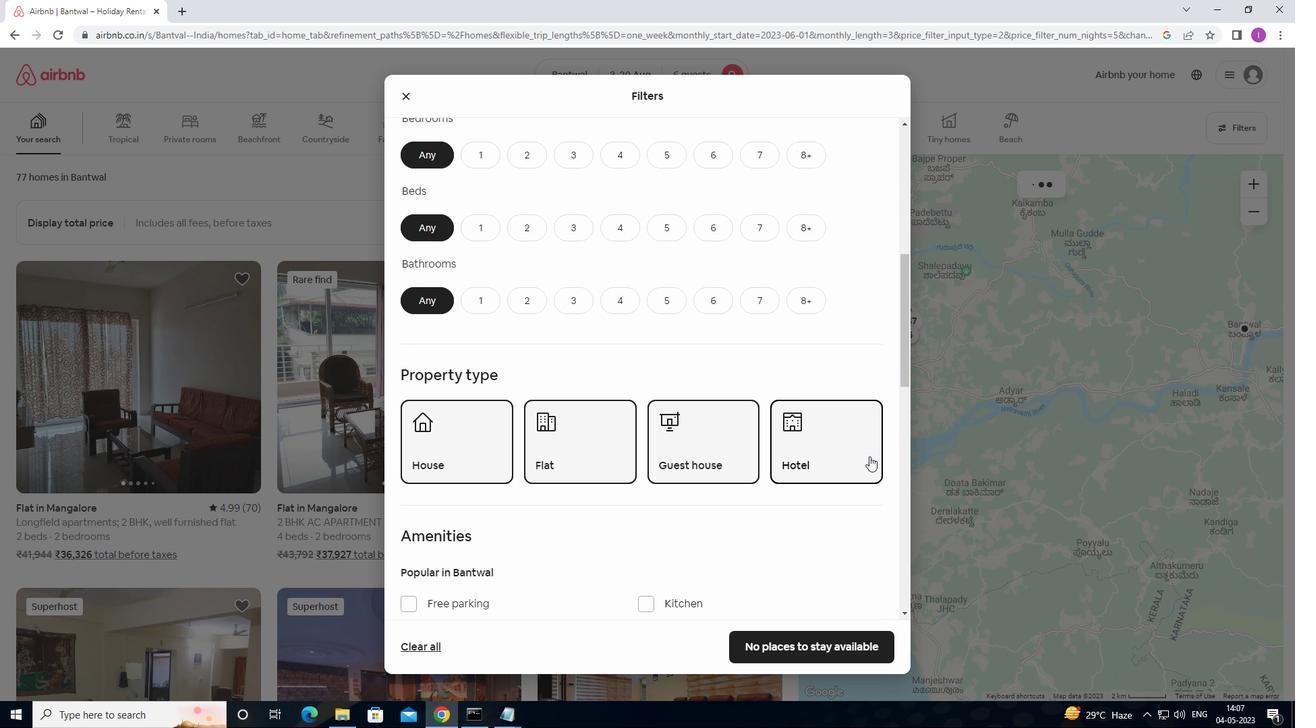 
Action: Mouse scrolled (869, 456) with delta (0, 0)
Screenshot: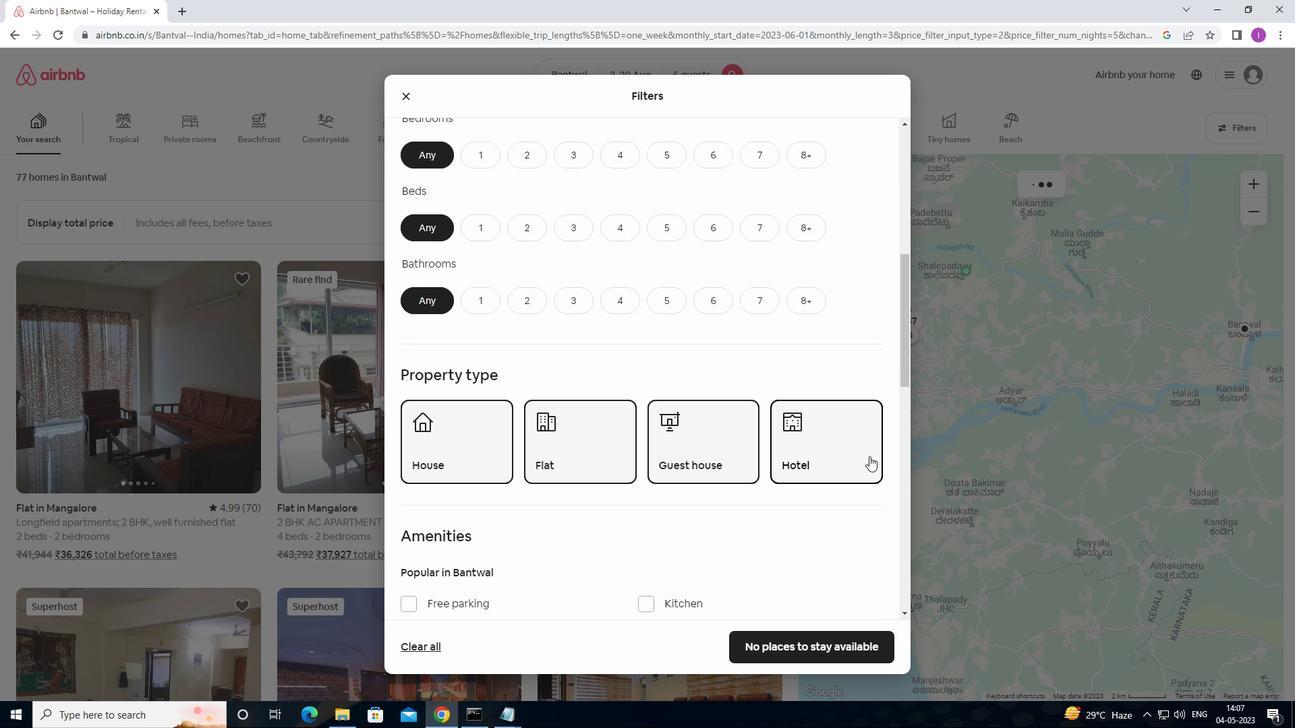 
Action: Mouse scrolled (869, 456) with delta (0, 0)
Screenshot: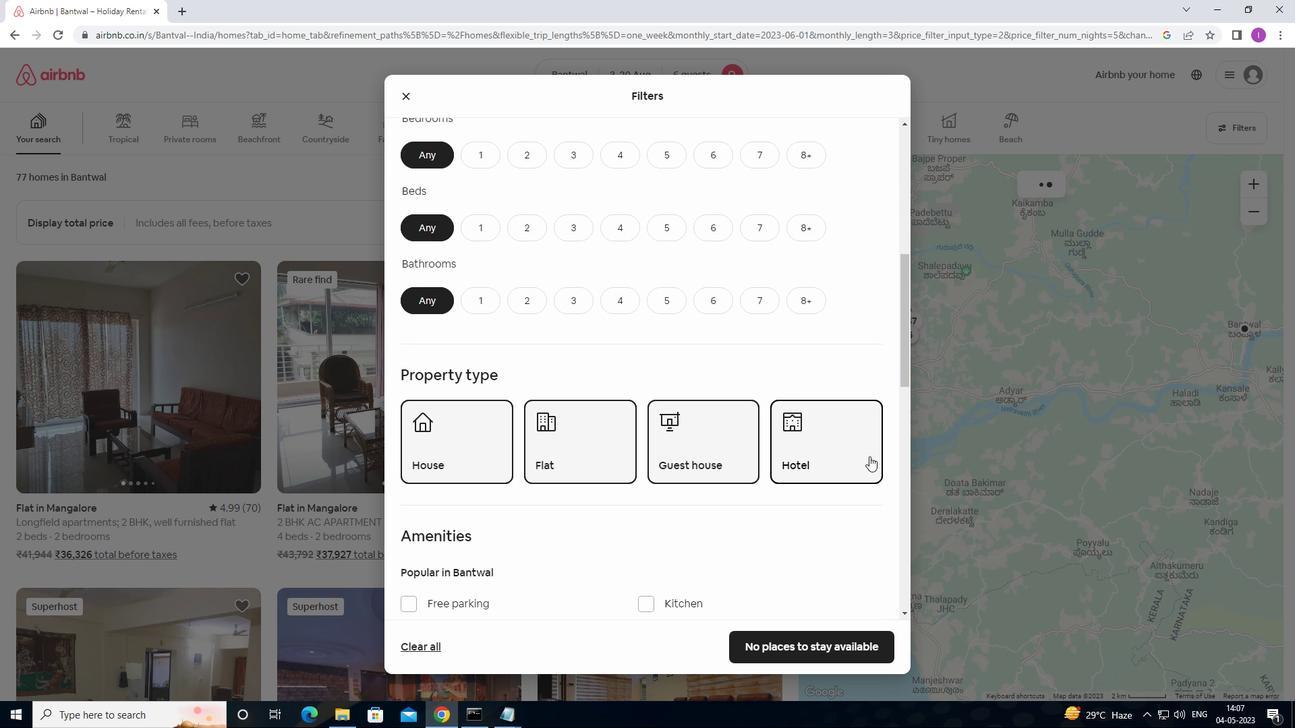 
Action: Mouse moved to (871, 456)
Screenshot: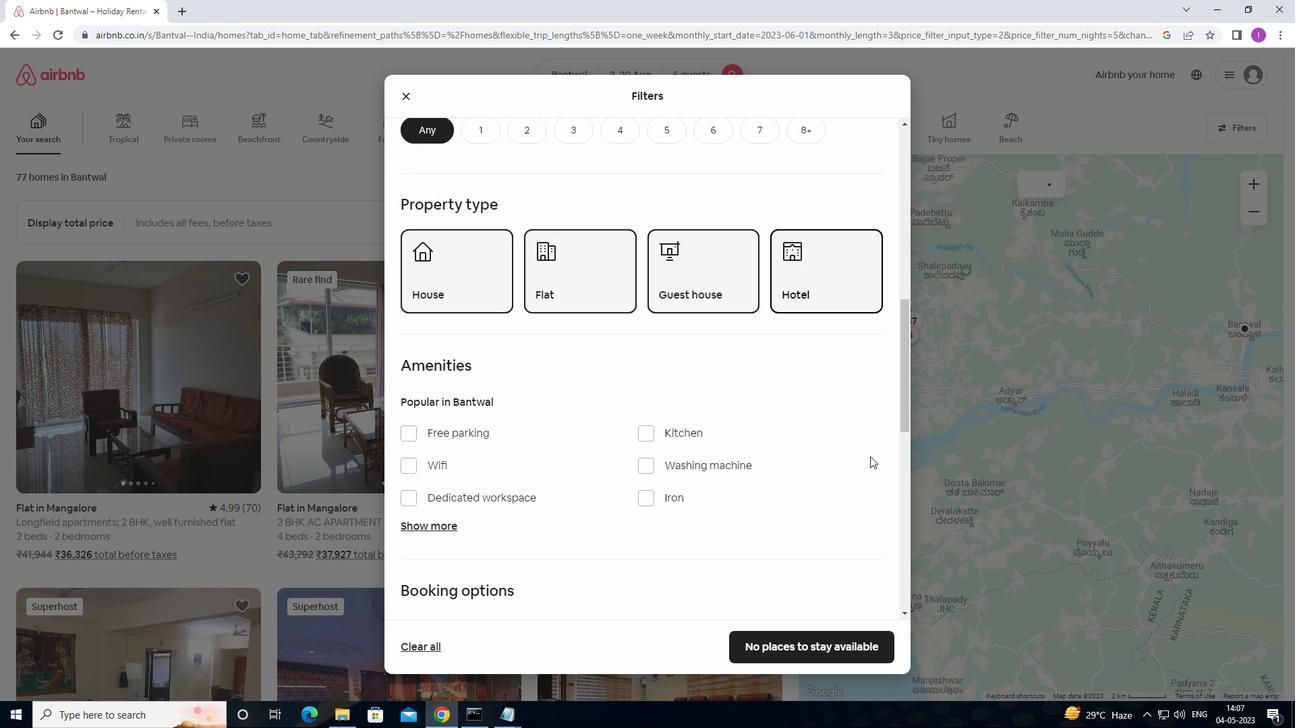 
Action: Mouse scrolled (871, 455) with delta (0, 0)
Screenshot: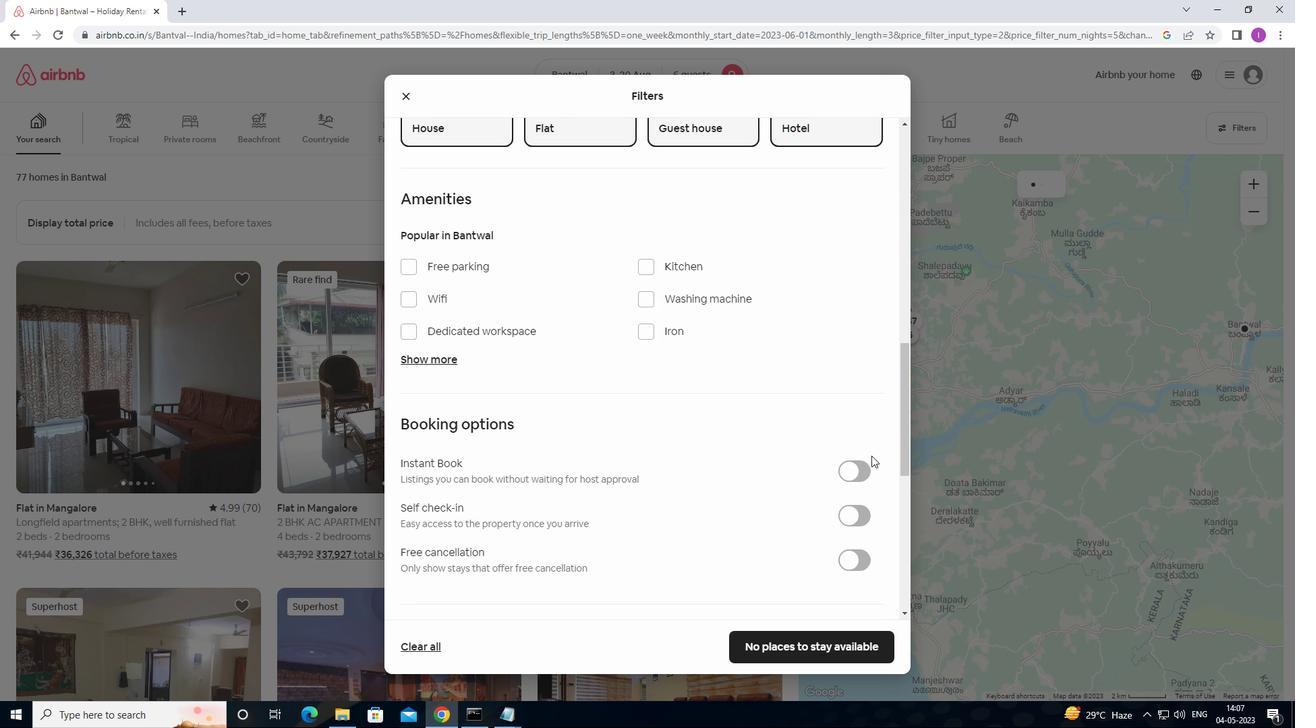 
Action: Mouse scrolled (871, 455) with delta (0, 0)
Screenshot: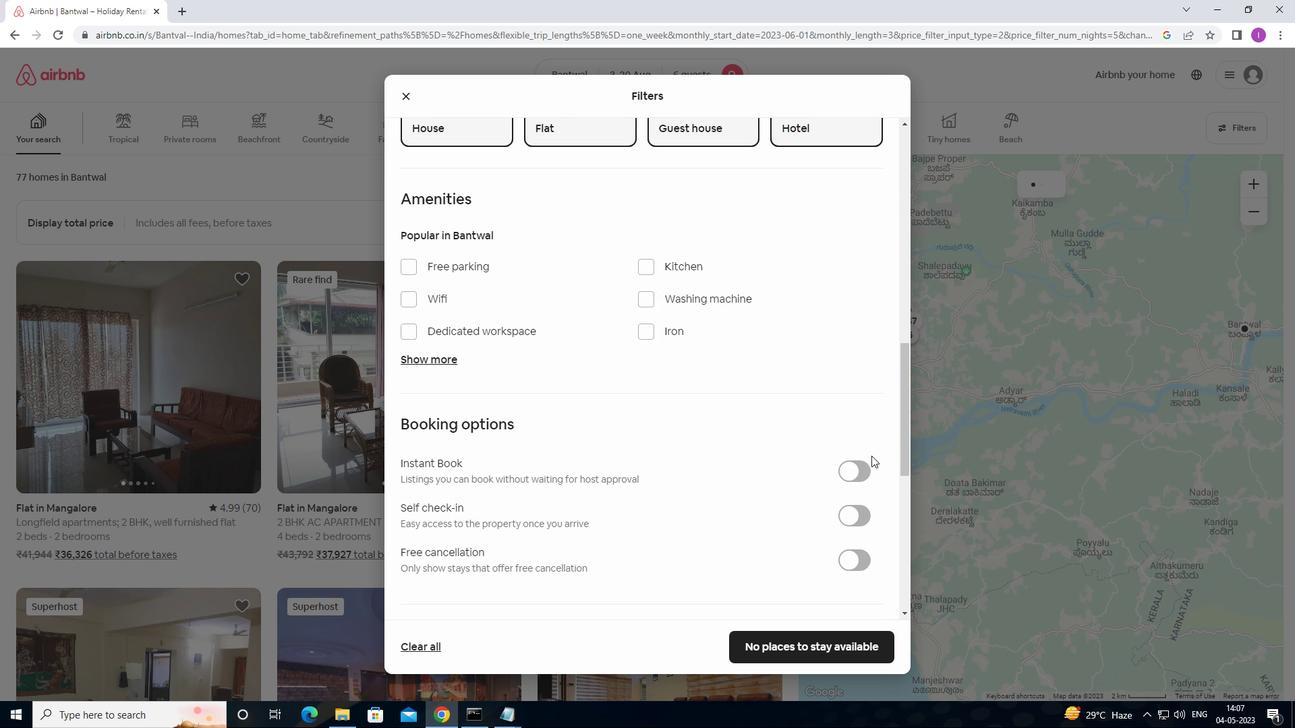 
Action: Mouse scrolled (871, 455) with delta (0, 0)
Screenshot: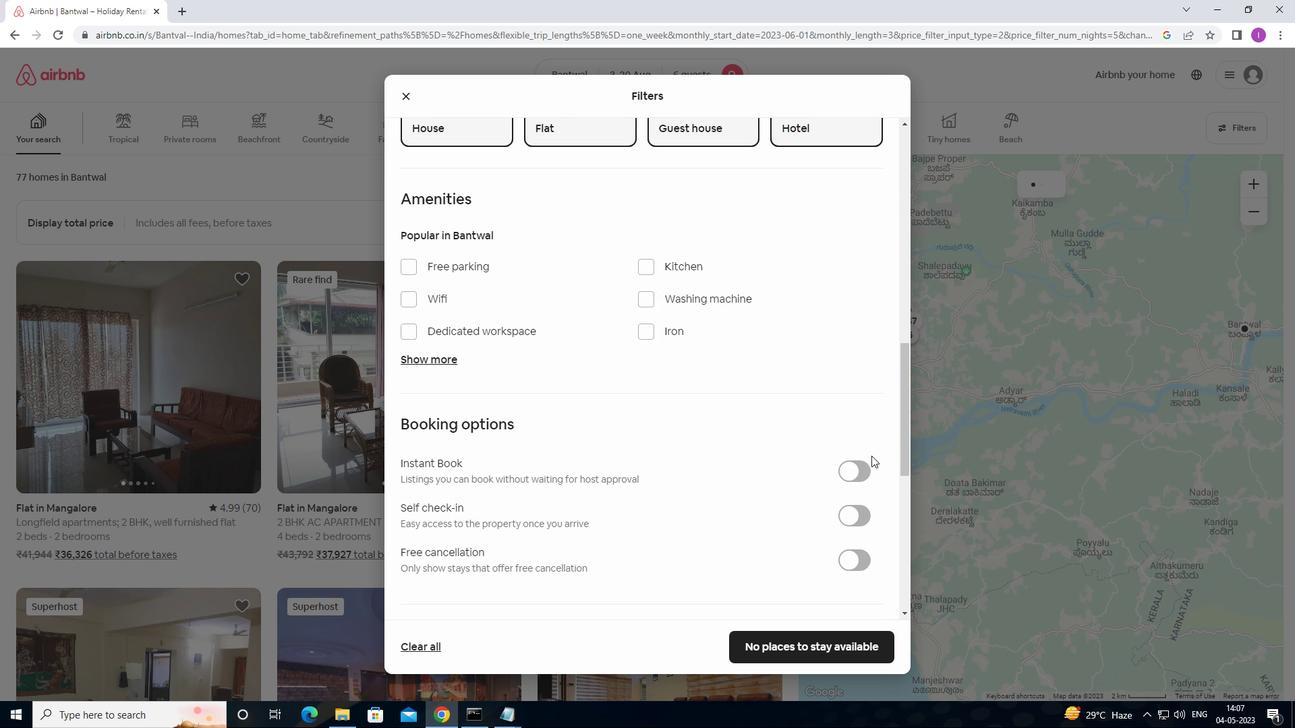 
Action: Mouse moved to (859, 315)
Screenshot: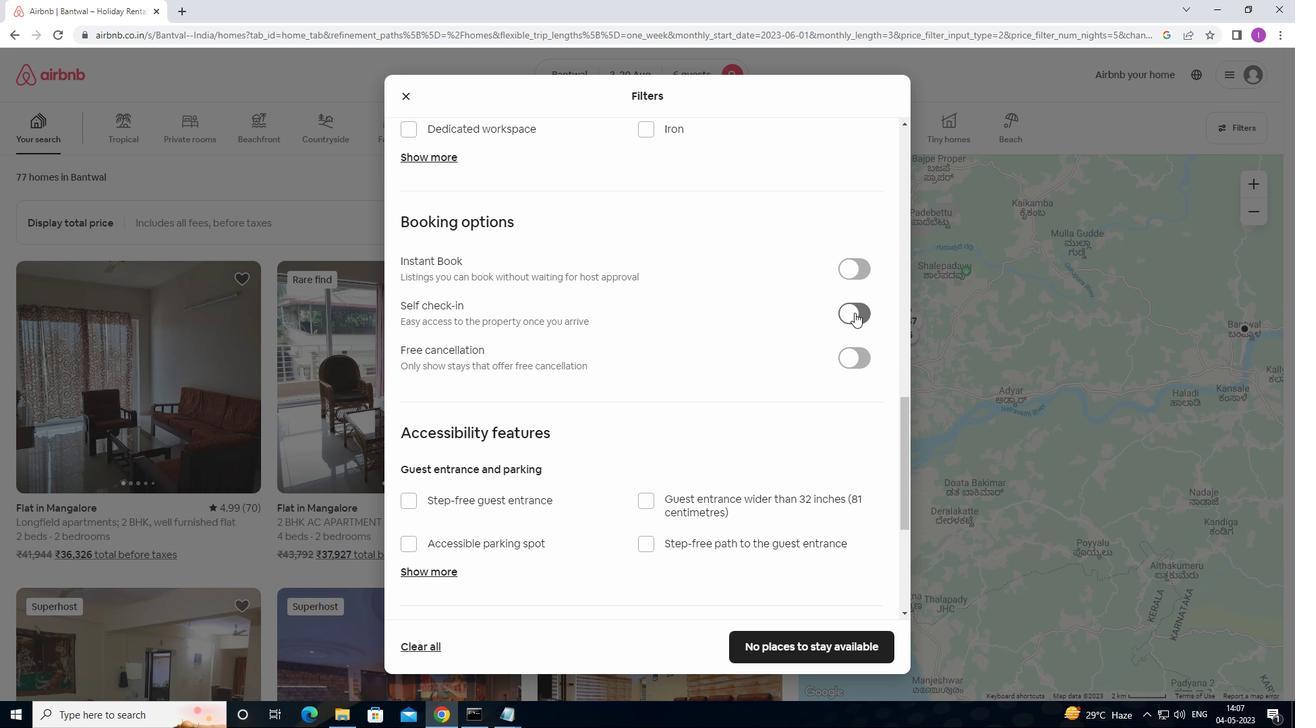 
Action: Mouse pressed left at (859, 315)
Screenshot: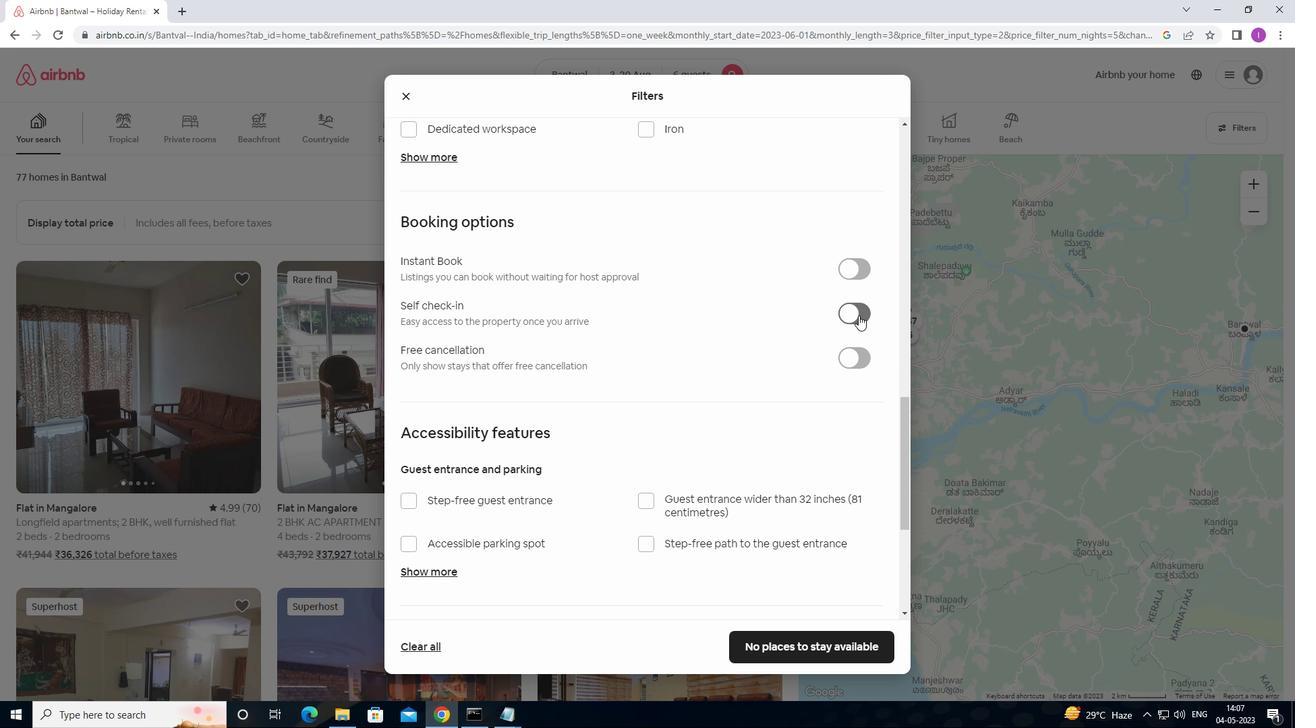 
Action: Mouse moved to (612, 442)
Screenshot: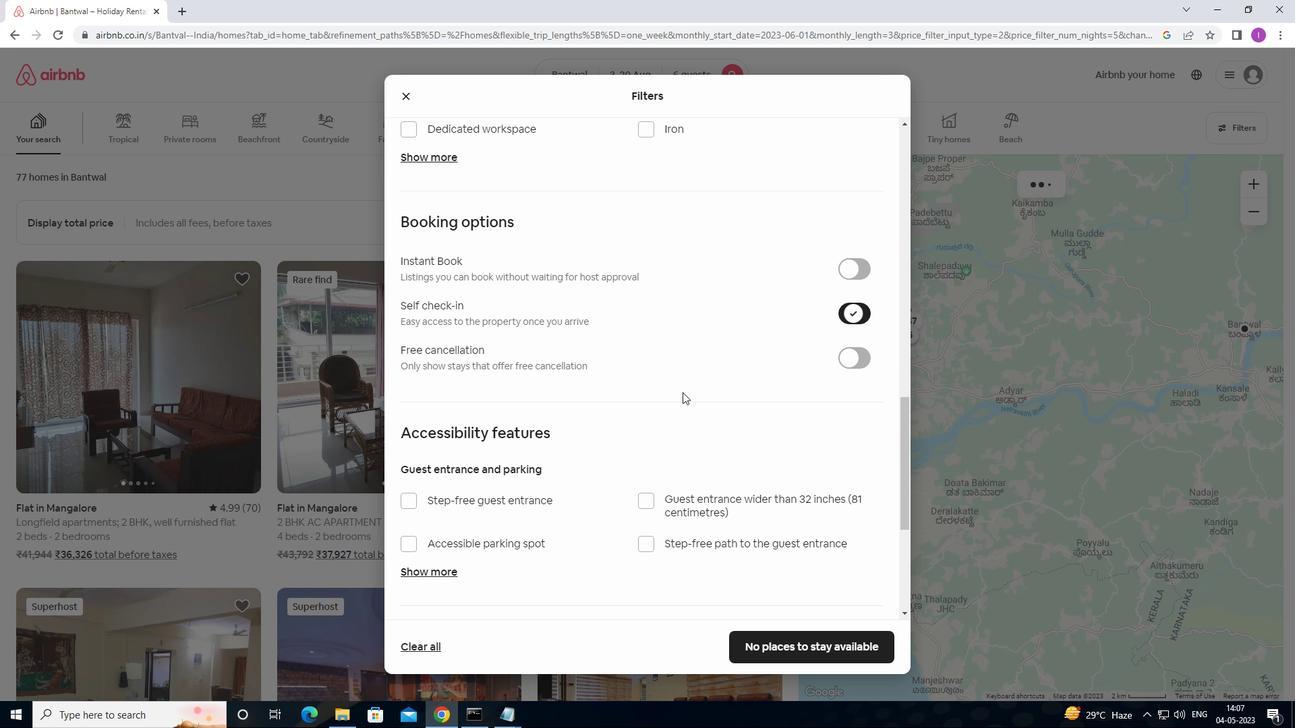 
Action: Mouse scrolled (612, 441) with delta (0, 0)
Screenshot: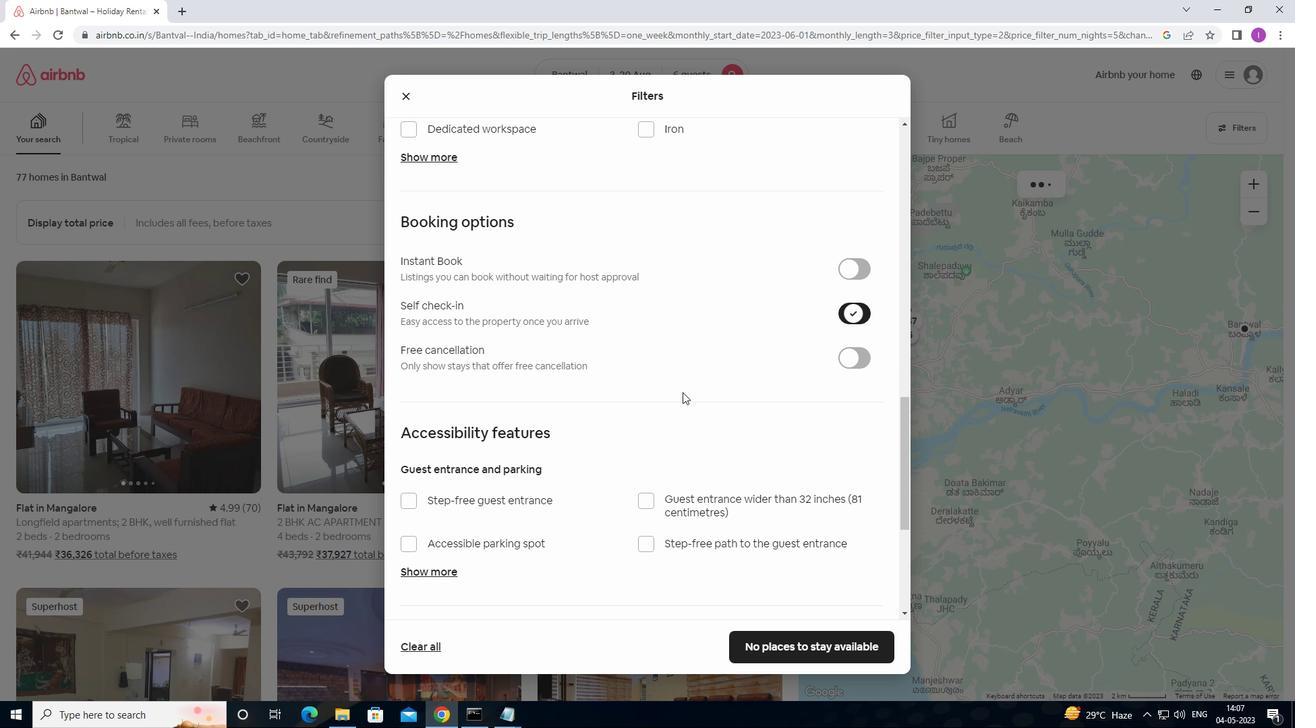 
Action: Mouse moved to (612, 444)
Screenshot: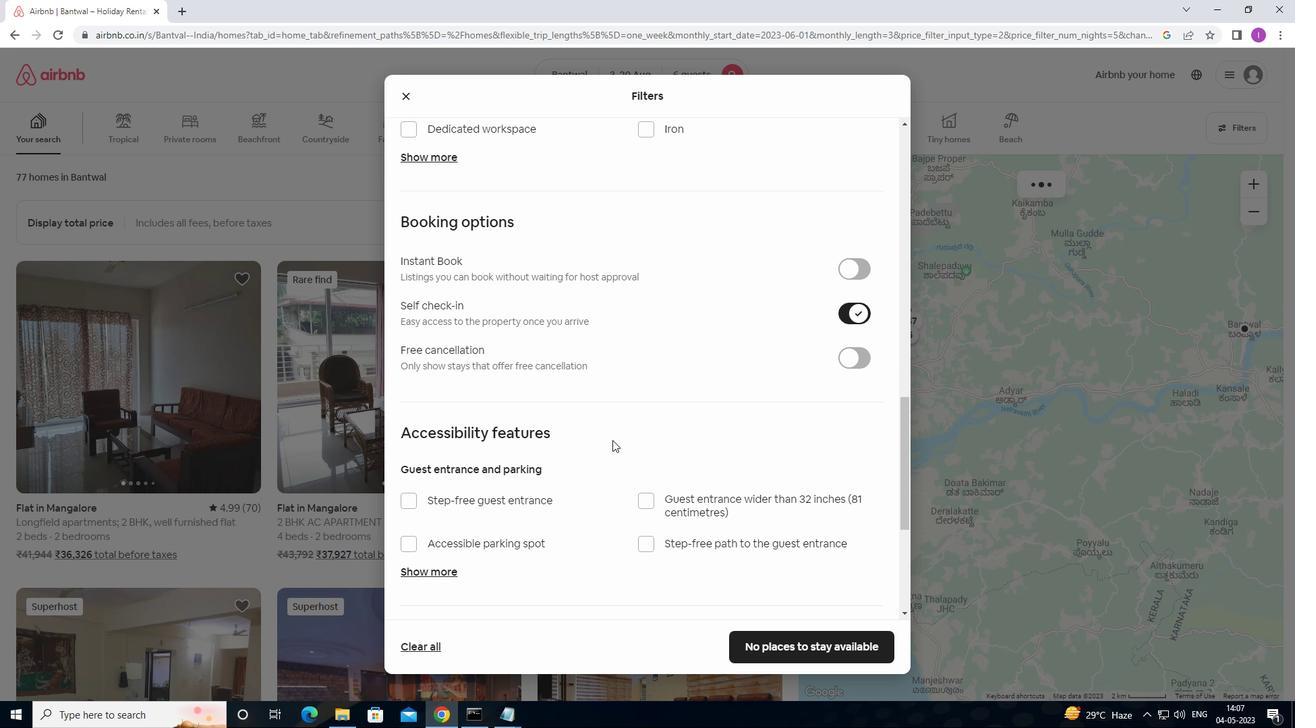 
Action: Mouse scrolled (612, 443) with delta (0, 0)
Screenshot: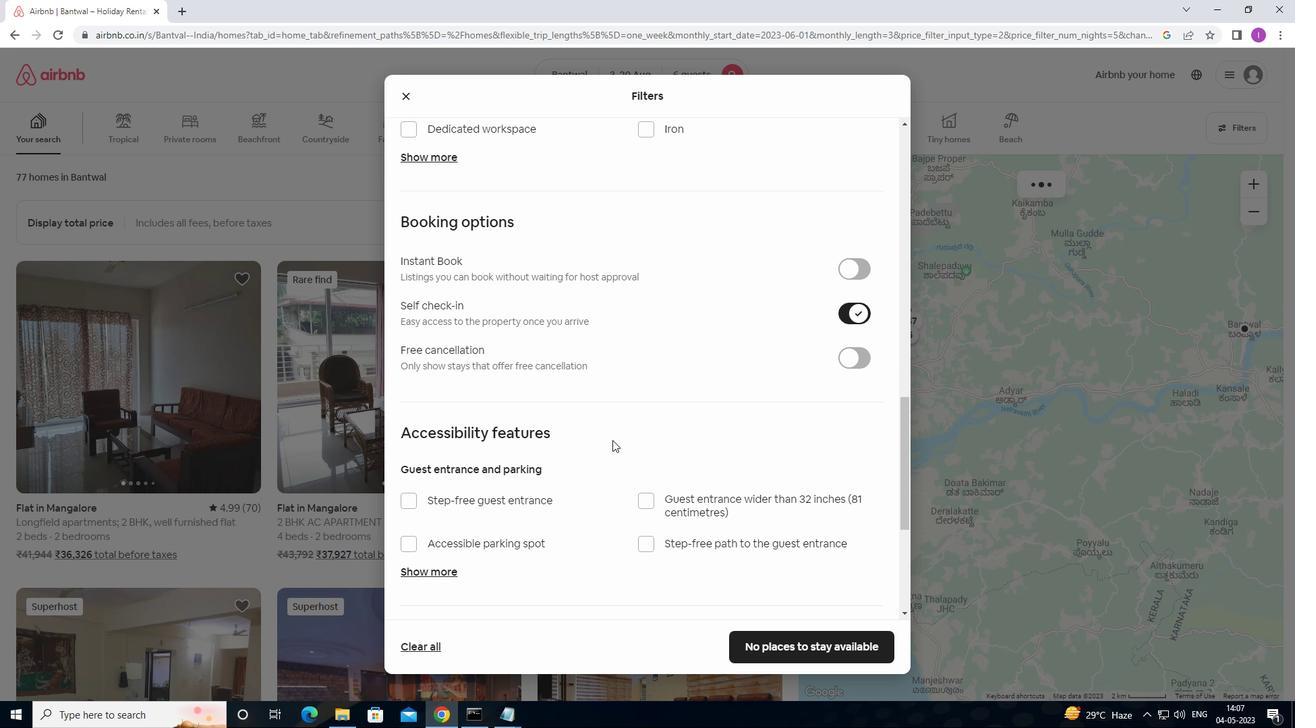
Action: Mouse moved to (612, 445)
Screenshot: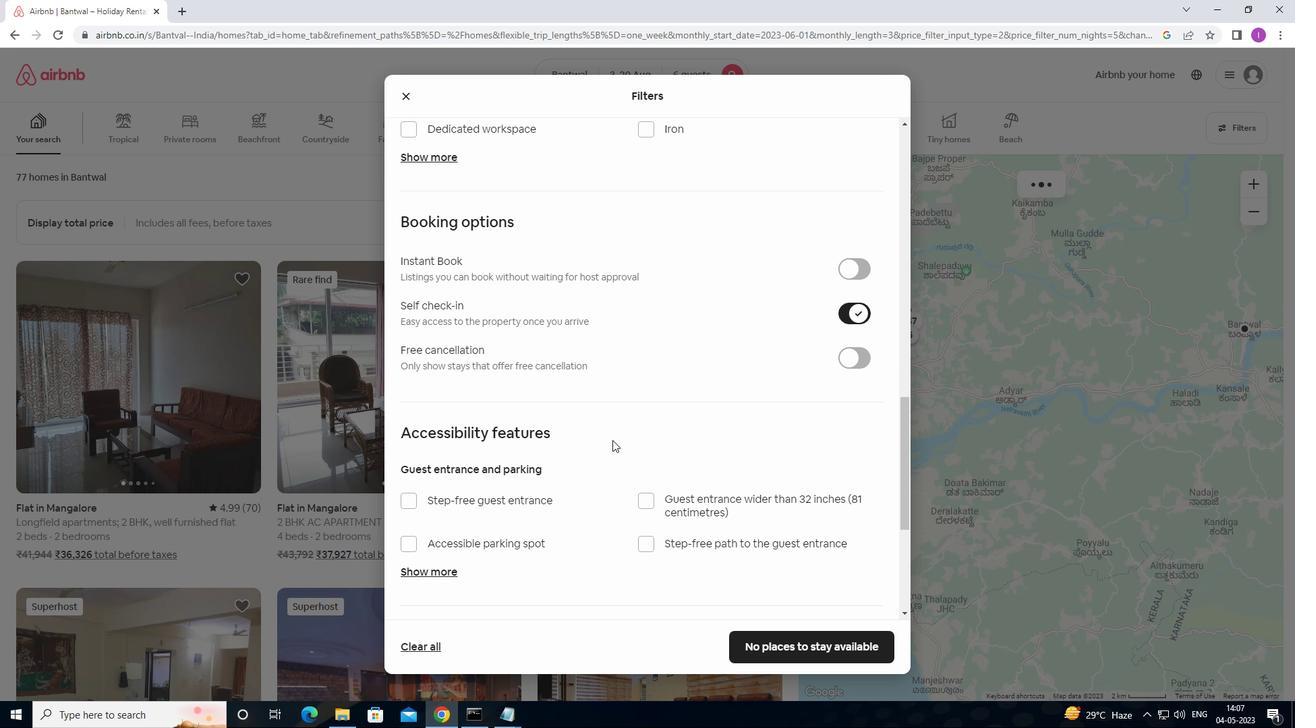 
Action: Mouse scrolled (612, 444) with delta (0, 0)
Screenshot: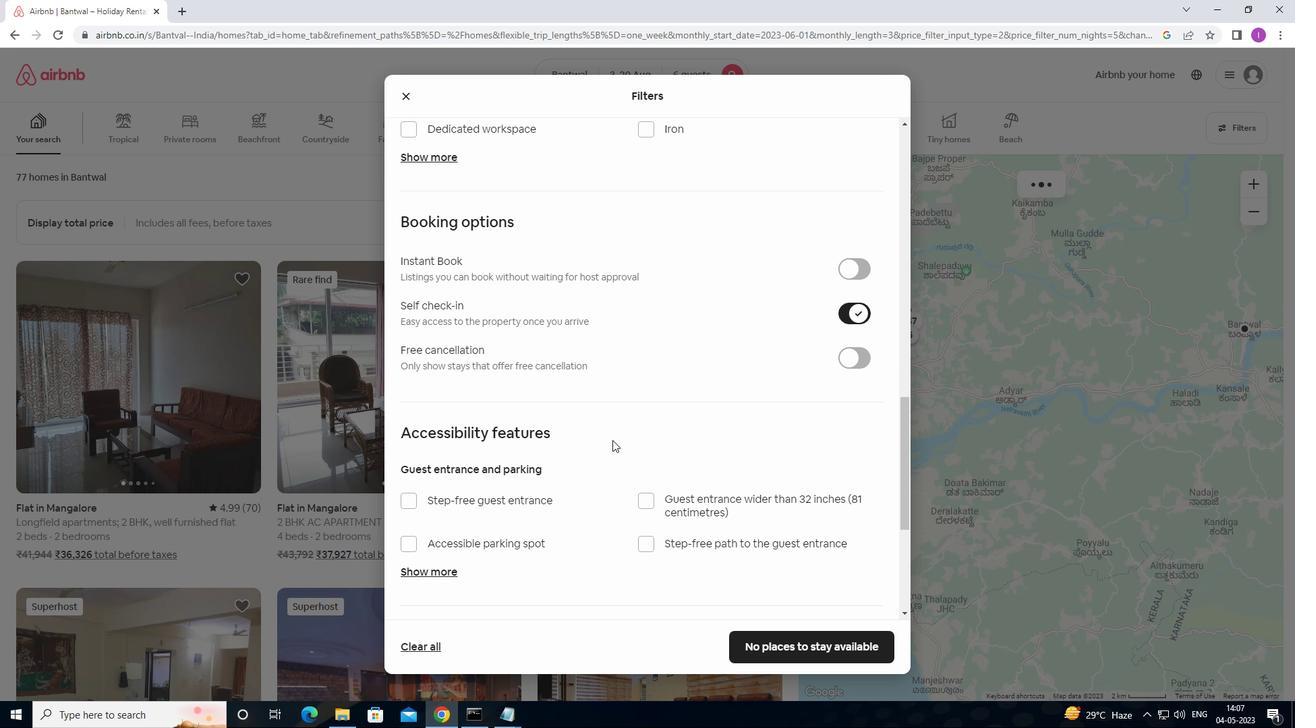 
Action: Mouse scrolled (612, 444) with delta (0, 0)
Screenshot: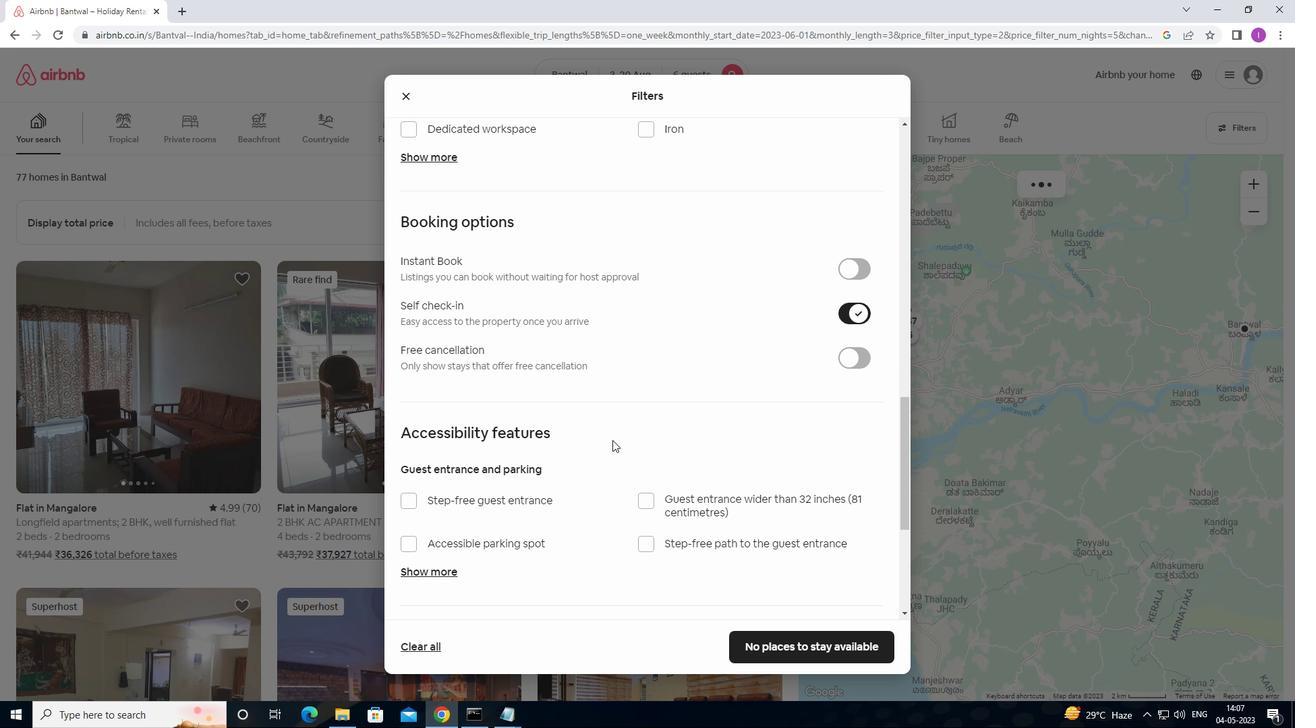 
Action: Mouse moved to (620, 446)
Screenshot: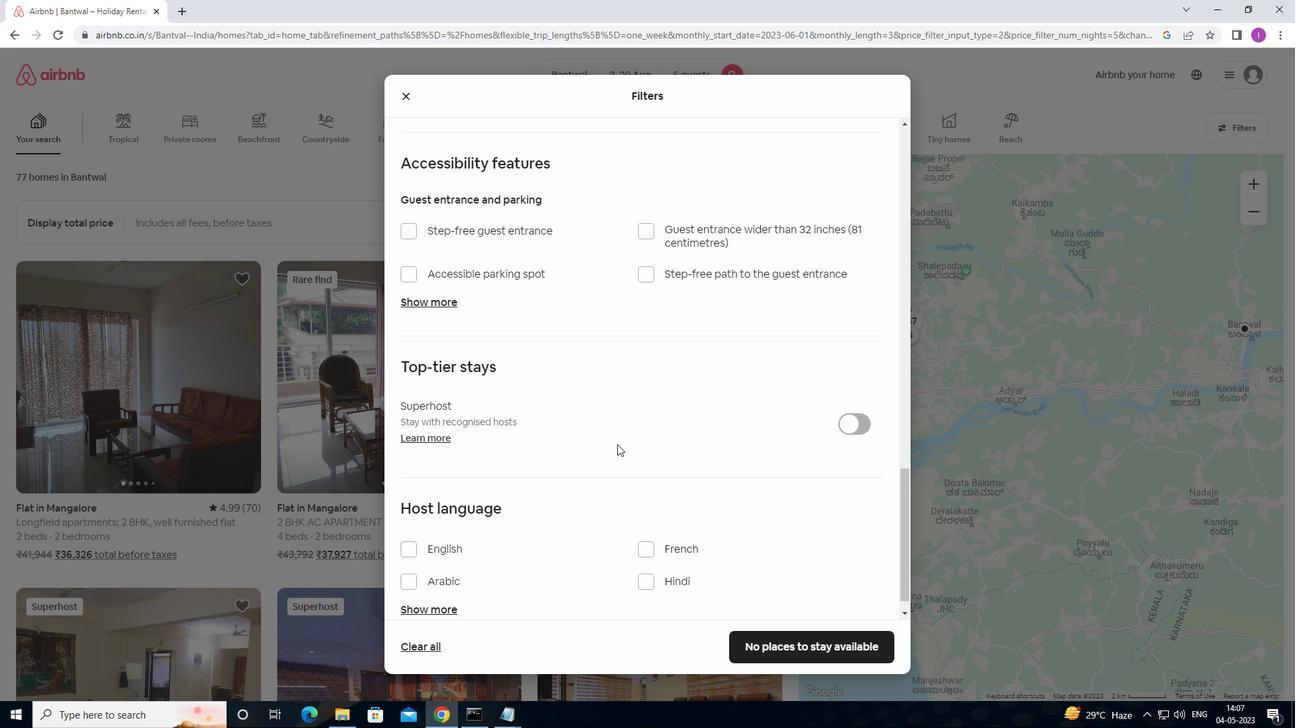 
Action: Mouse scrolled (620, 446) with delta (0, 0)
Screenshot: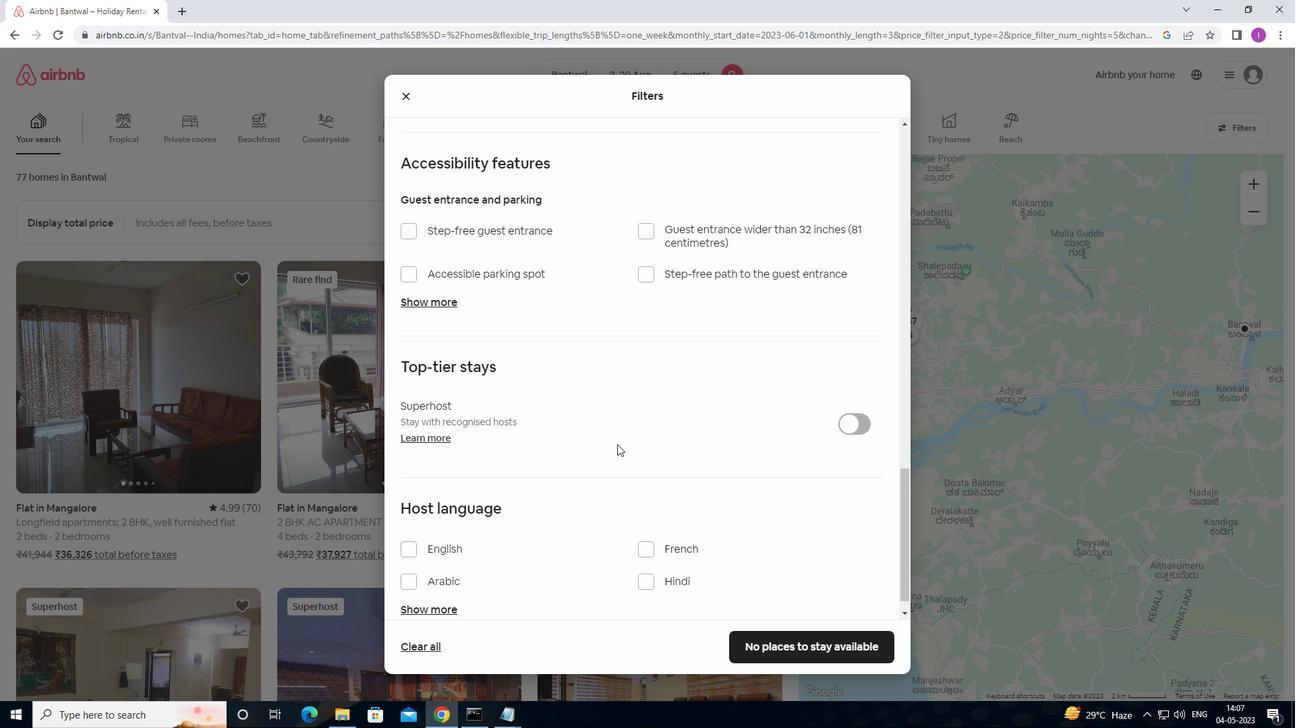 
Action: Mouse moved to (620, 447)
Screenshot: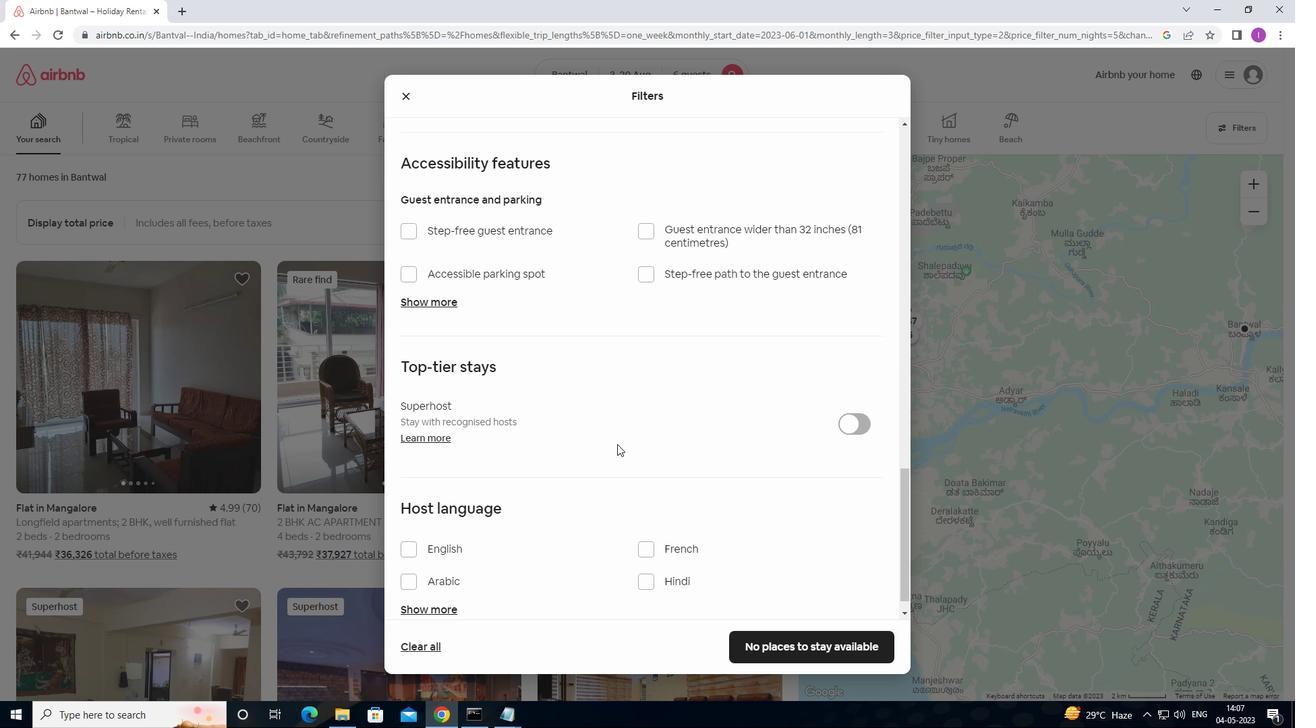 
Action: Mouse scrolled (620, 446) with delta (0, 0)
Screenshot: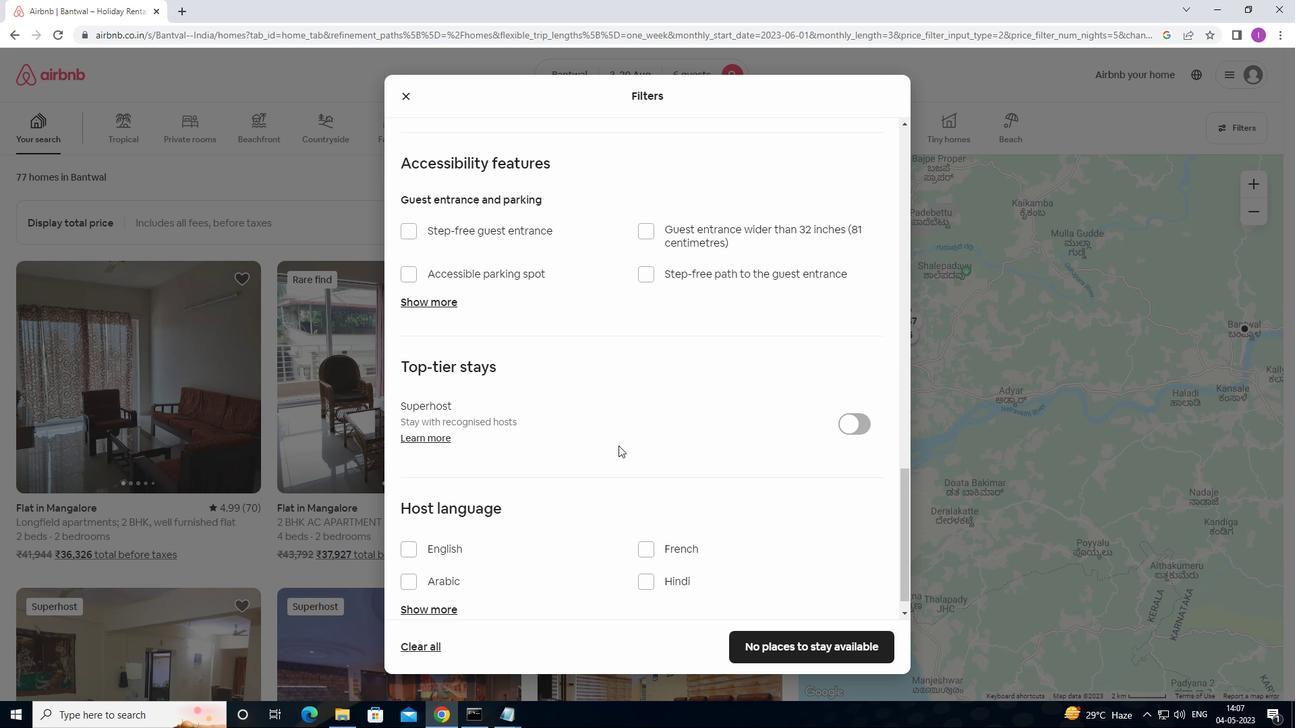 
Action: Mouse moved to (621, 448)
Screenshot: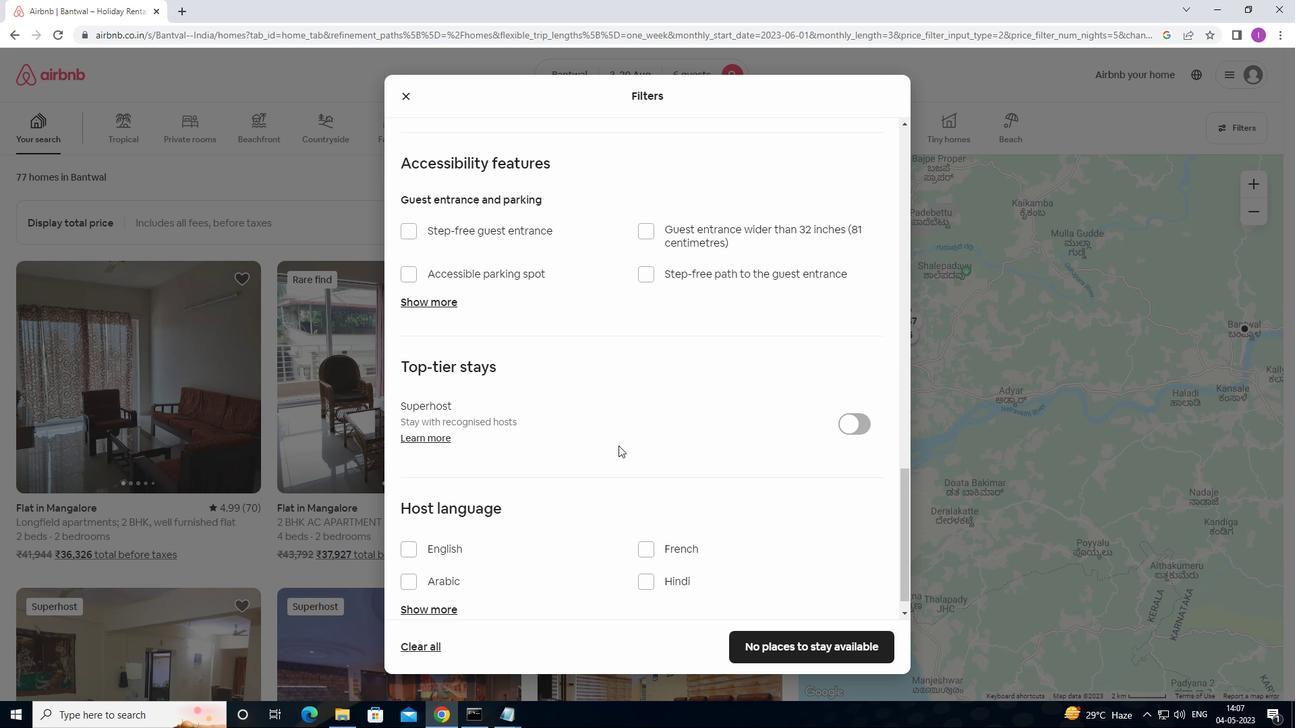 
Action: Mouse scrolled (621, 447) with delta (0, 0)
Screenshot: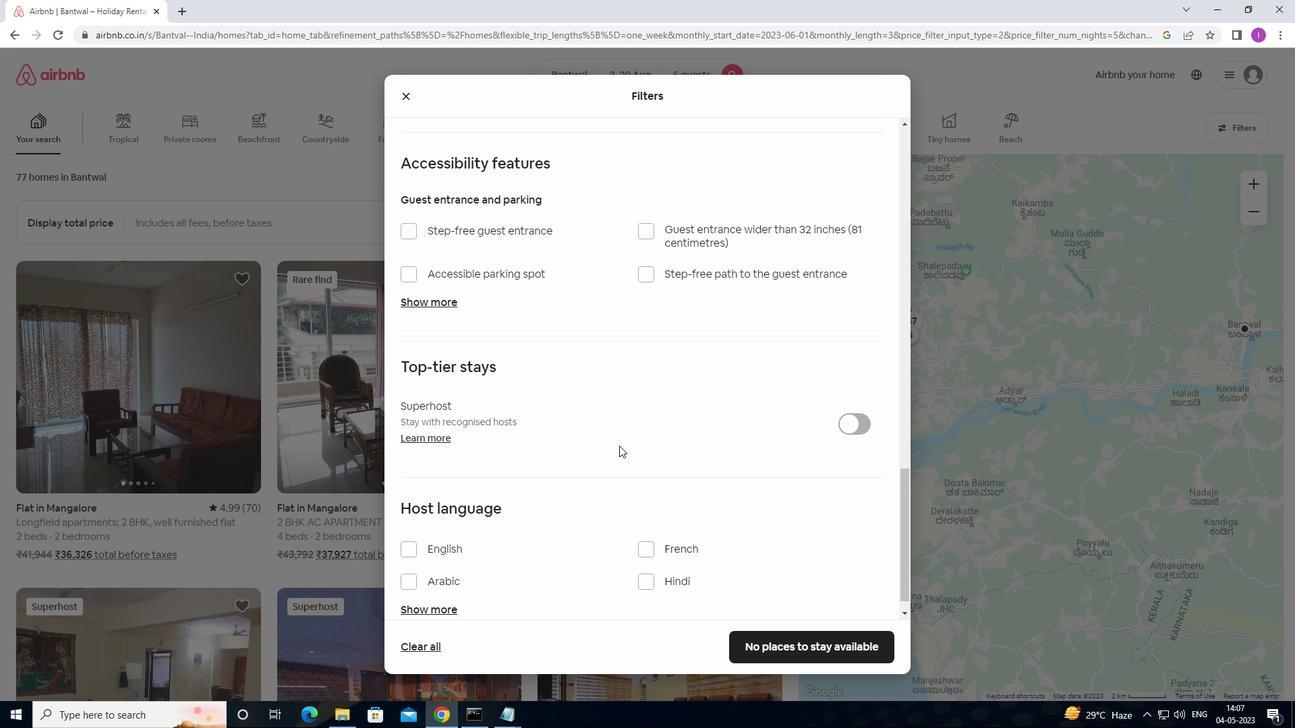 
Action: Mouse moved to (621, 448)
Screenshot: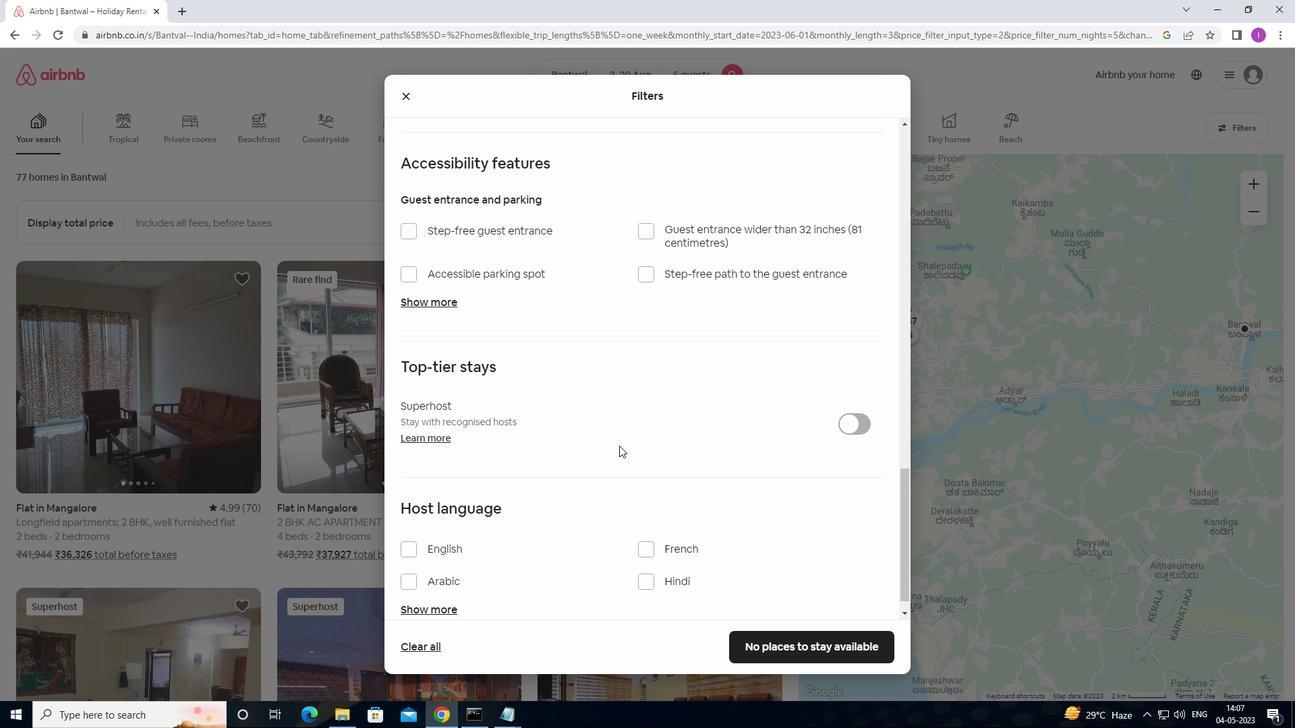 
Action: Mouse scrolled (621, 448) with delta (0, 0)
Screenshot: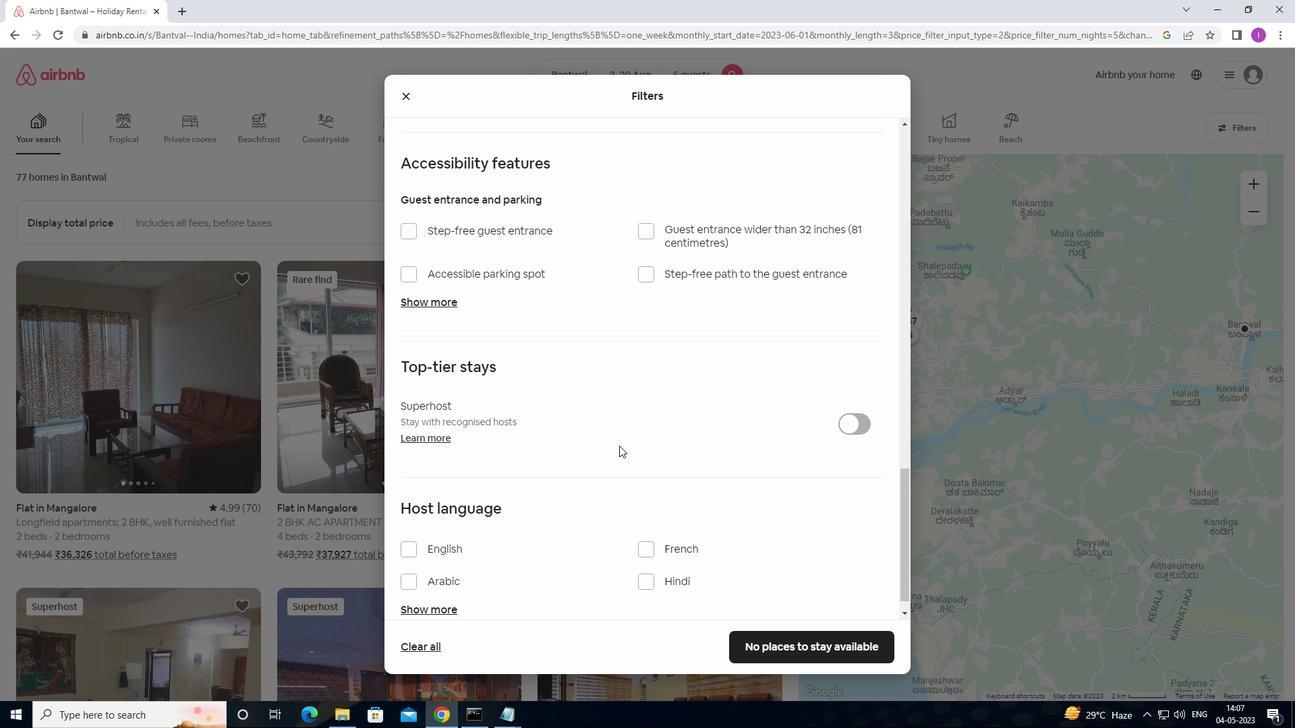 
Action: Mouse moved to (623, 448)
Screenshot: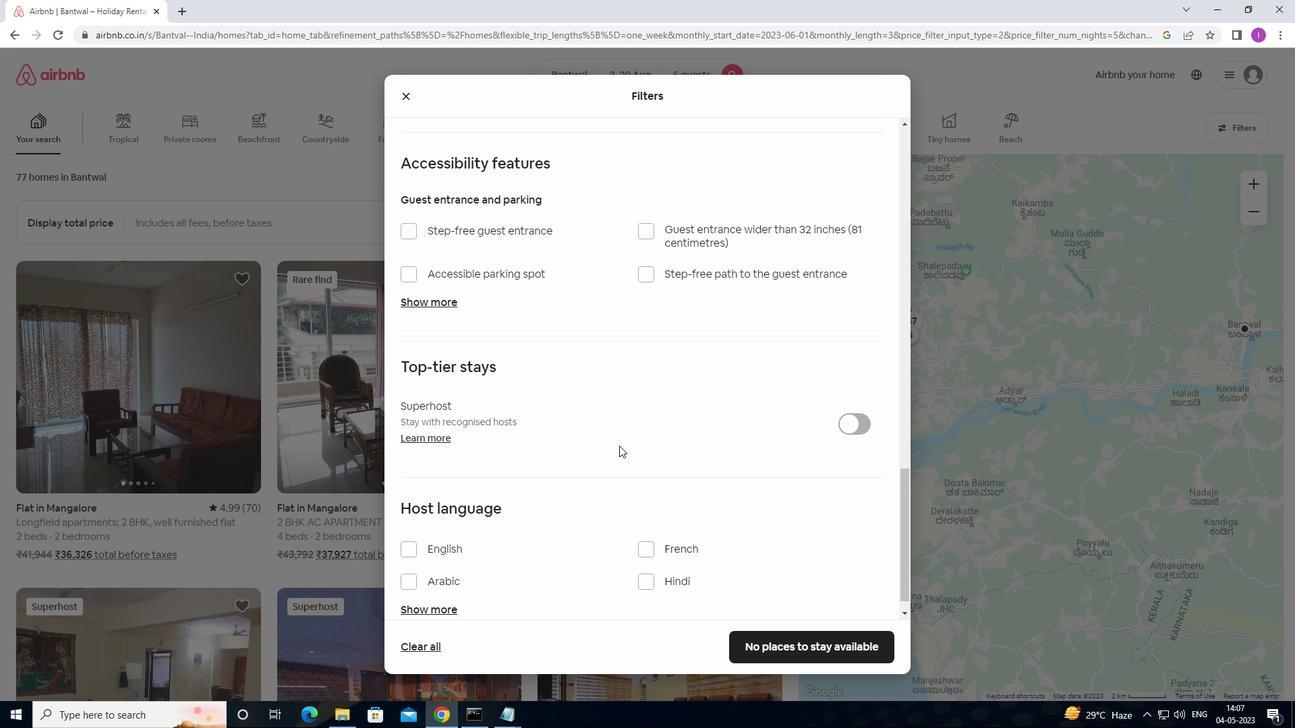 
Action: Mouse scrolled (623, 448) with delta (0, 0)
Screenshot: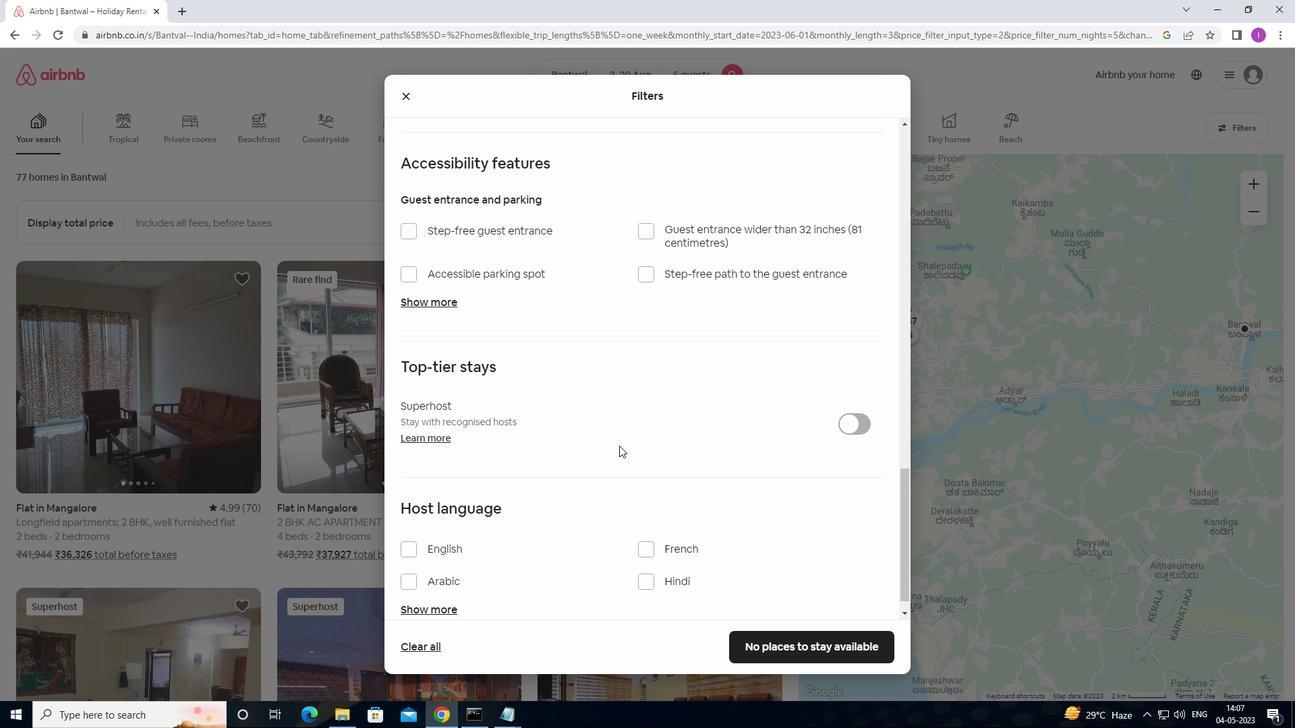 
Action: Mouse moved to (413, 529)
Screenshot: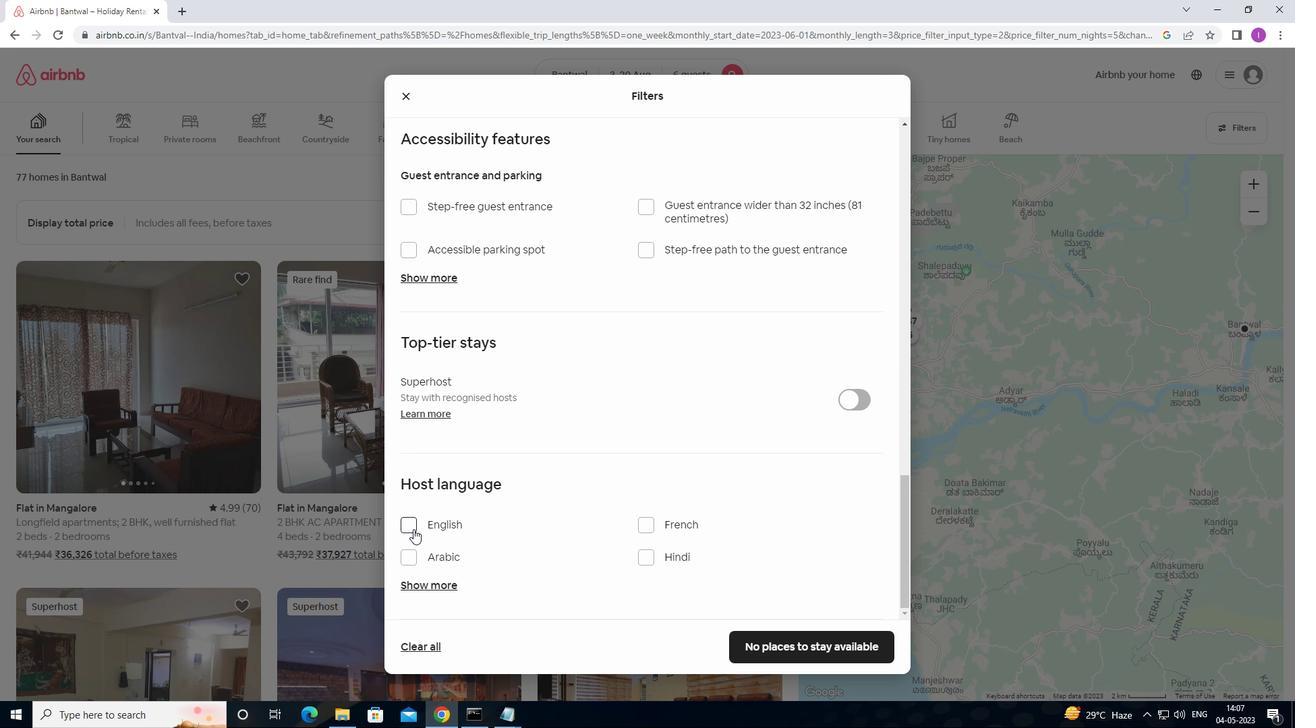 
Action: Mouse pressed left at (413, 529)
Screenshot: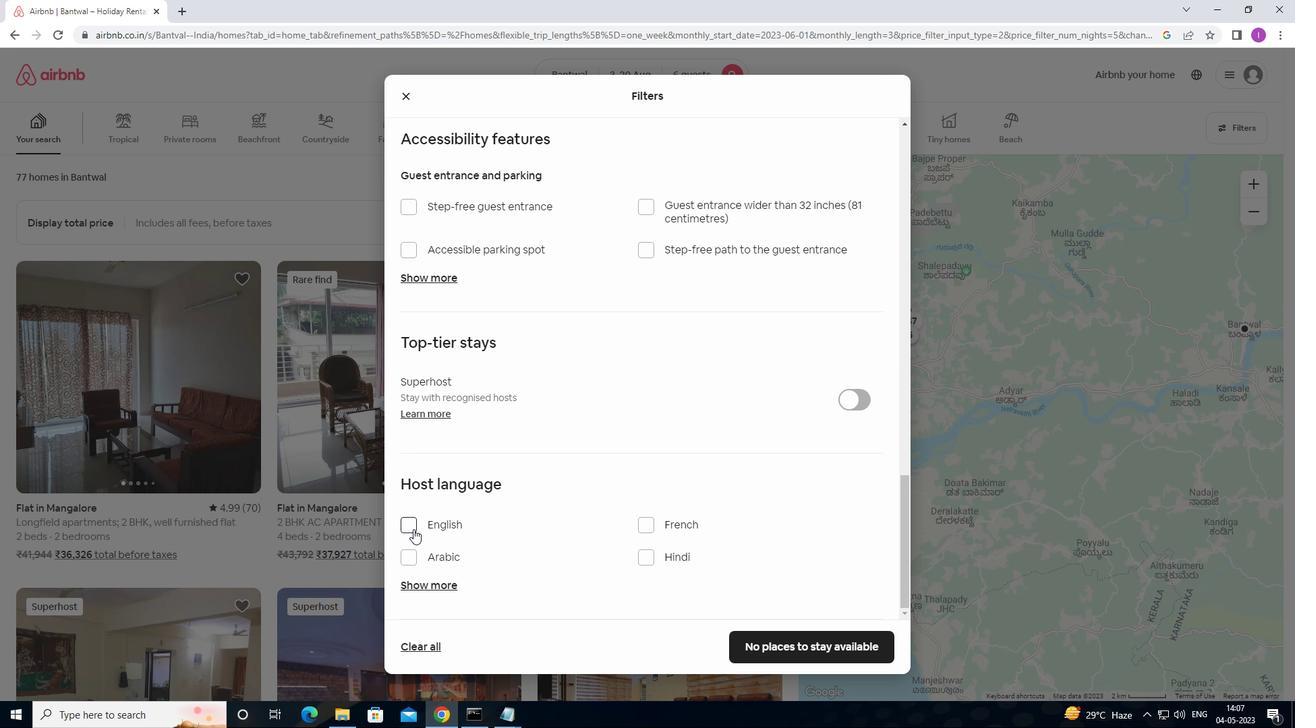 
Action: Mouse moved to (760, 651)
Screenshot: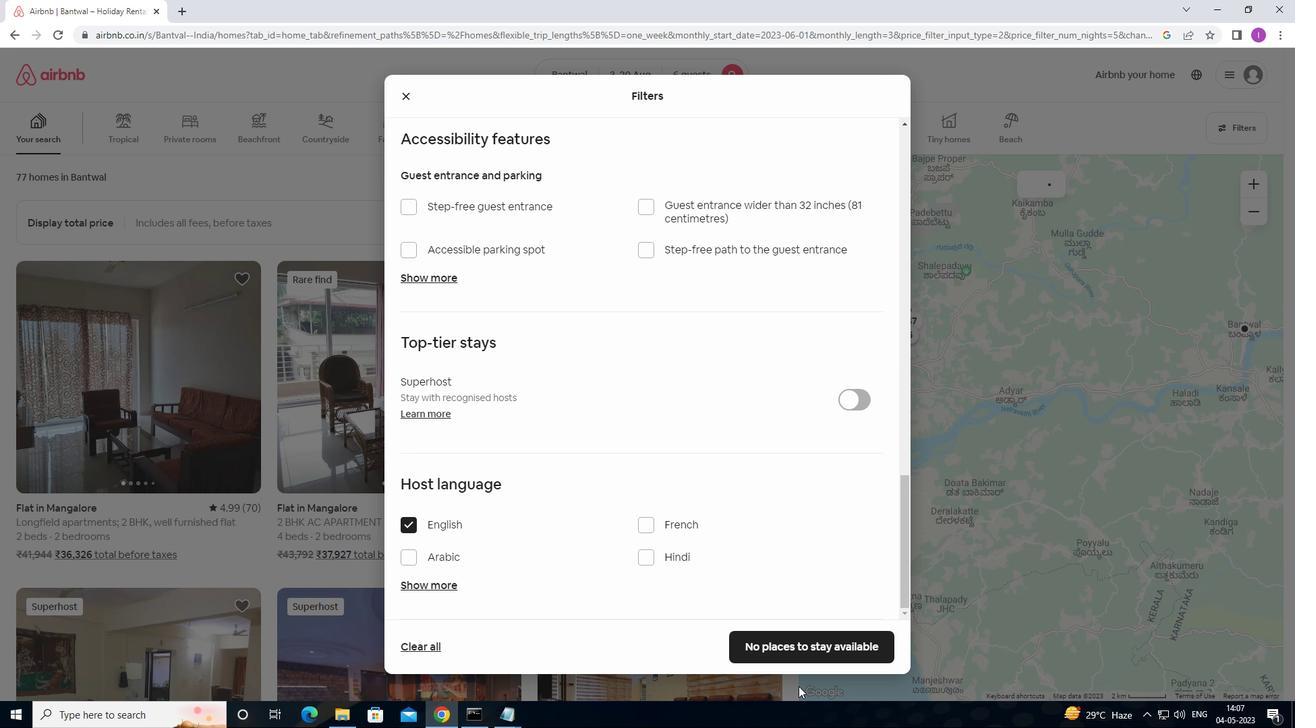 
Action: Mouse pressed left at (760, 651)
Screenshot: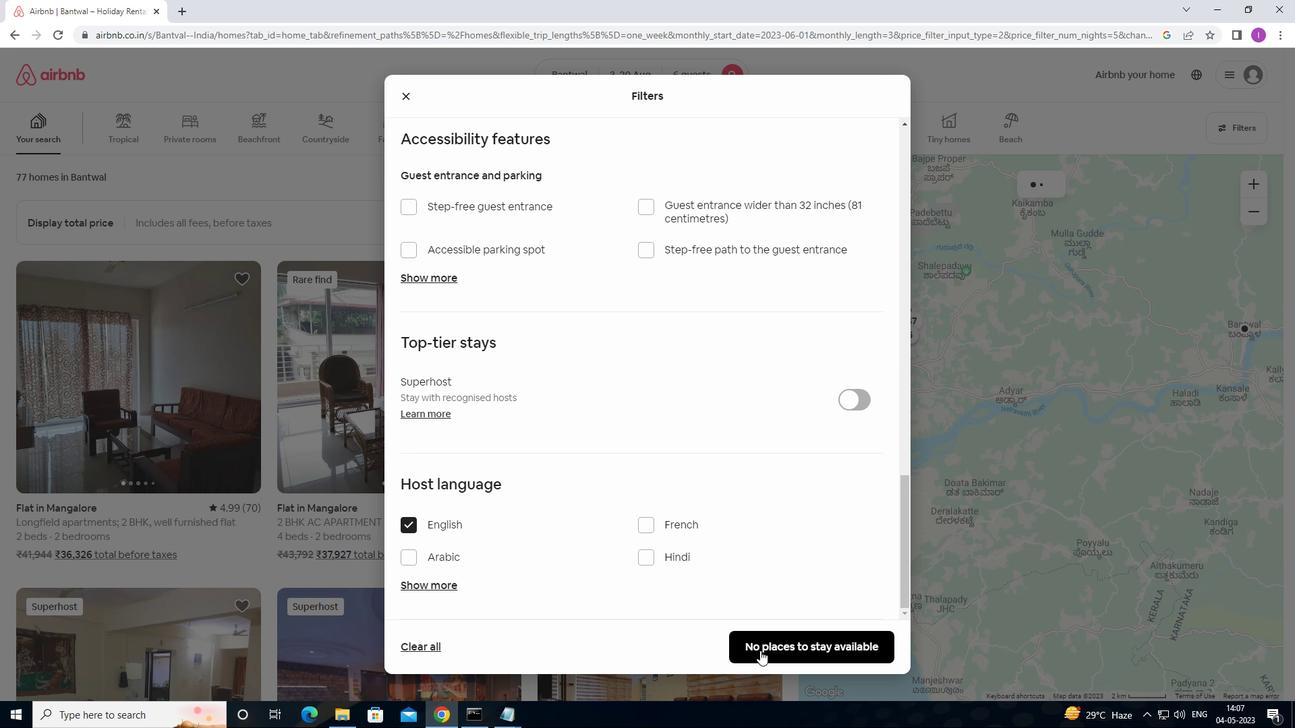 
Action: Mouse moved to (1284, 520)
Screenshot: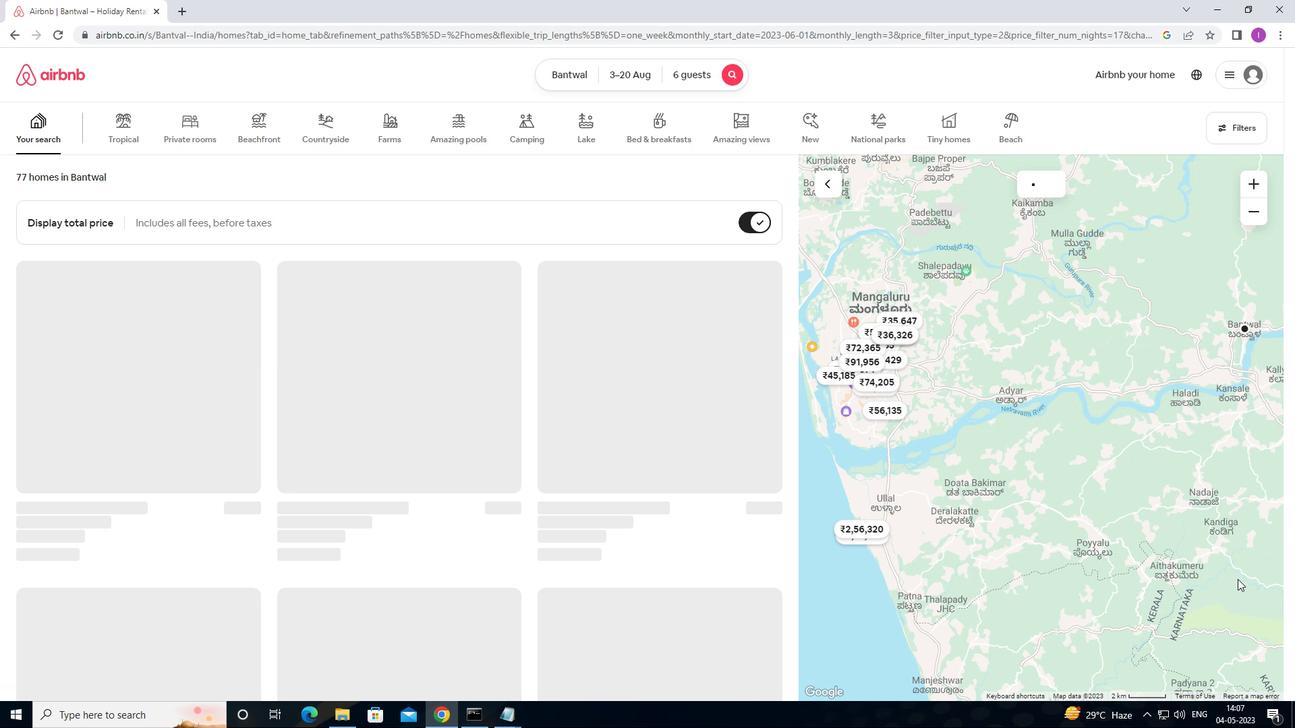 
